 Task: Compose an email with the signature Greyson Robinson with the subject Request for an estimate and the message Can you provide me with the details of the new training program? from softage.5@softage.net to softage.4@softage.net, select last word, change the font color from current to purple and background color to black Send the email. Finally, move the email from Sent Items to the label Counseling
Action: Mouse moved to (66, 43)
Screenshot: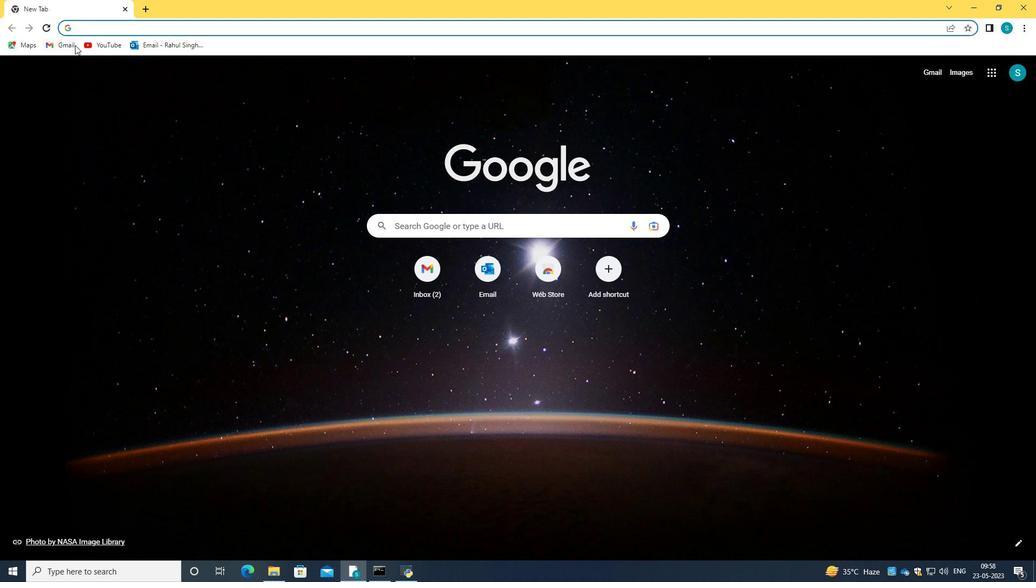 
Action: Mouse pressed left at (66, 43)
Screenshot: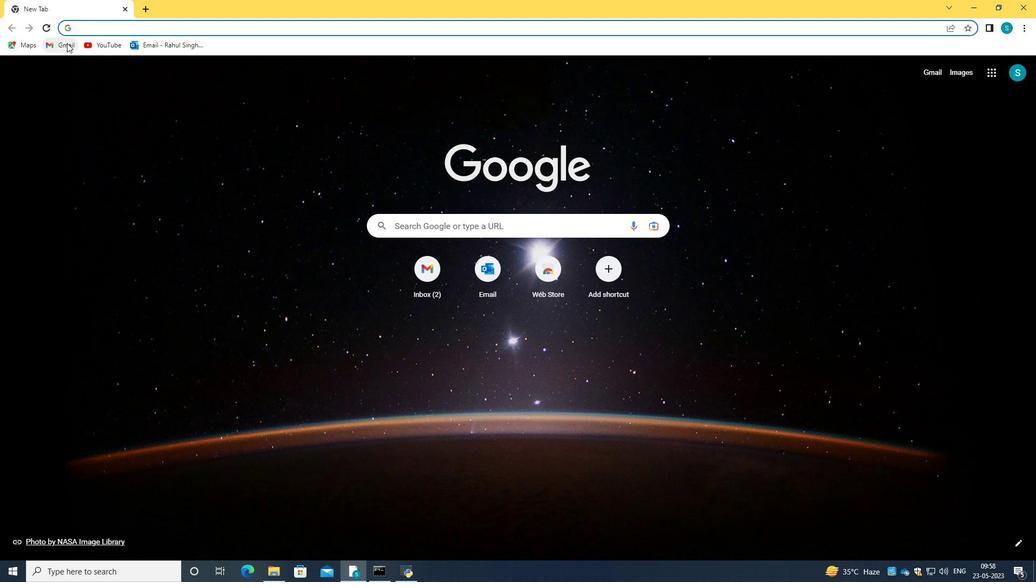 
Action: Mouse moved to (491, 168)
Screenshot: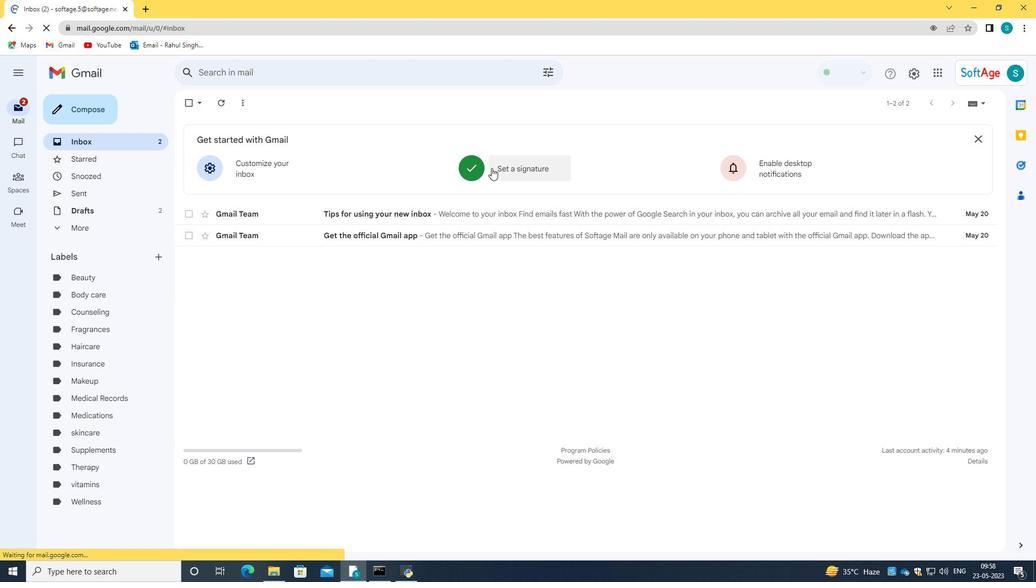 
Action: Mouse pressed left at (491, 168)
Screenshot: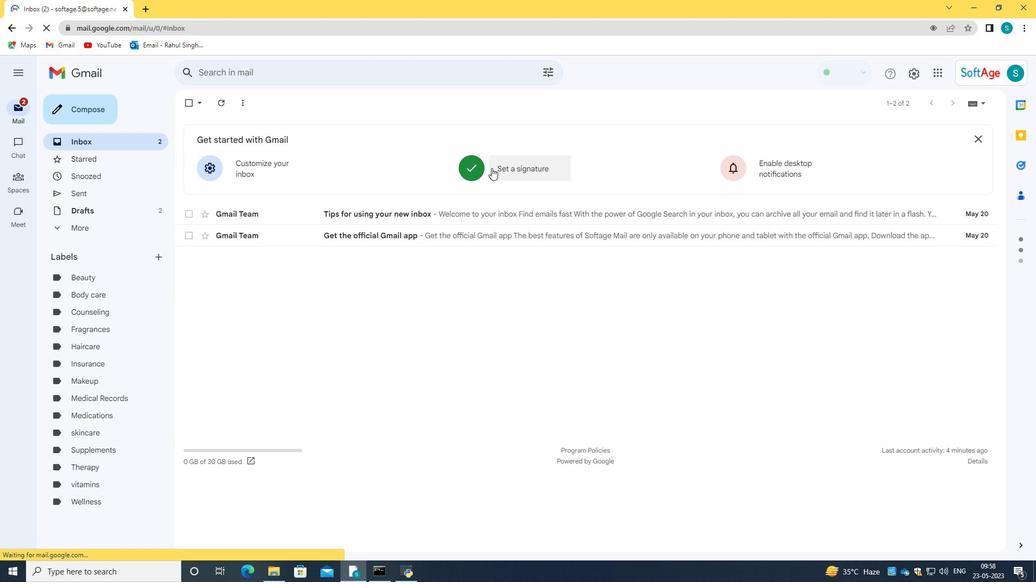 
Action: Mouse moved to (457, 238)
Screenshot: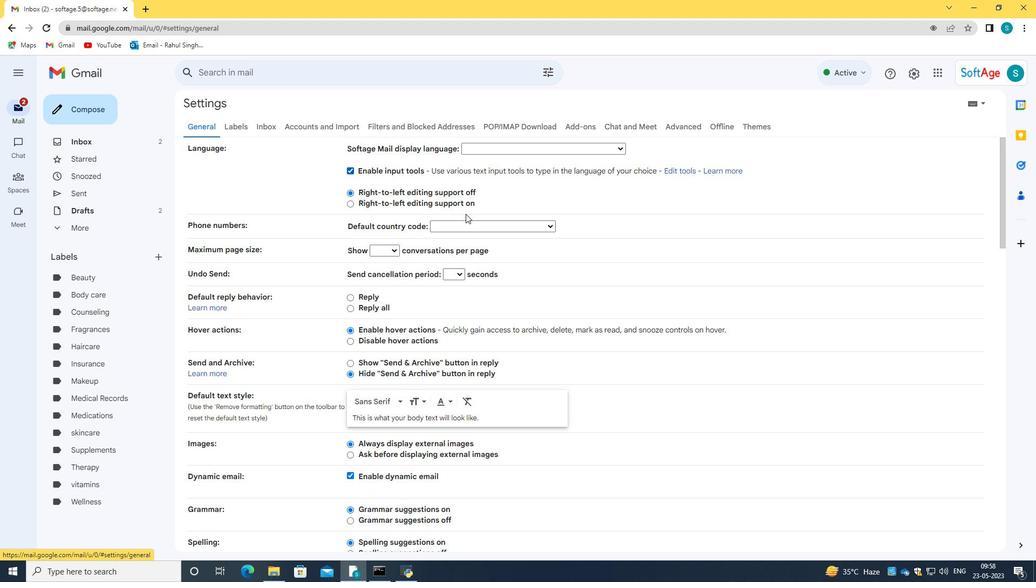 
Action: Mouse scrolled (457, 238) with delta (0, 0)
Screenshot: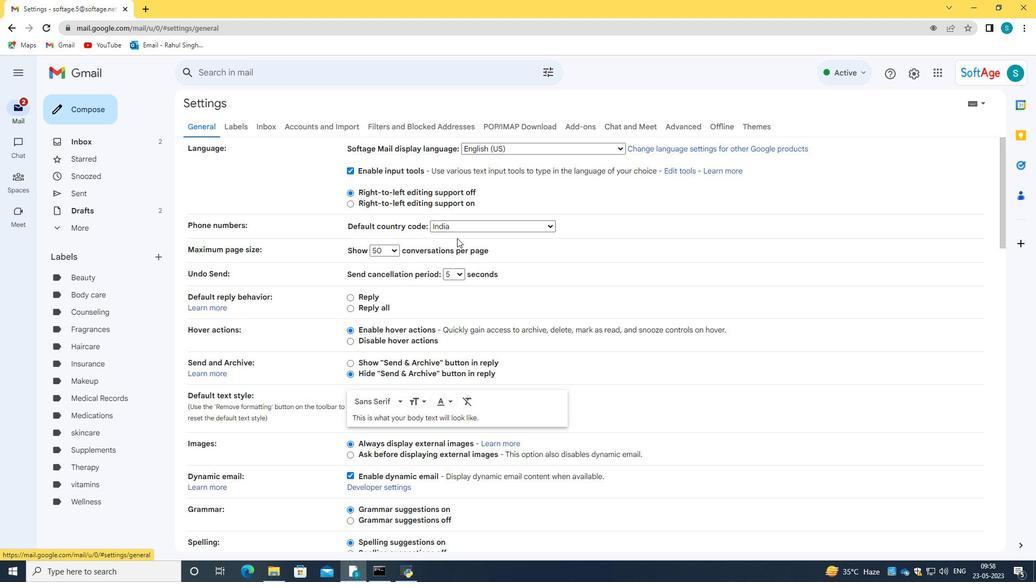 
Action: Mouse scrolled (457, 238) with delta (0, 0)
Screenshot: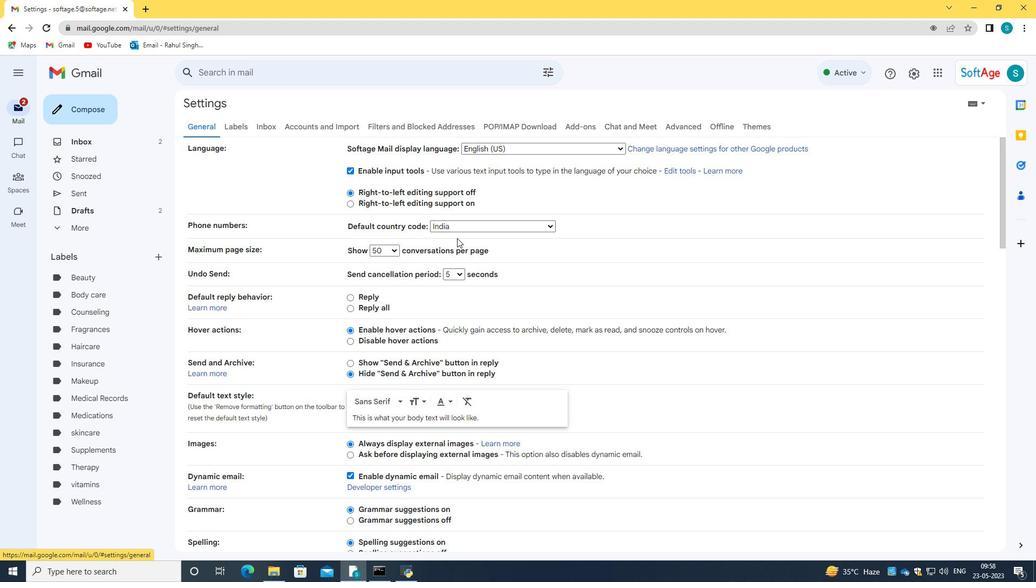 
Action: Mouse scrolled (457, 238) with delta (0, 0)
Screenshot: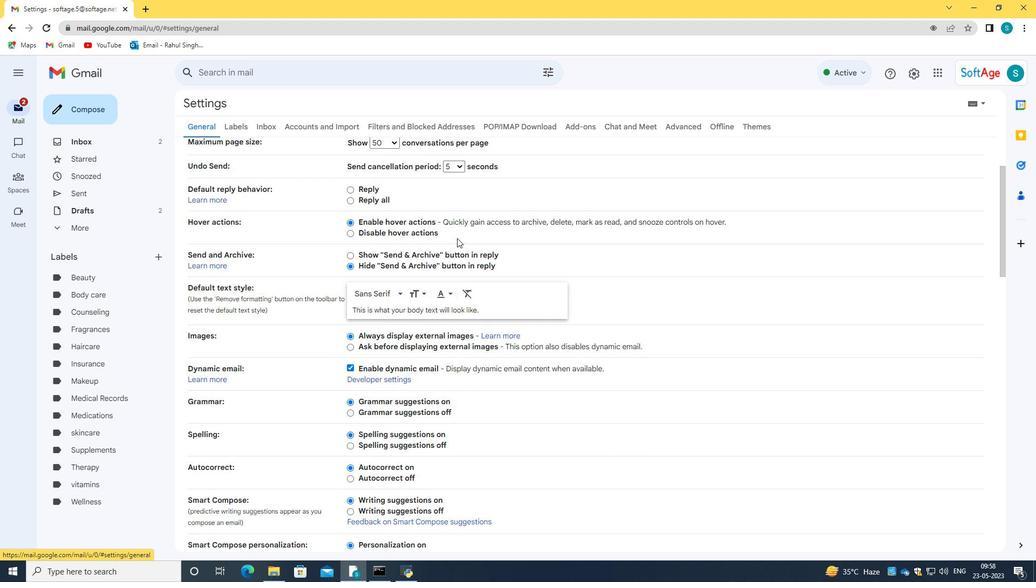 
Action: Mouse scrolled (457, 238) with delta (0, 0)
Screenshot: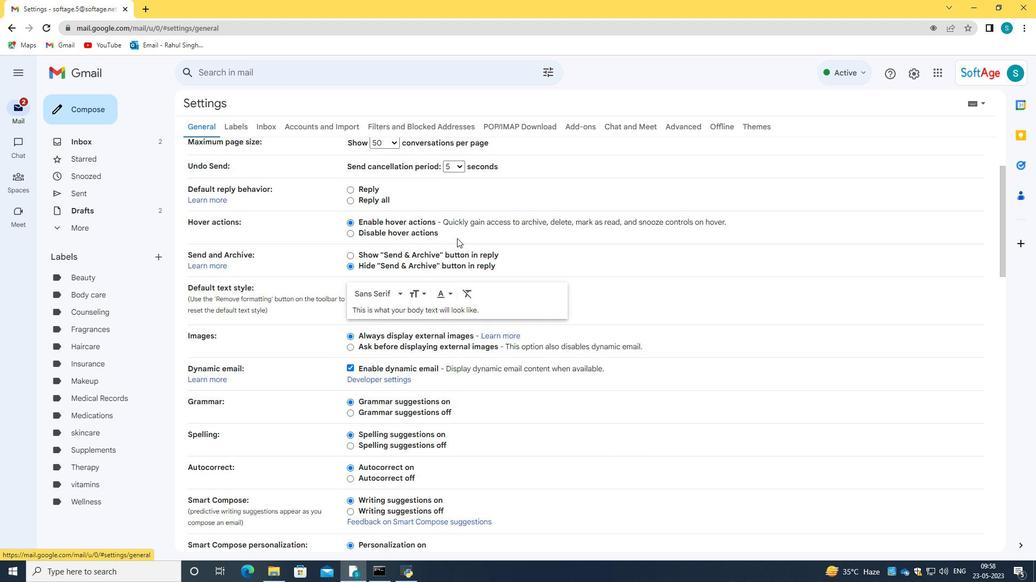 
Action: Mouse scrolled (457, 238) with delta (0, 0)
Screenshot: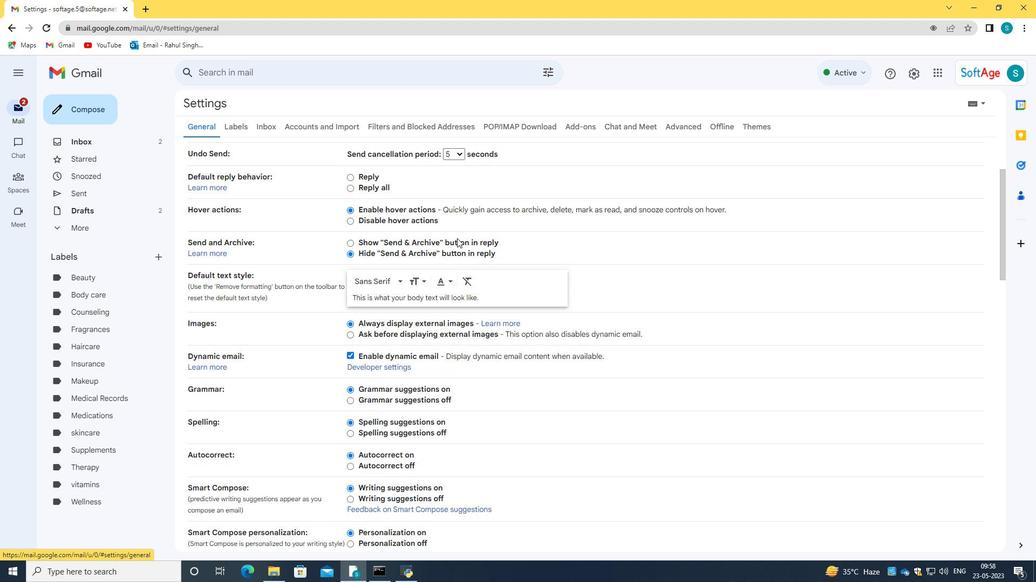 
Action: Mouse scrolled (457, 238) with delta (0, 0)
Screenshot: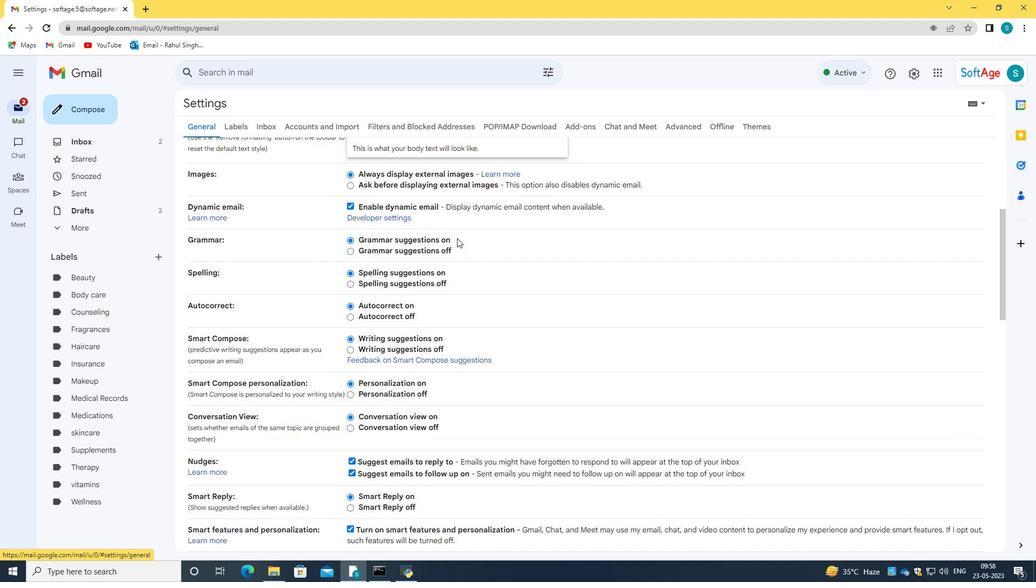 
Action: Mouse scrolled (457, 238) with delta (0, 0)
Screenshot: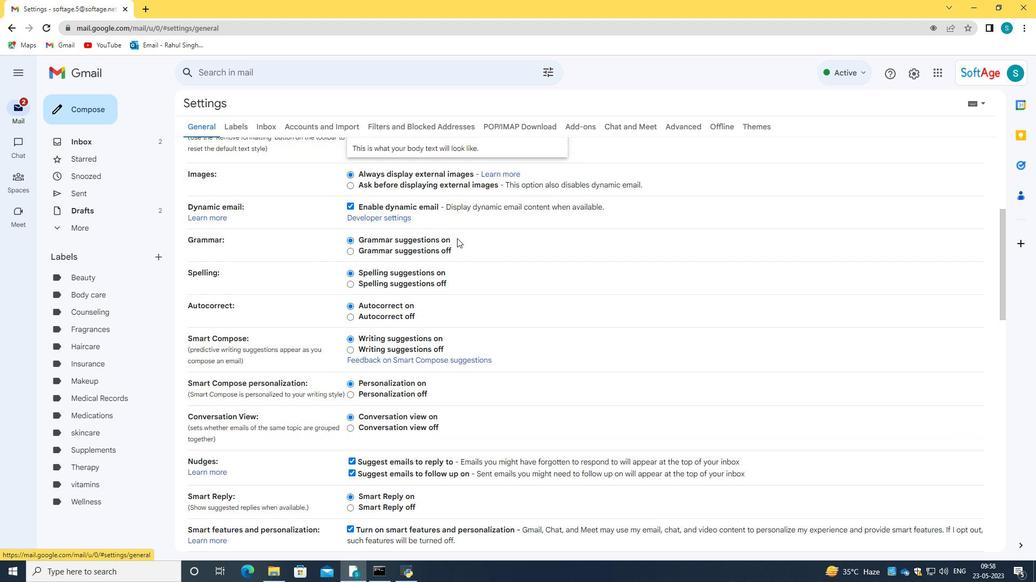 
Action: Mouse scrolled (457, 238) with delta (0, 0)
Screenshot: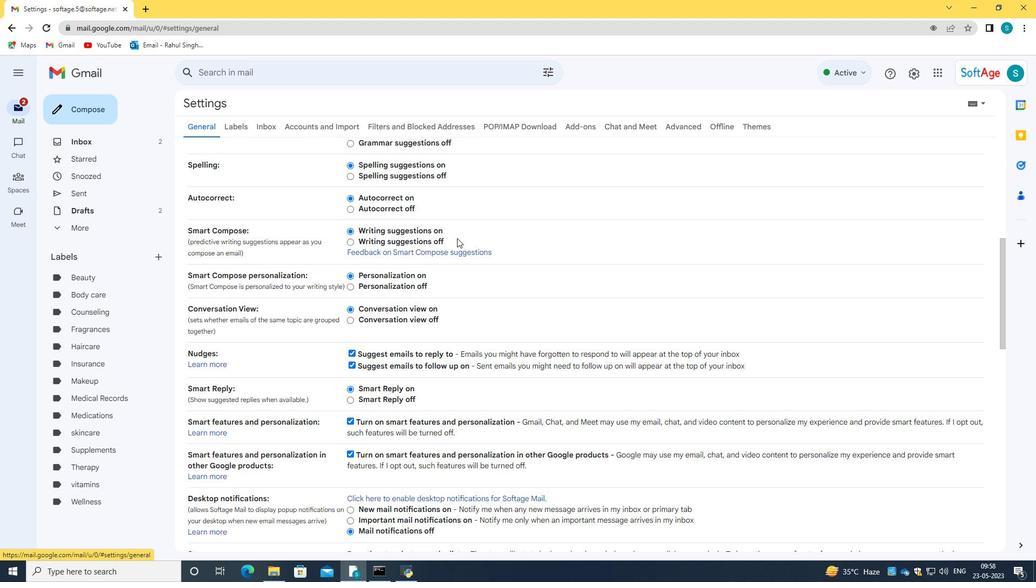 
Action: Mouse scrolled (457, 238) with delta (0, 0)
Screenshot: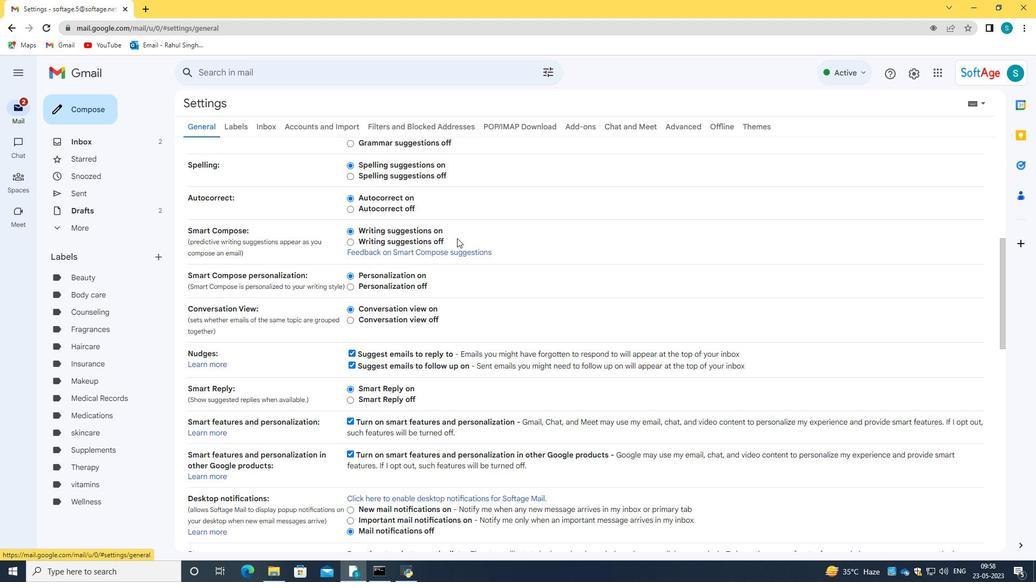
Action: Mouse scrolled (457, 238) with delta (0, 0)
Screenshot: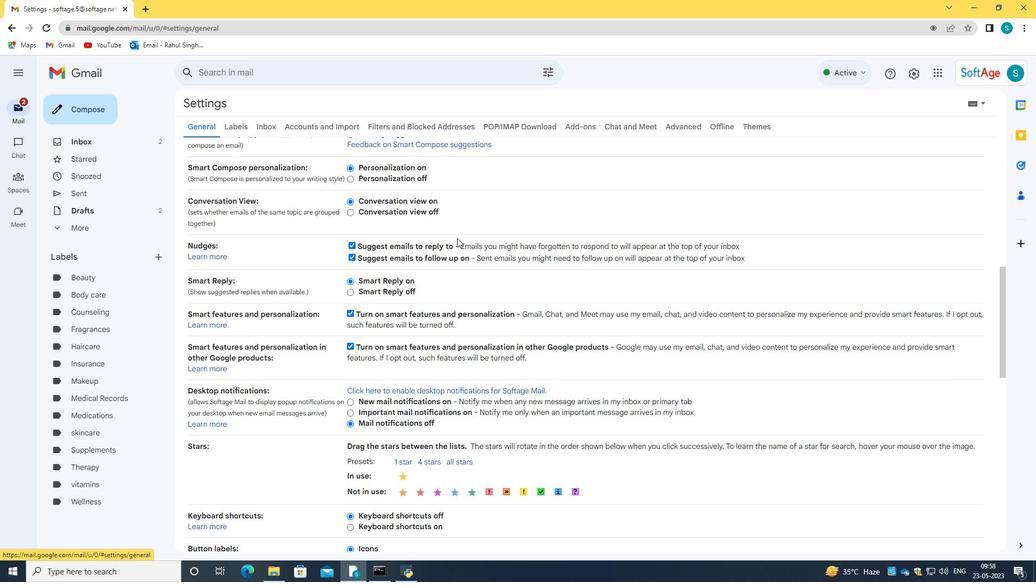 
Action: Mouse scrolled (457, 238) with delta (0, 0)
Screenshot: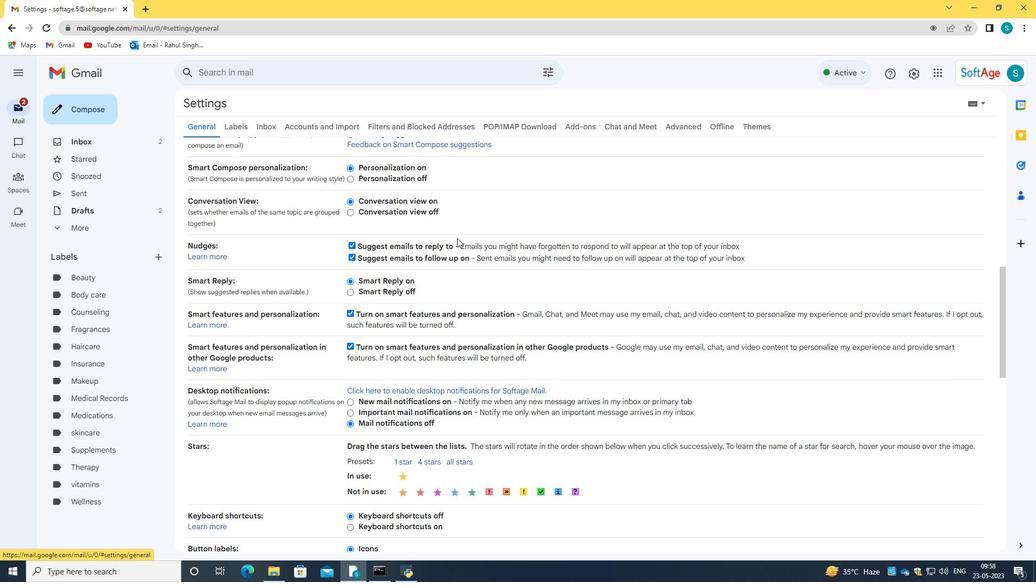 
Action: Mouse scrolled (457, 238) with delta (0, 0)
Screenshot: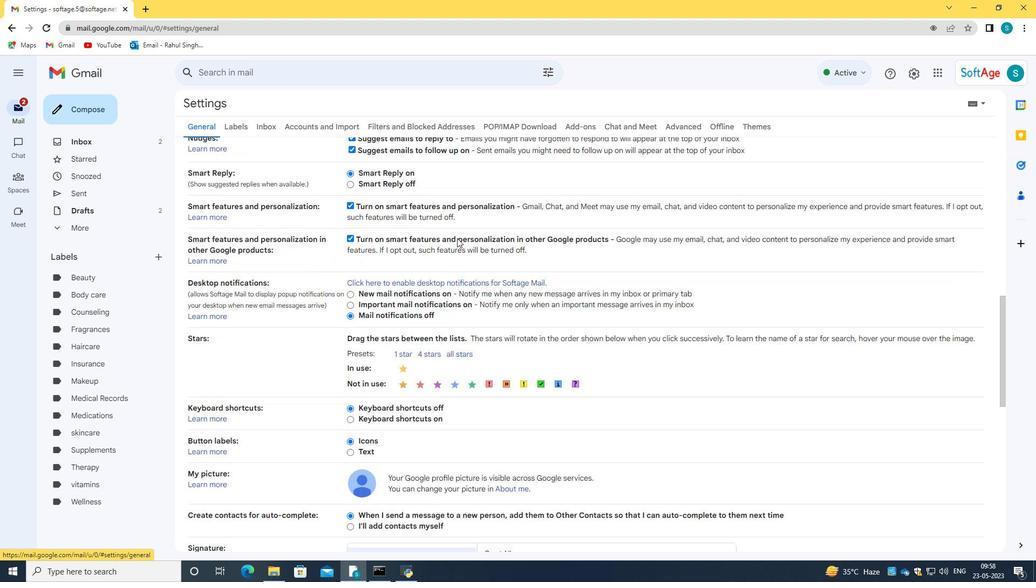 
Action: Mouse scrolled (457, 238) with delta (0, 0)
Screenshot: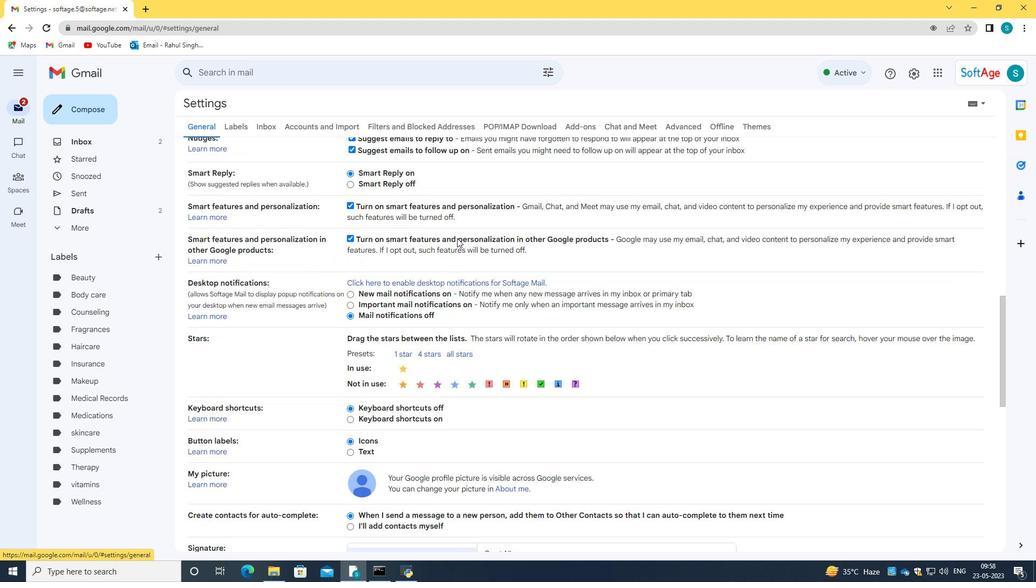 
Action: Mouse scrolled (457, 238) with delta (0, 0)
Screenshot: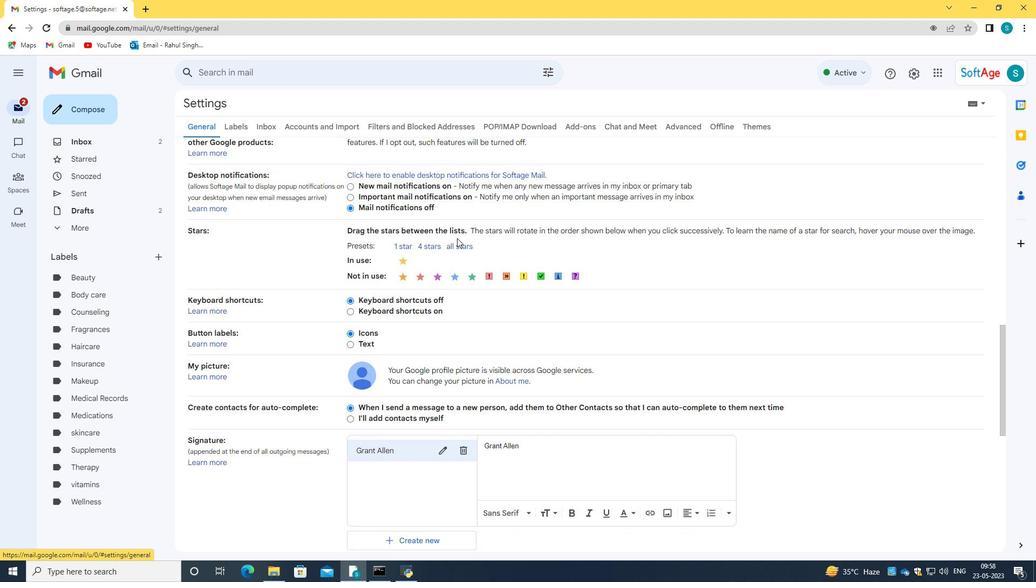 
Action: Mouse moved to (466, 396)
Screenshot: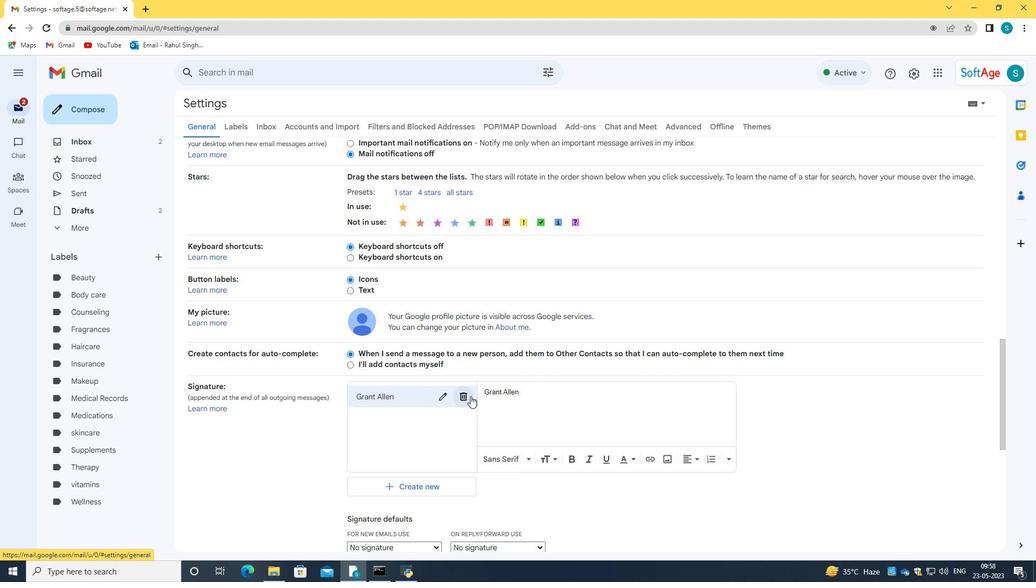 
Action: Mouse pressed left at (466, 396)
Screenshot: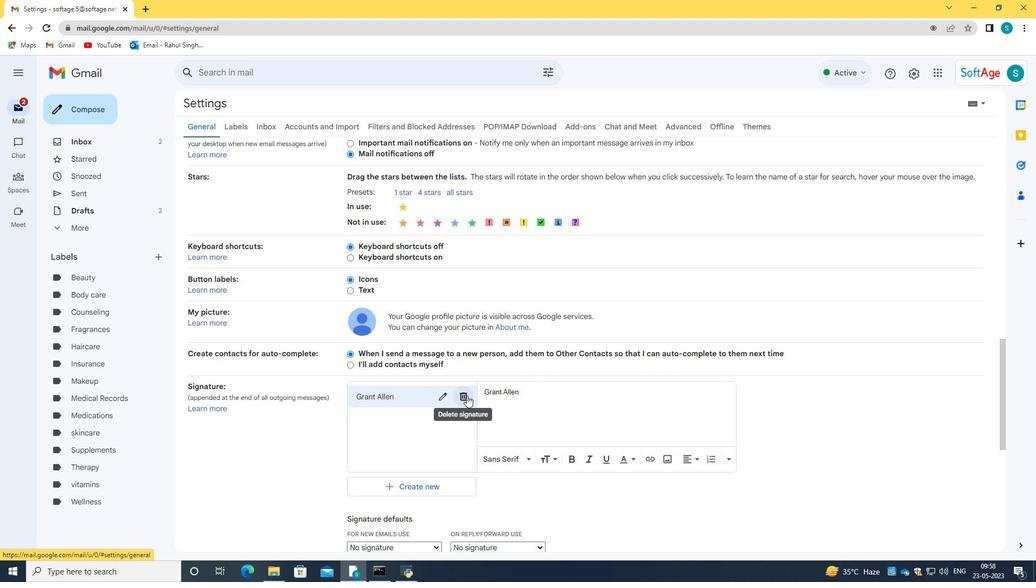 
Action: Mouse moved to (600, 329)
Screenshot: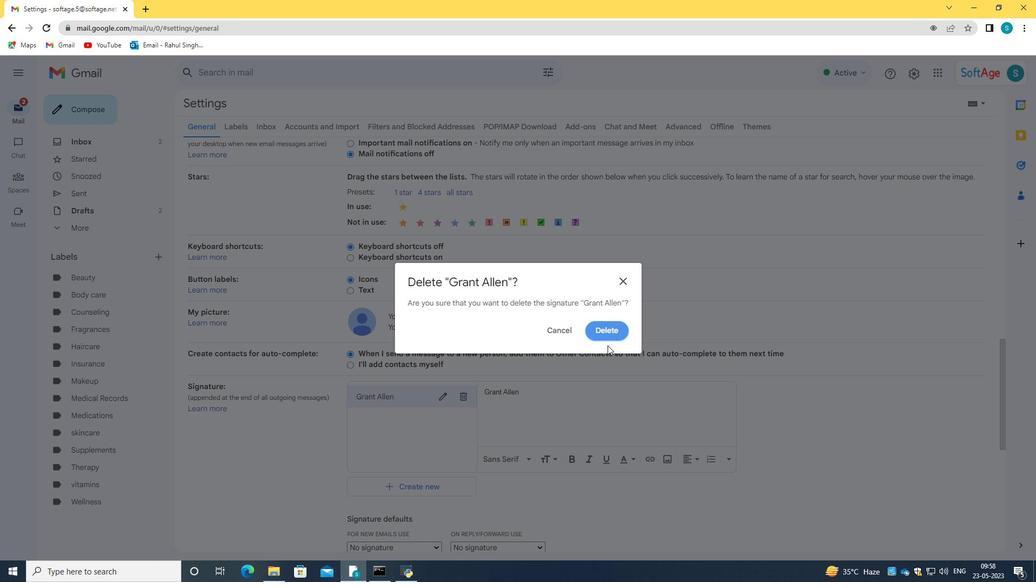 
Action: Mouse pressed left at (600, 329)
Screenshot: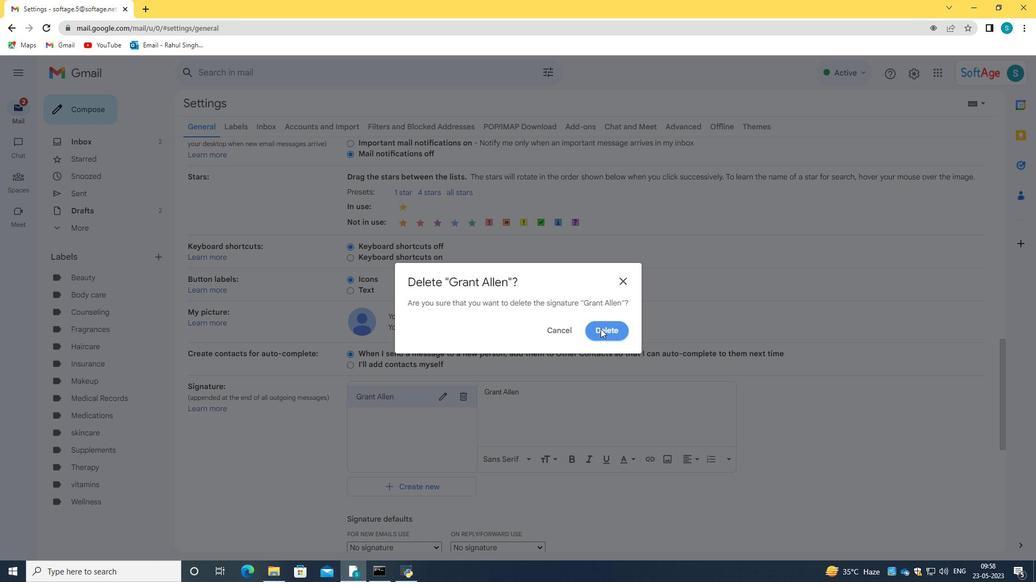 
Action: Mouse moved to (394, 403)
Screenshot: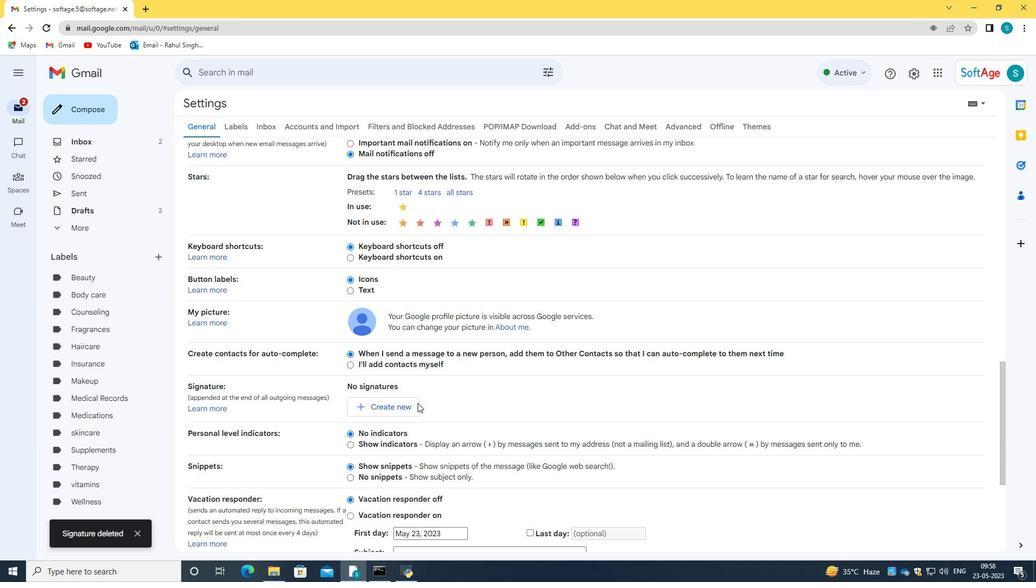 
Action: Mouse pressed left at (394, 403)
Screenshot: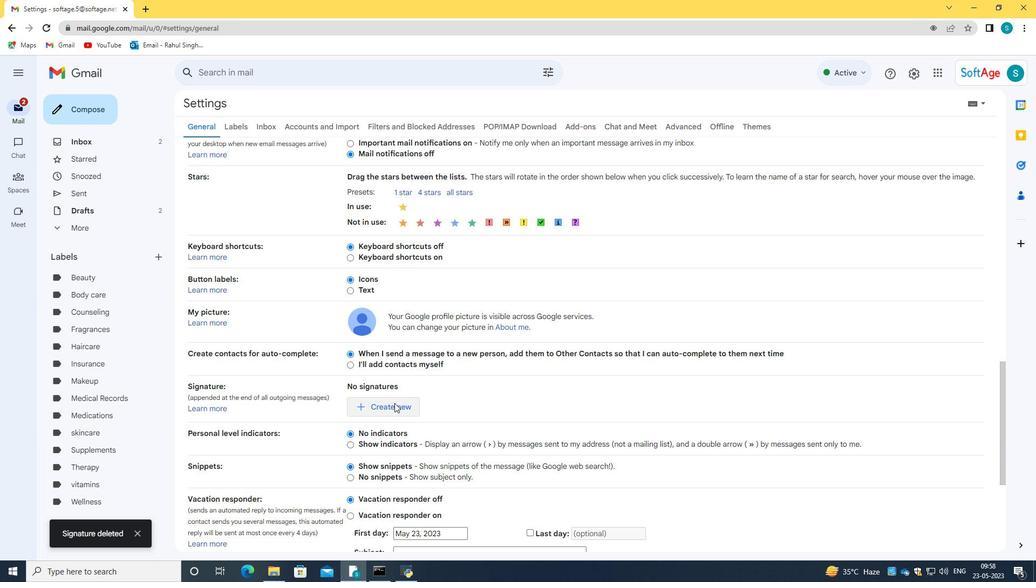 
Action: Mouse moved to (426, 326)
Screenshot: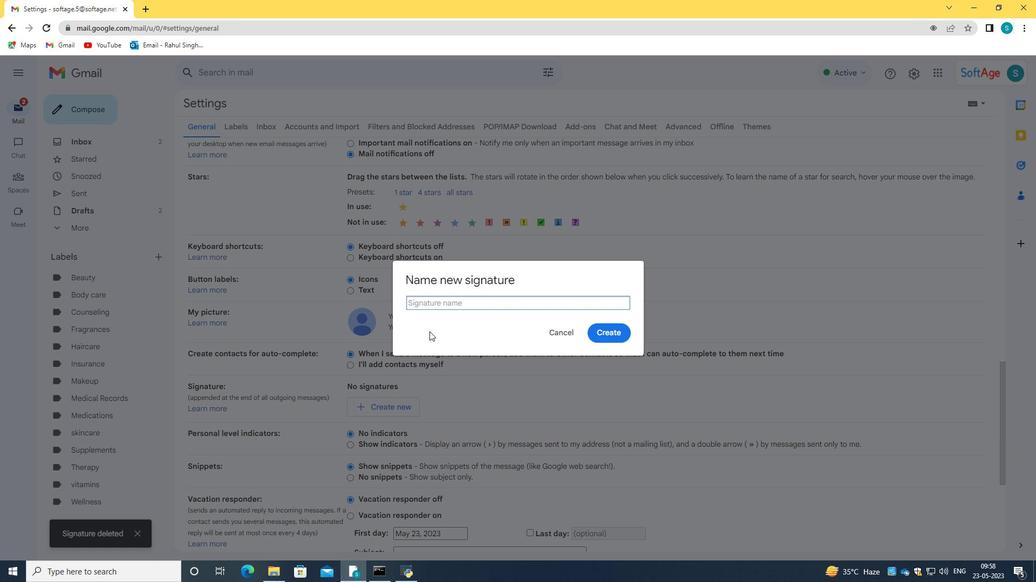 
Action: Key pressed <Key.caps_lock>G<Key.caps_lock>reyson<Key.space><Key.caps_lock>R<Key.caps_lock>obinson
Screenshot: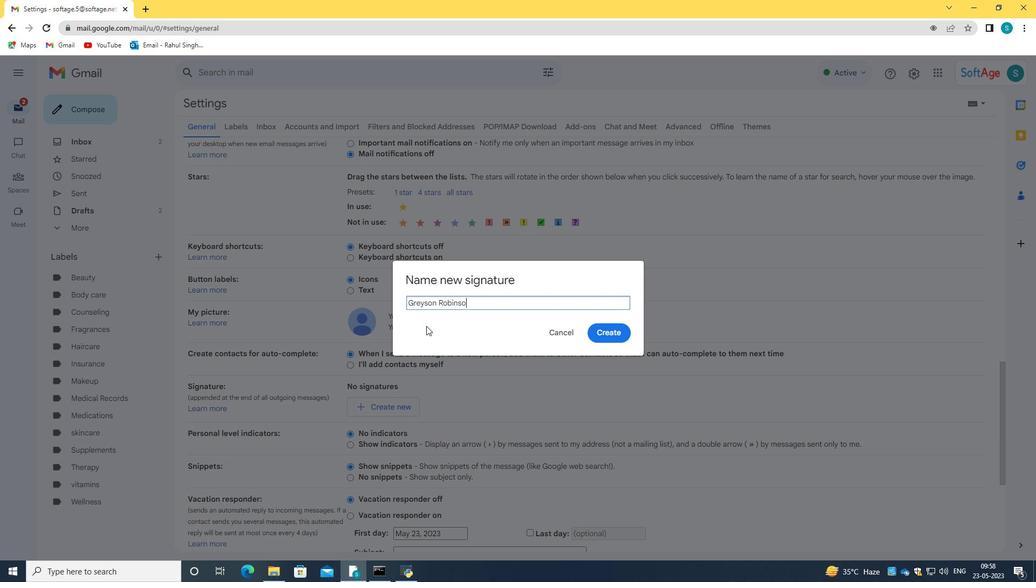 
Action: Mouse moved to (604, 341)
Screenshot: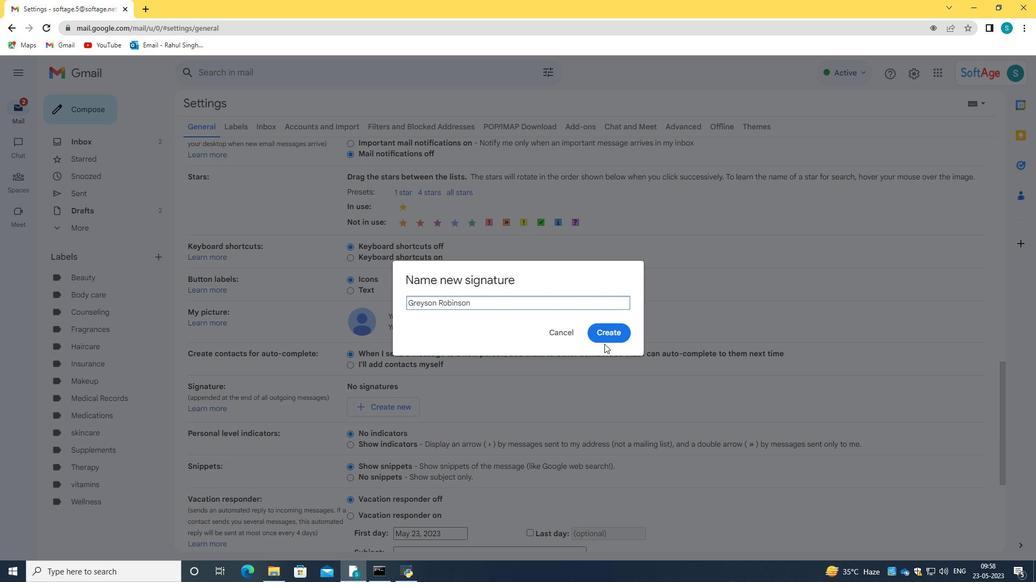 
Action: Mouse pressed left at (604, 341)
Screenshot: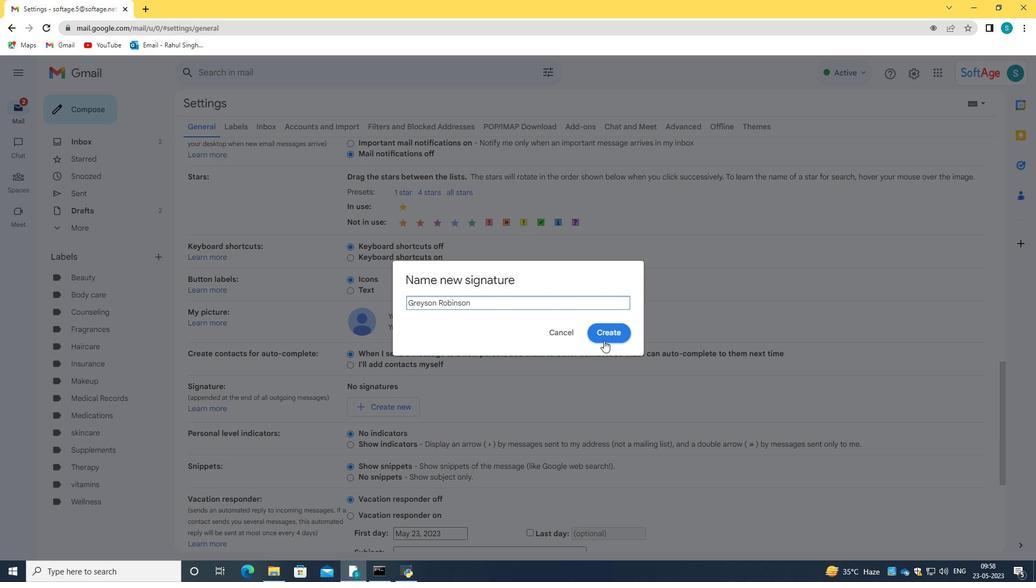 
Action: Mouse moved to (544, 350)
Screenshot: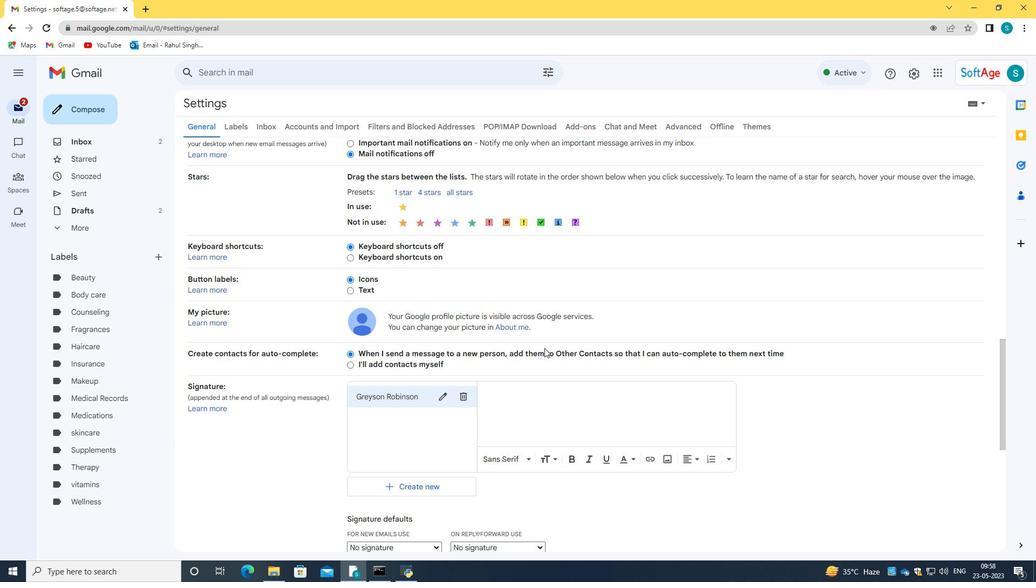 
Action: Mouse scrolled (544, 349) with delta (0, 0)
Screenshot: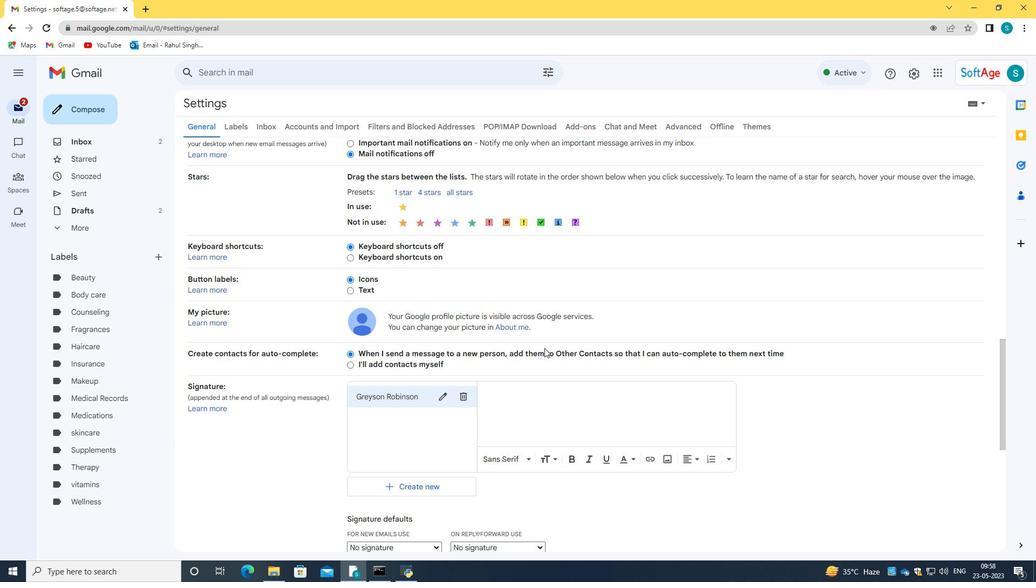 
Action: Mouse scrolled (544, 349) with delta (0, 0)
Screenshot: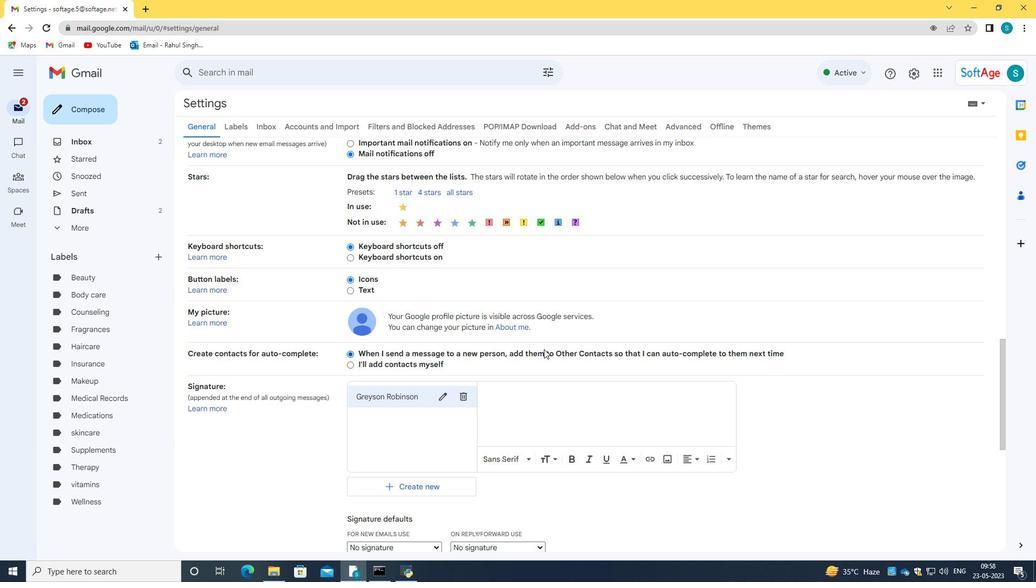 
Action: Mouse scrolled (544, 349) with delta (0, 0)
Screenshot: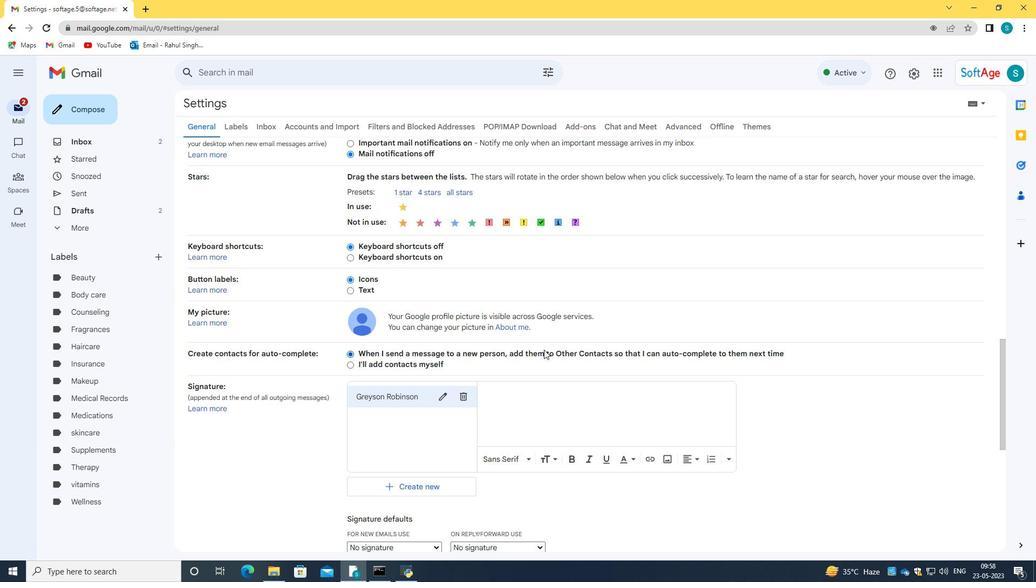 
Action: Mouse scrolled (544, 349) with delta (0, 0)
Screenshot: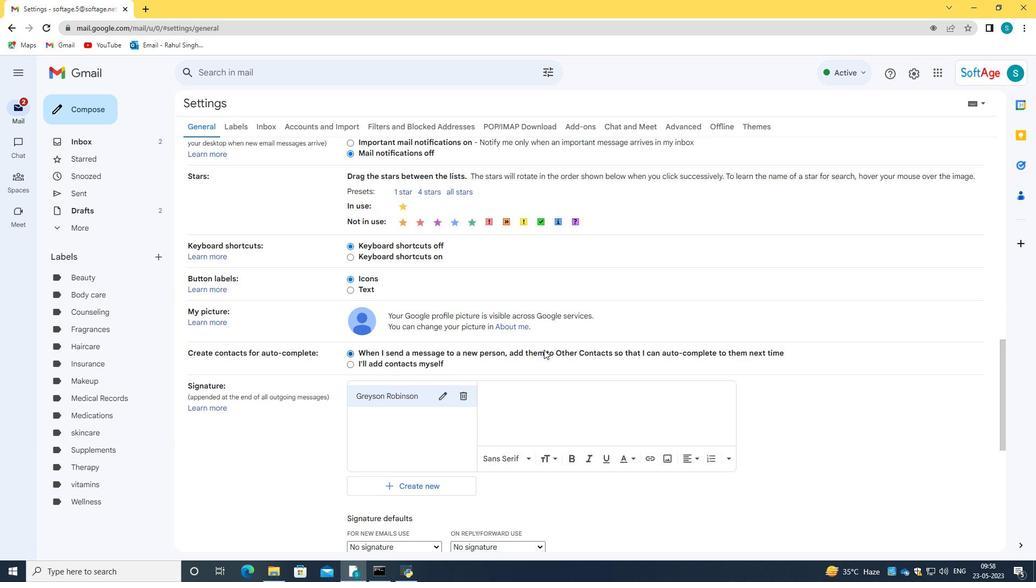 
Action: Mouse moved to (527, 200)
Screenshot: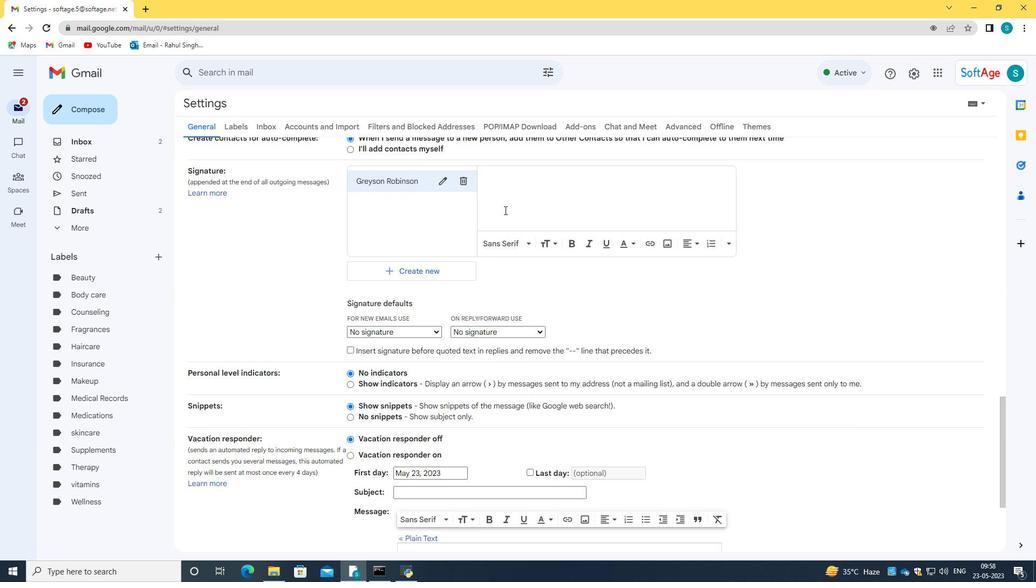 
Action: Mouse pressed left at (527, 200)
Screenshot: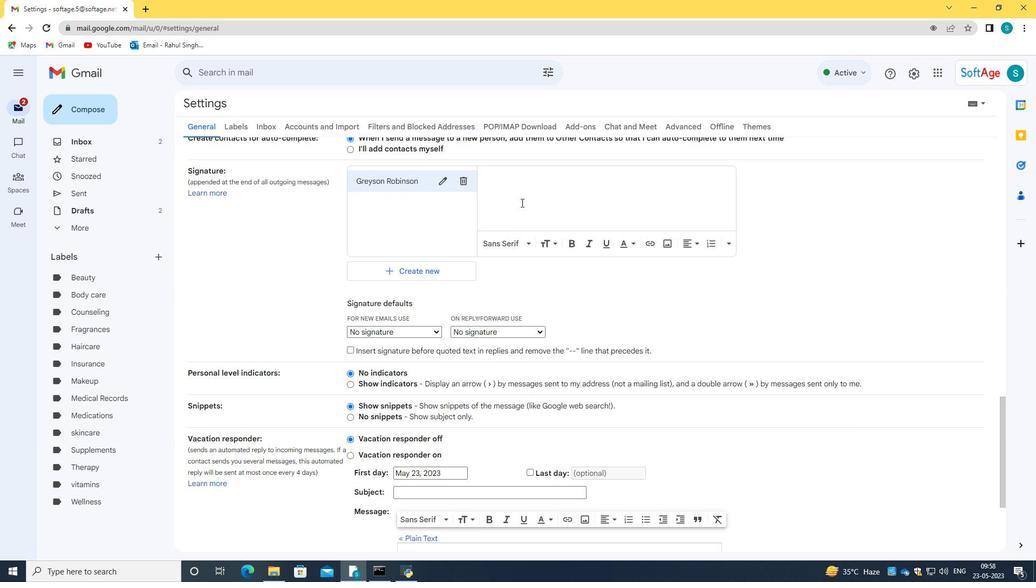 
Action: Key pressed <Key.caps_lock>G<Key.caps_lock>reyson<Key.space><Key.caps_lock>R<Key.caps_lock>obinson
Screenshot: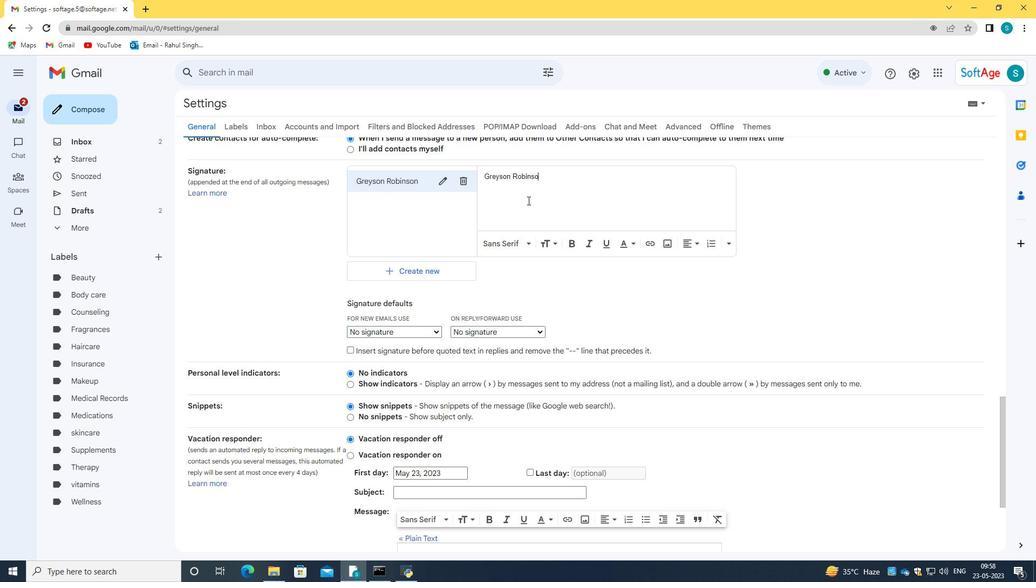 
Action: Mouse scrolled (527, 200) with delta (0, 0)
Screenshot: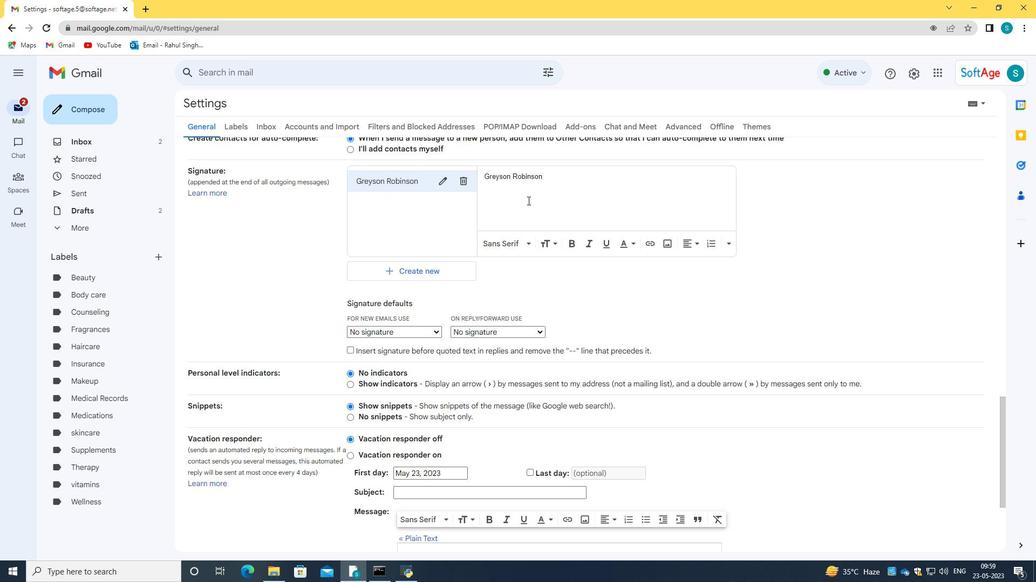 
Action: Mouse scrolled (527, 200) with delta (0, 0)
Screenshot: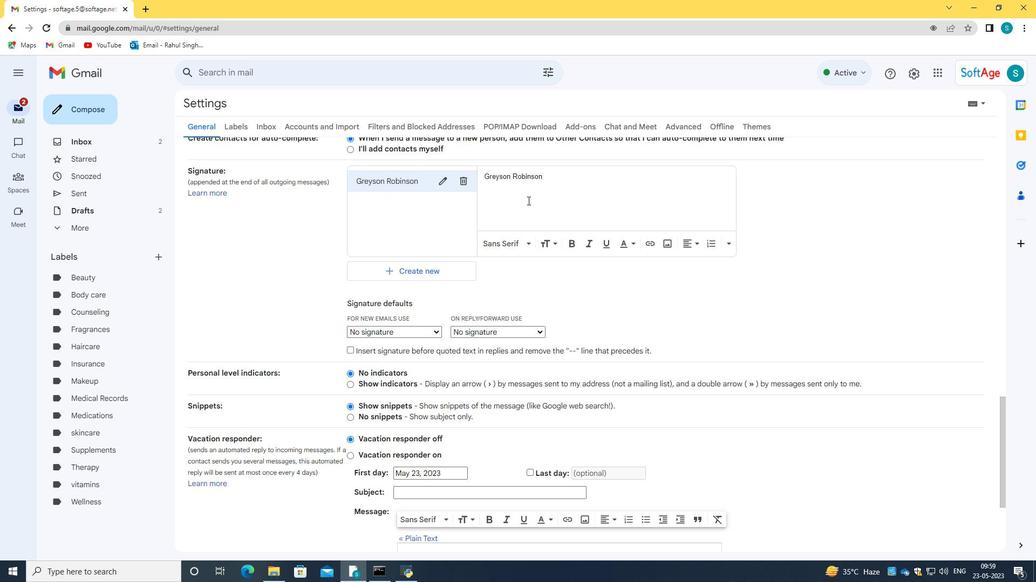 
Action: Mouse scrolled (527, 200) with delta (0, 0)
Screenshot: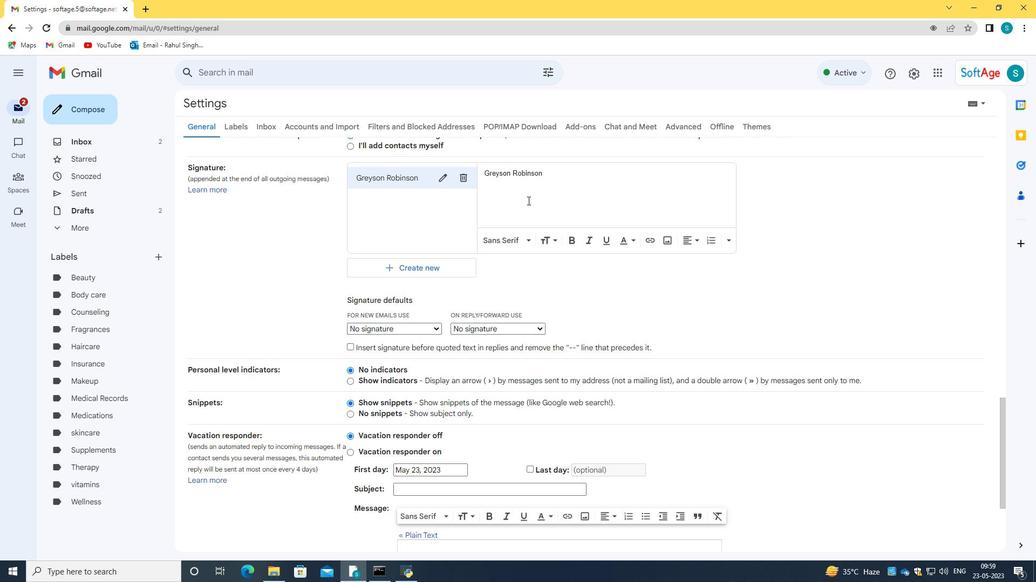 
Action: Mouse scrolled (527, 200) with delta (0, 0)
Screenshot: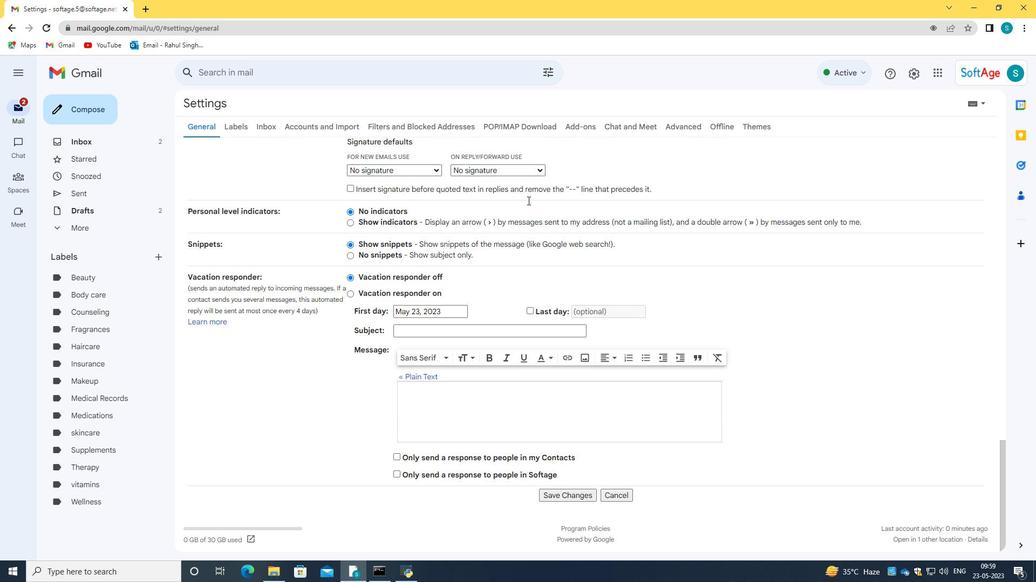 
Action: Mouse scrolled (527, 200) with delta (0, 0)
Screenshot: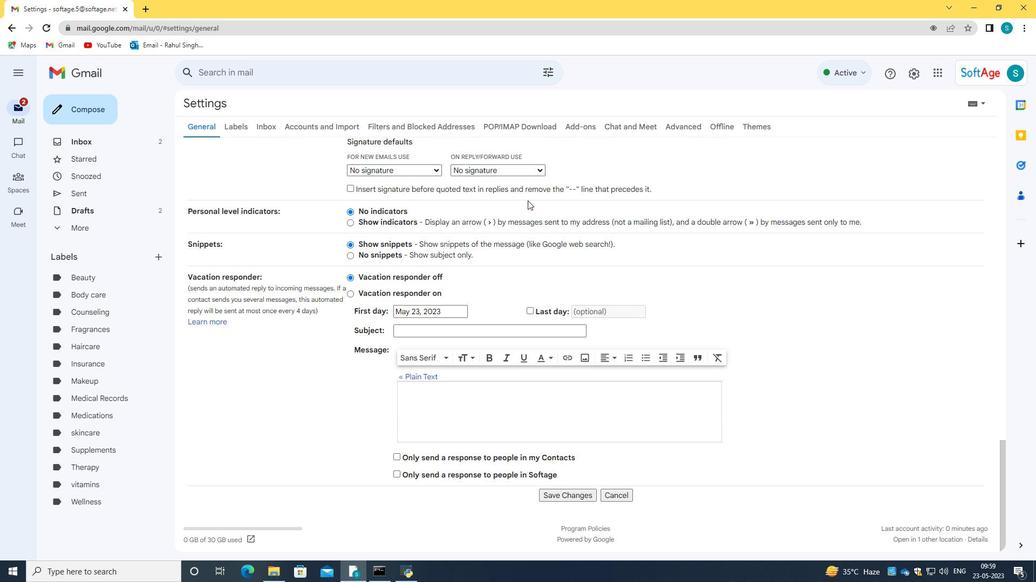
Action: Mouse scrolled (527, 200) with delta (0, 0)
Screenshot: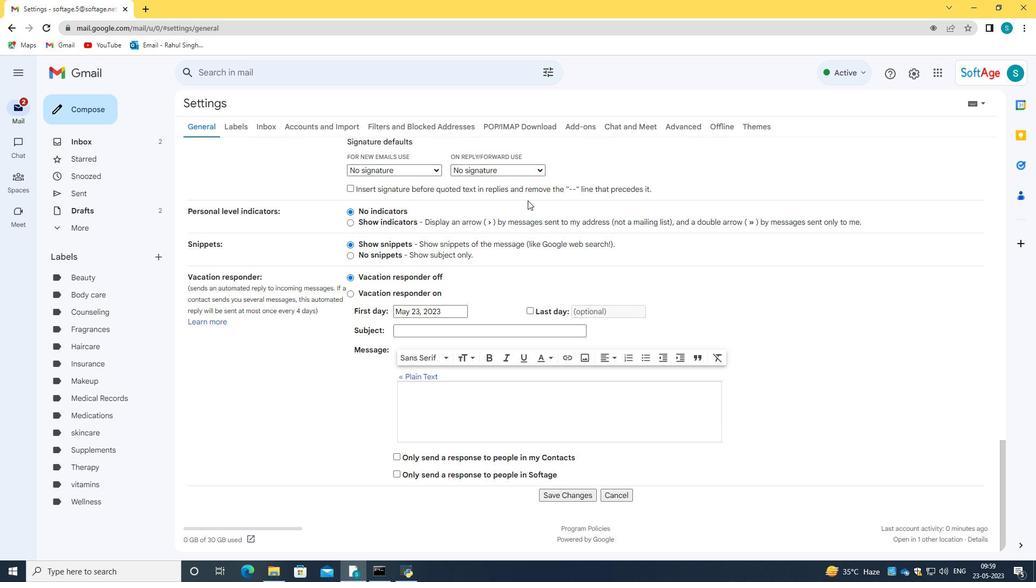
Action: Mouse moved to (564, 497)
Screenshot: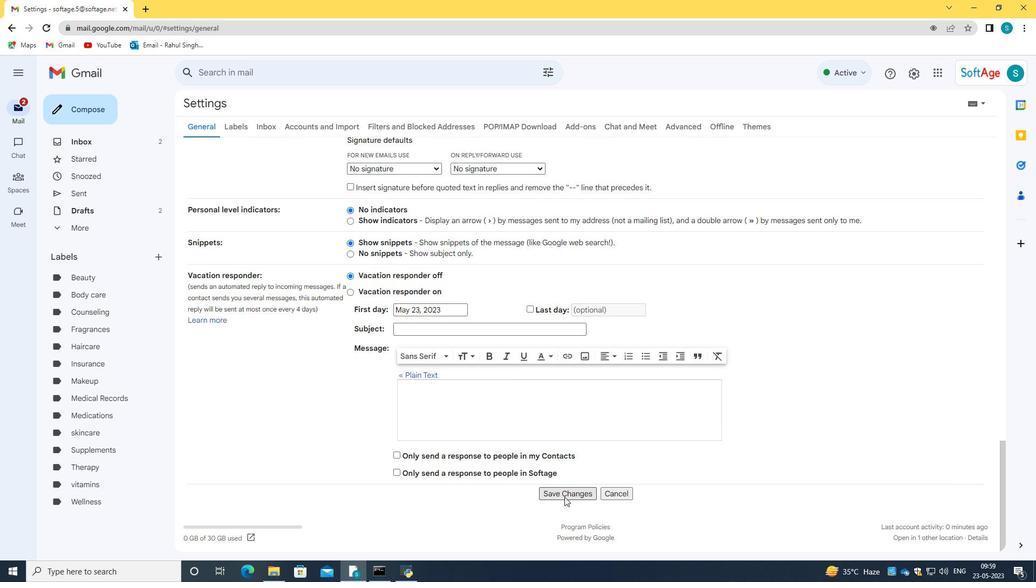 
Action: Mouse pressed left at (564, 497)
Screenshot: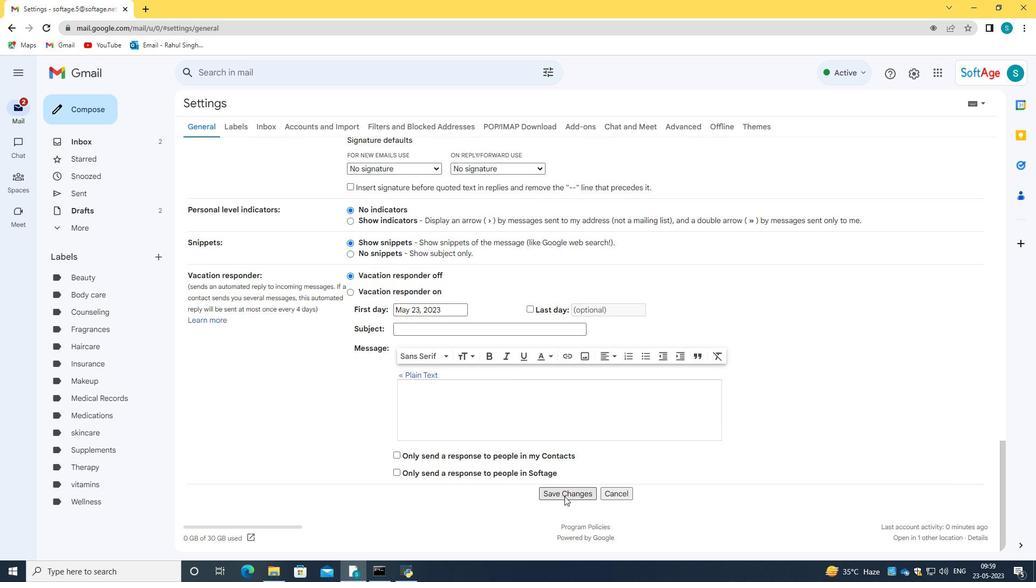 
Action: Mouse moved to (70, 106)
Screenshot: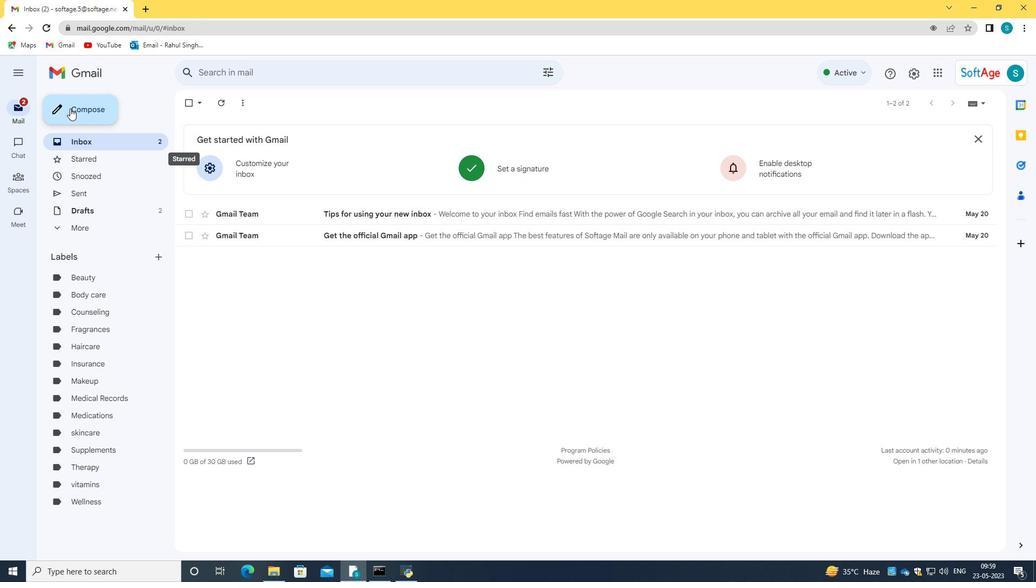
Action: Mouse pressed left at (70, 106)
Screenshot: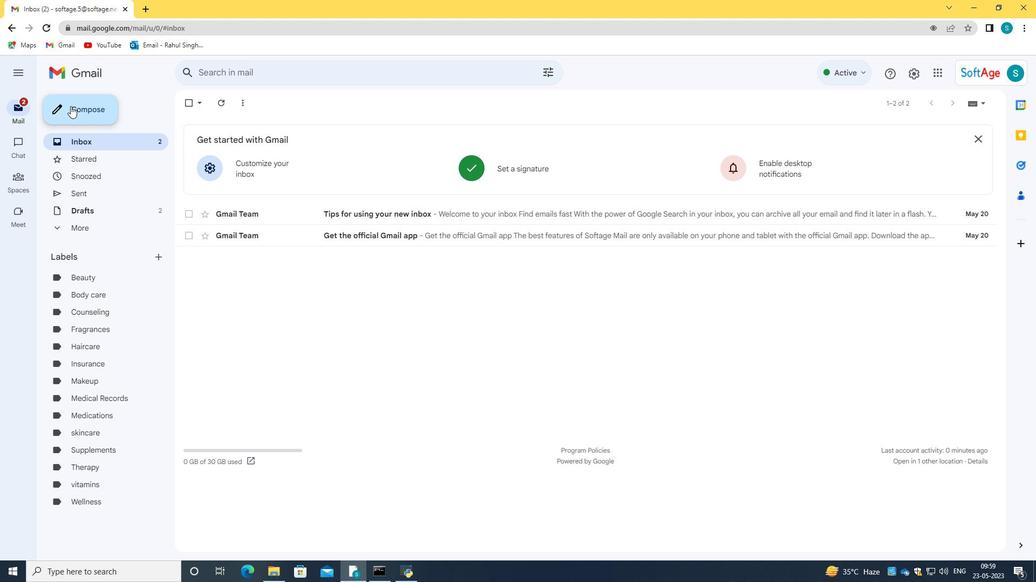 
Action: Mouse moved to (727, 287)
Screenshot: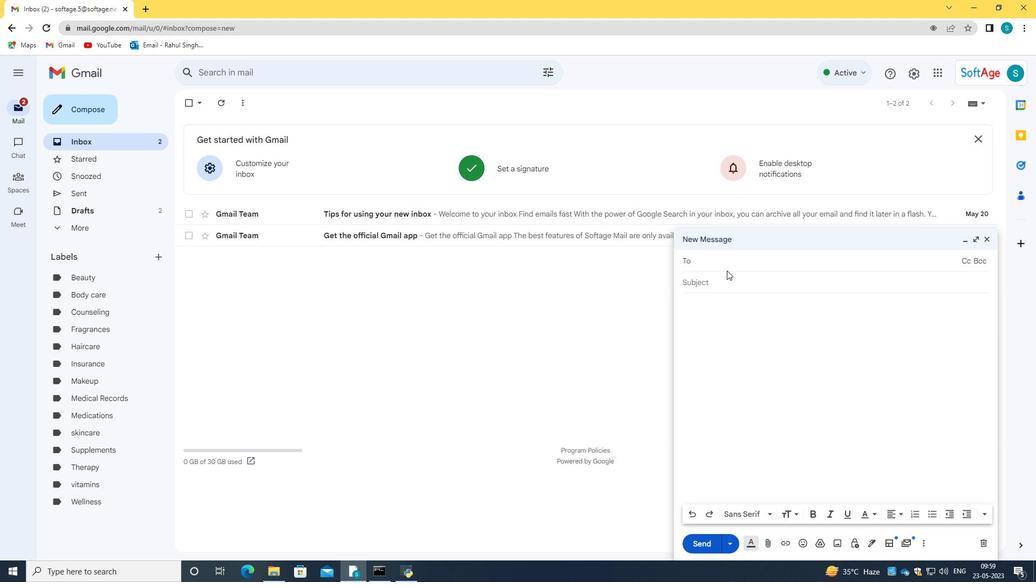 
Action: Mouse pressed left at (727, 287)
Screenshot: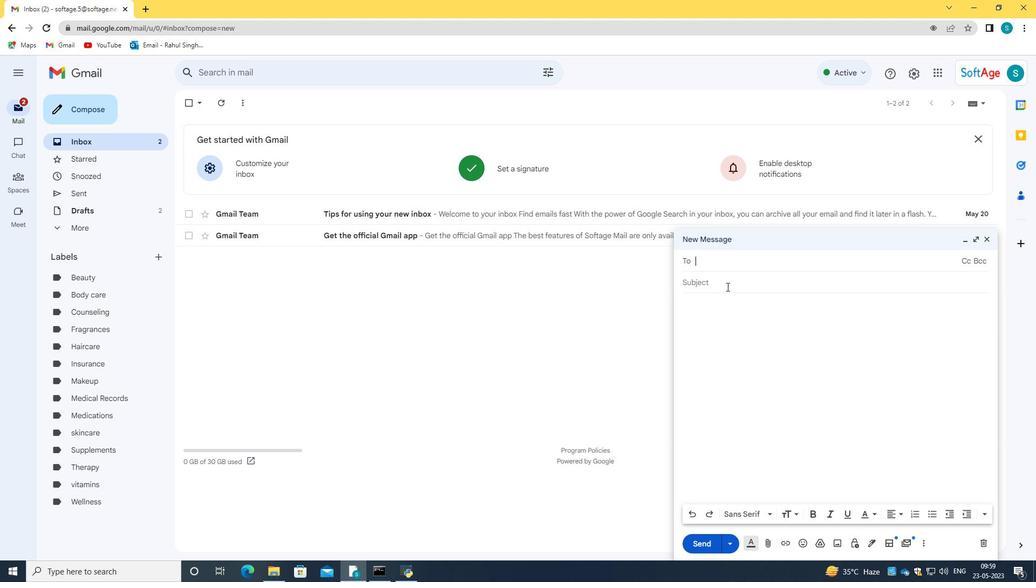 
Action: Key pressed <Key.caps_lock>R<Key.caps_lock>equest<Key.space>for<Key.space>an<Key.space>estimate
Screenshot: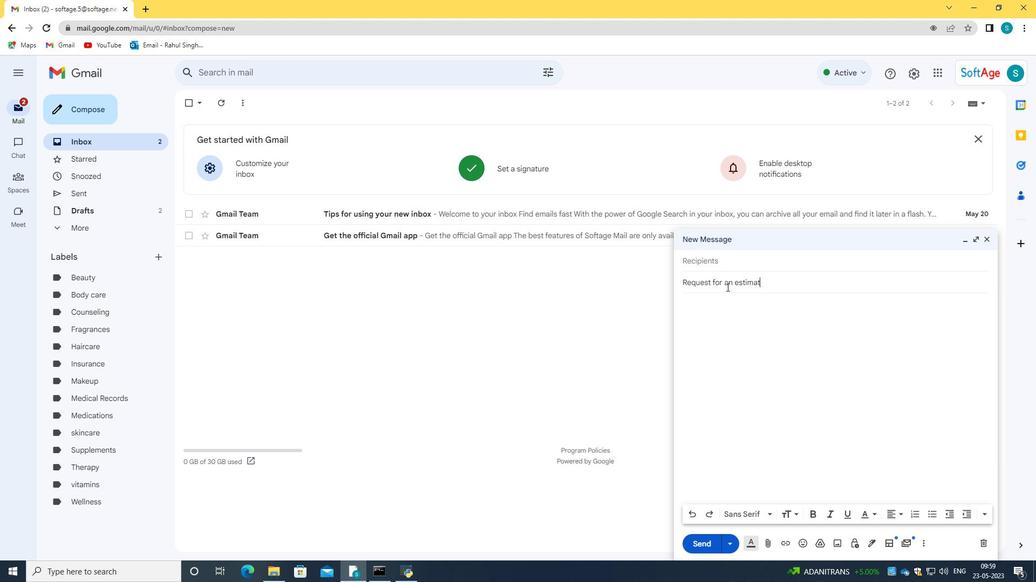 
Action: Mouse moved to (735, 306)
Screenshot: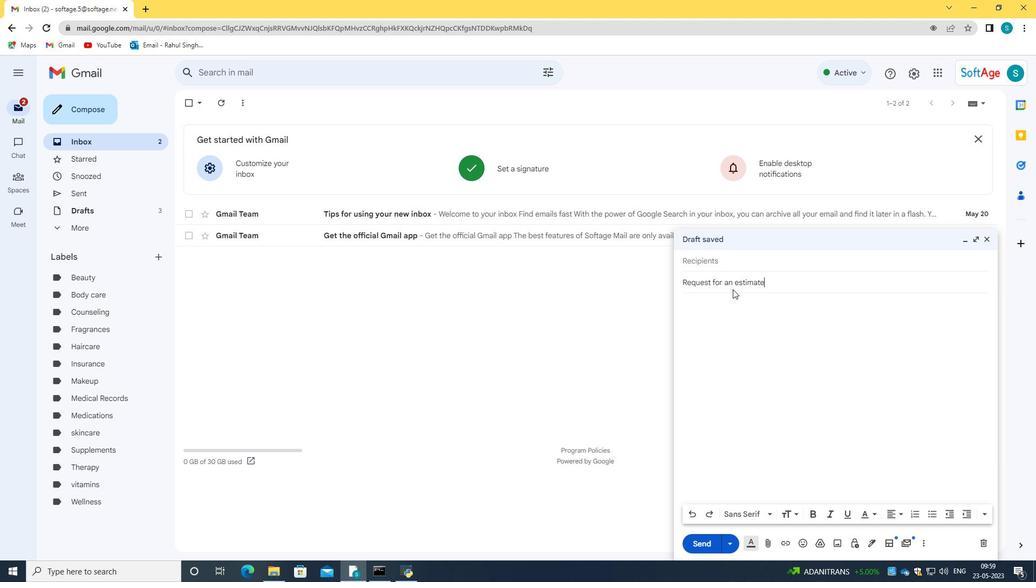 
Action: Mouse pressed left at (735, 306)
Screenshot: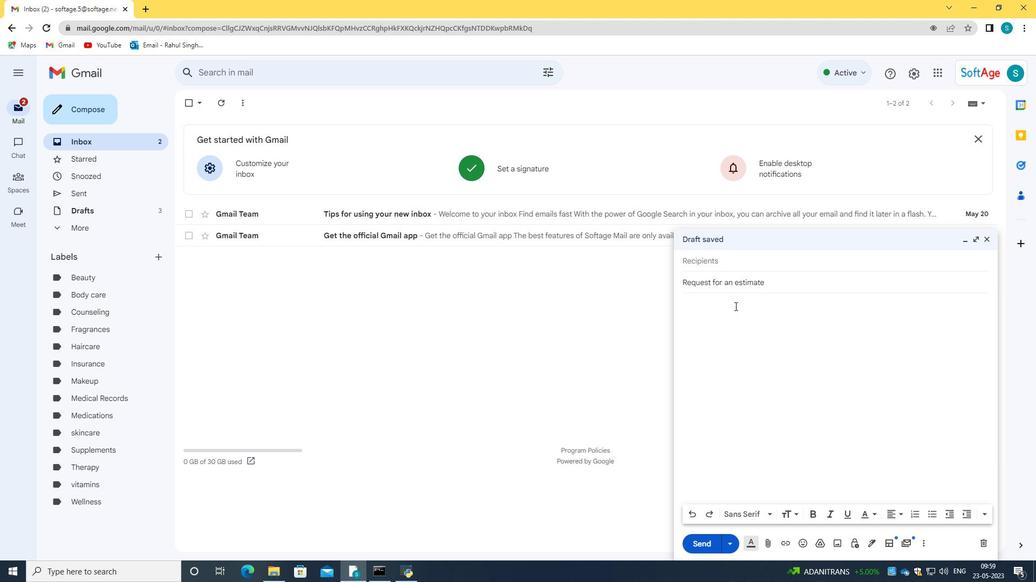 
Action: Mouse moved to (977, 240)
Screenshot: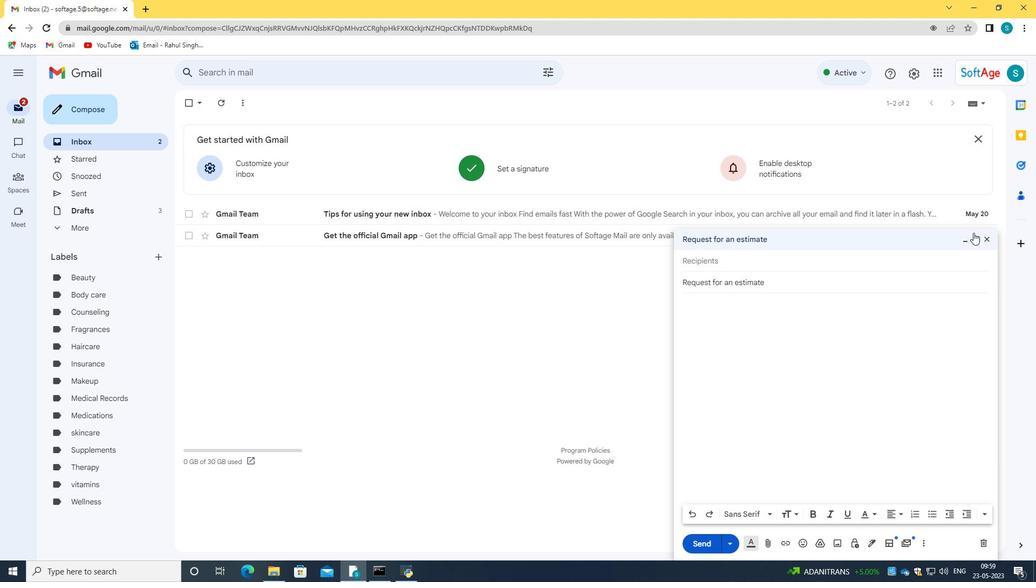 
Action: Mouse pressed left at (977, 240)
Screenshot: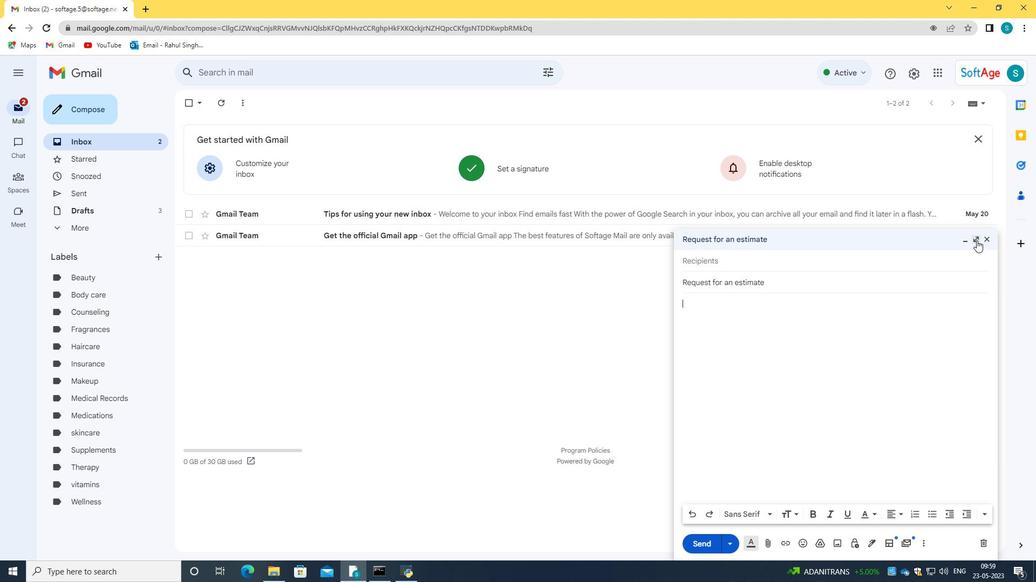 
Action: Mouse moved to (274, 530)
Screenshot: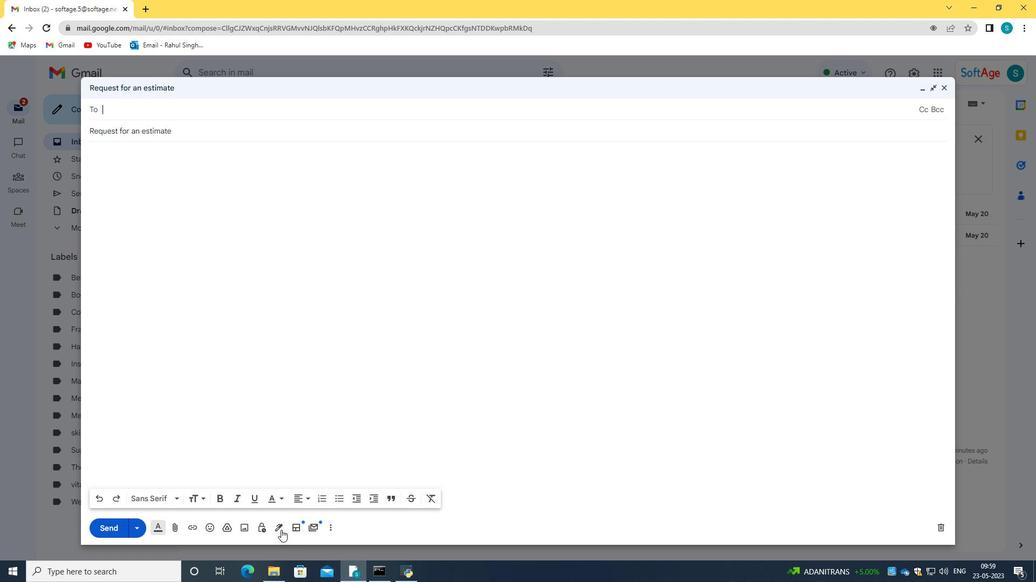 
Action: Mouse pressed left at (274, 530)
Screenshot: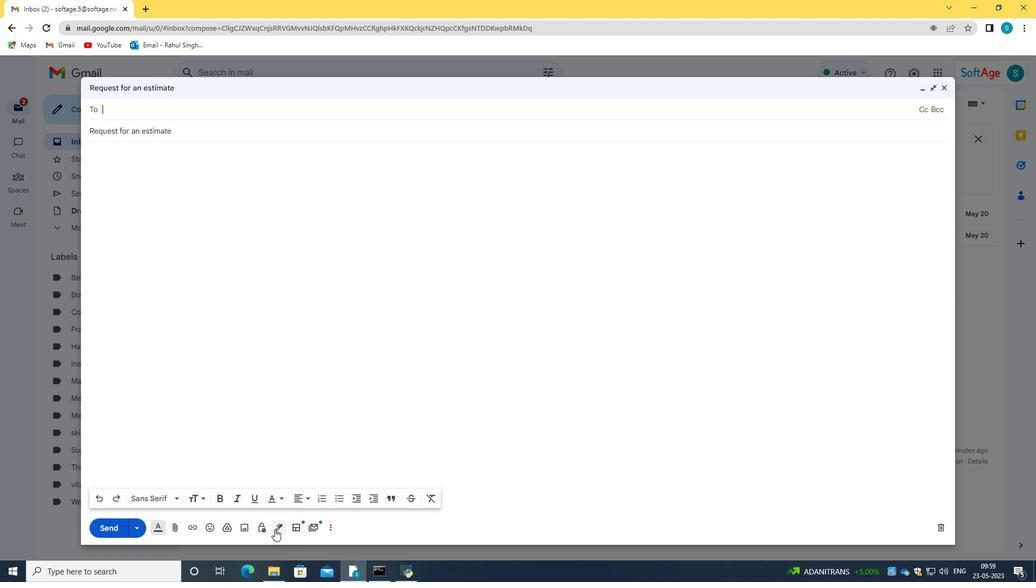 
Action: Mouse moved to (318, 508)
Screenshot: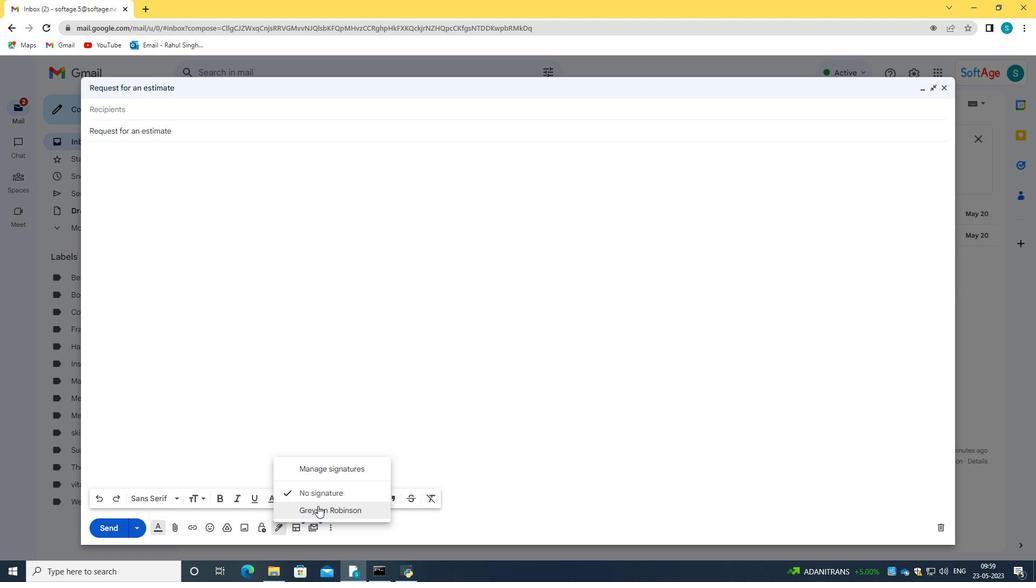 
Action: Mouse pressed left at (318, 508)
Screenshot: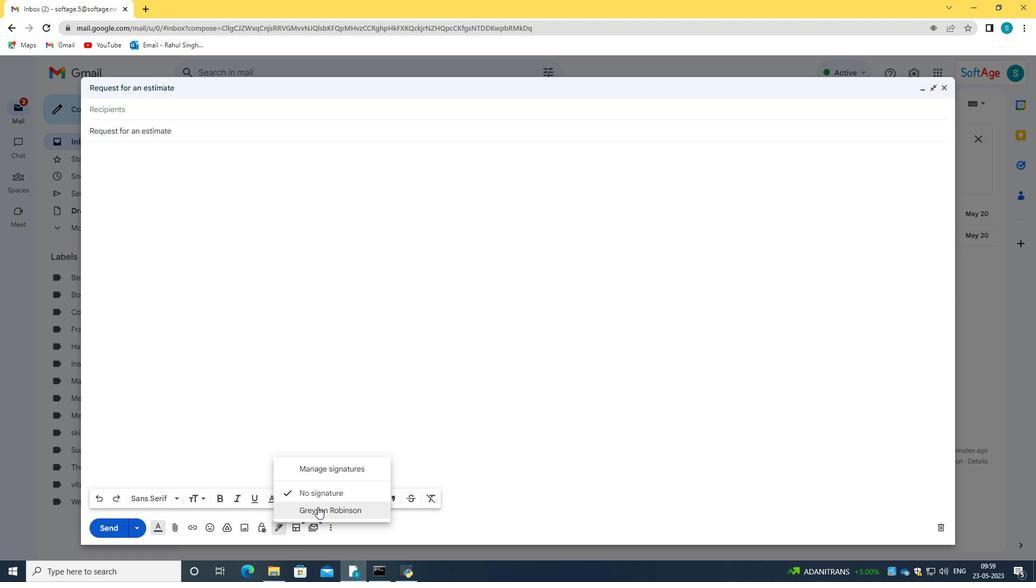 
Action: Mouse moved to (145, 143)
Screenshot: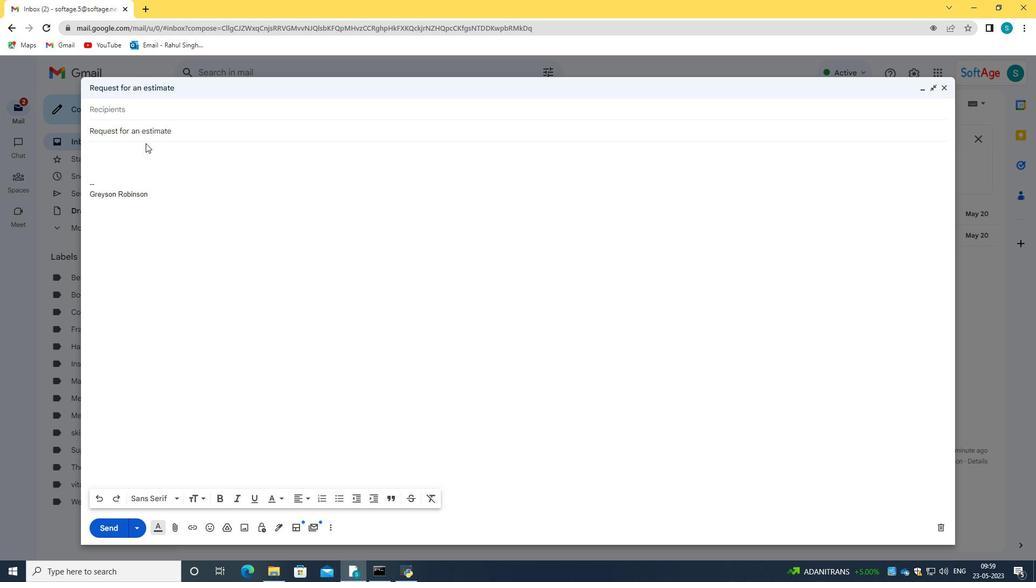 
Action: Key pressed <Key.caps_lock>V<Key.caps_lock><Key.backspace><Key.caps_lock>C<Key.caps_lock>an<Key.space>you<Key.space>provide<Key.space>me<Key.space>with<Key.space>the<Key.space>detail<Key.space><Key.backspace>s<Key.space>of<Key.space>the<Key.space>new<Key.space>training<Key.space>program<Key.shift_r>?
Screenshot: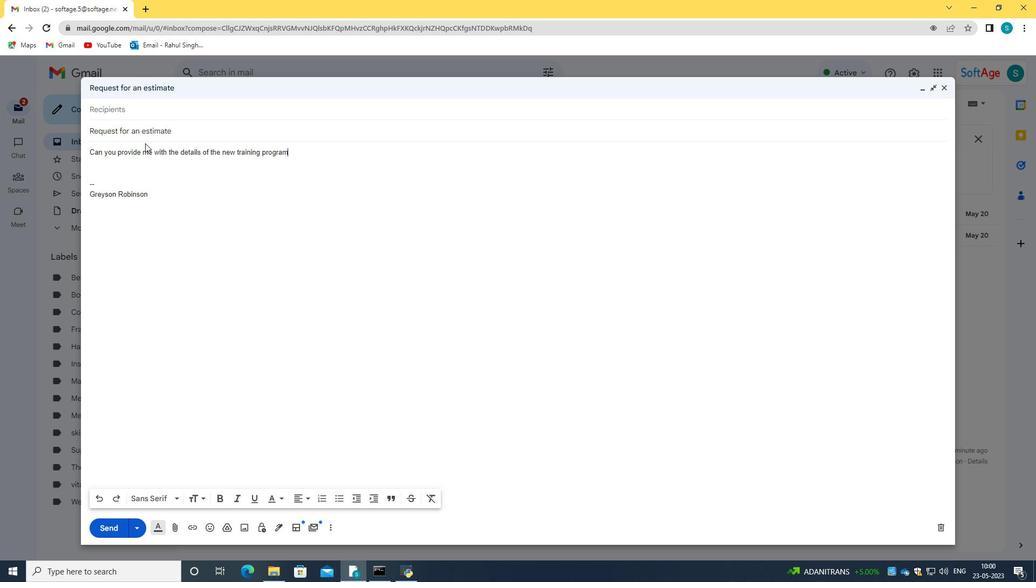 
Action: Mouse moved to (146, 109)
Screenshot: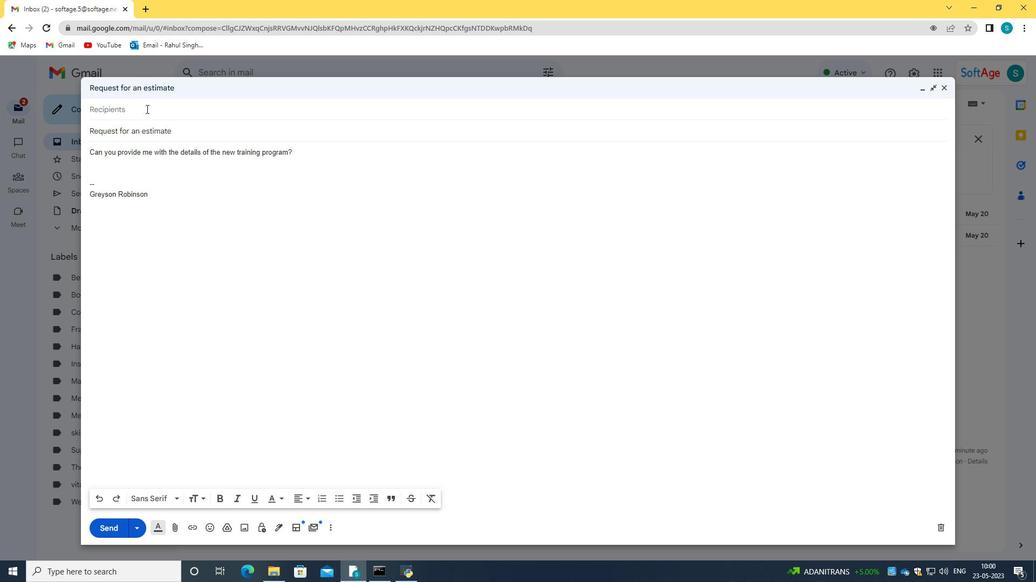 
Action: Mouse pressed left at (146, 109)
Screenshot: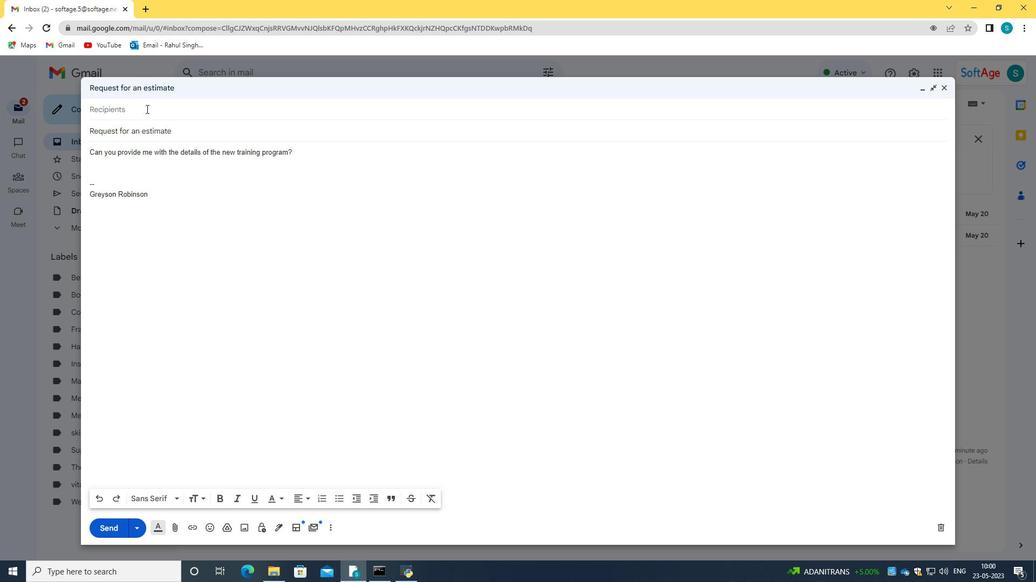 
Action: Key pressed softaa<Key.backspace>ge.5<Key.shift>@softage.net
Screenshot: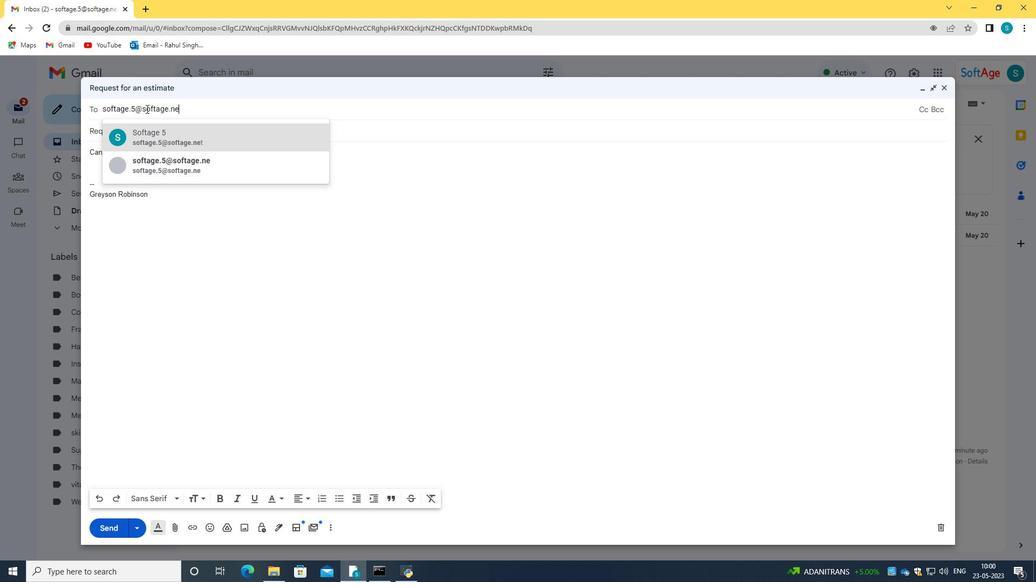 
Action: Mouse moved to (160, 139)
Screenshot: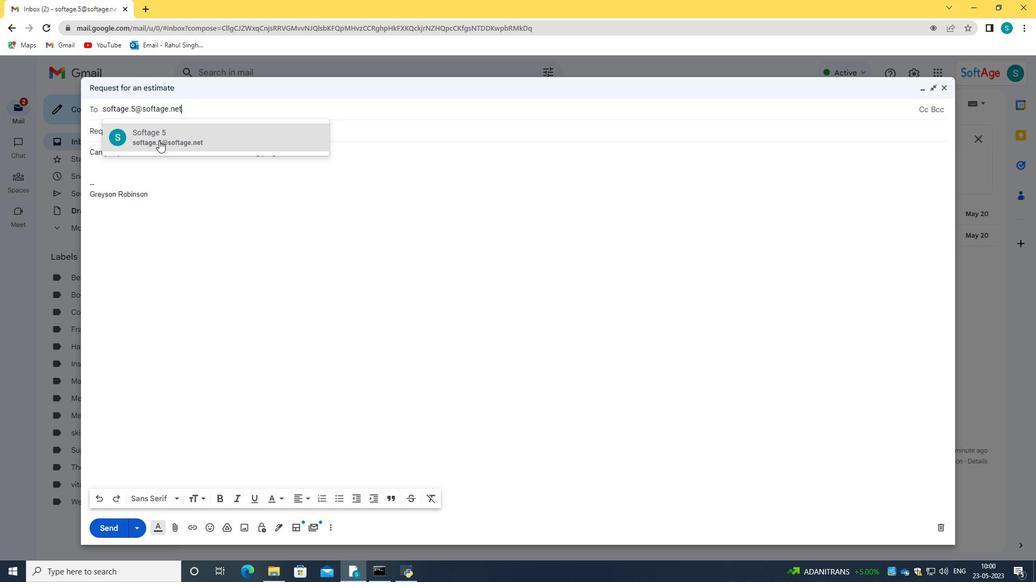 
Action: Mouse pressed left at (160, 139)
Screenshot: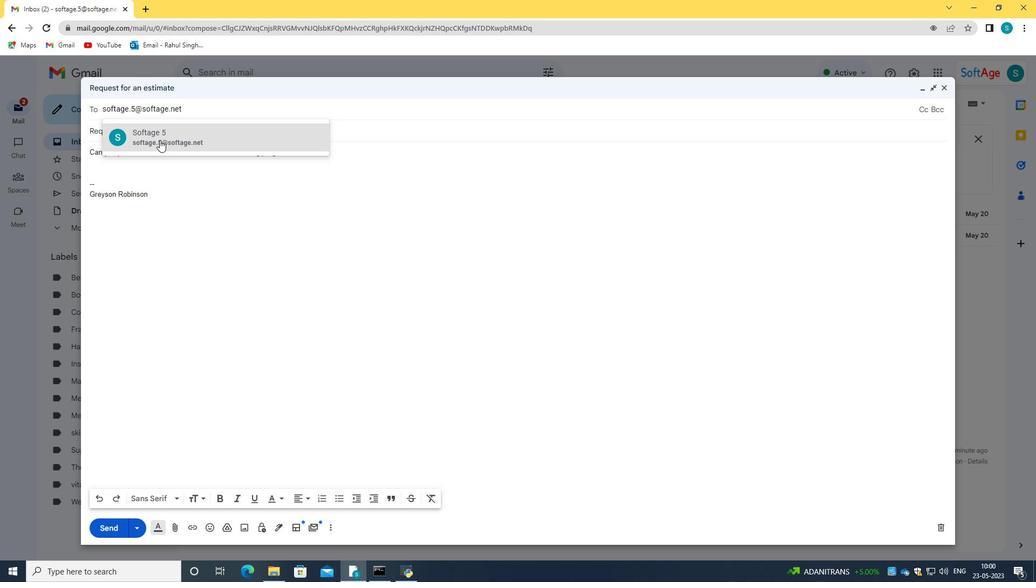 
Action: Mouse moved to (261, 163)
Screenshot: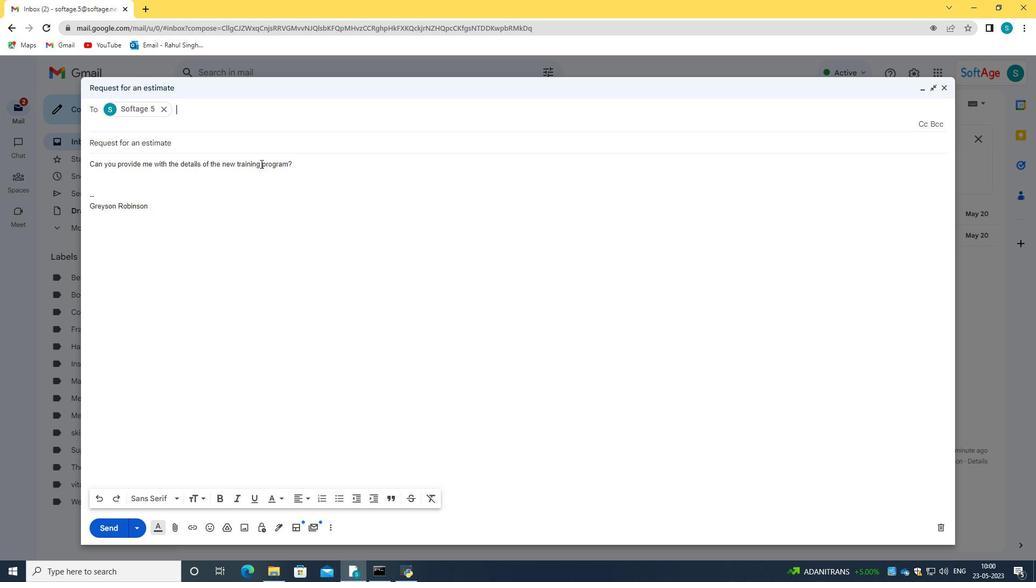 
Action: Mouse pressed left at (261, 163)
Screenshot: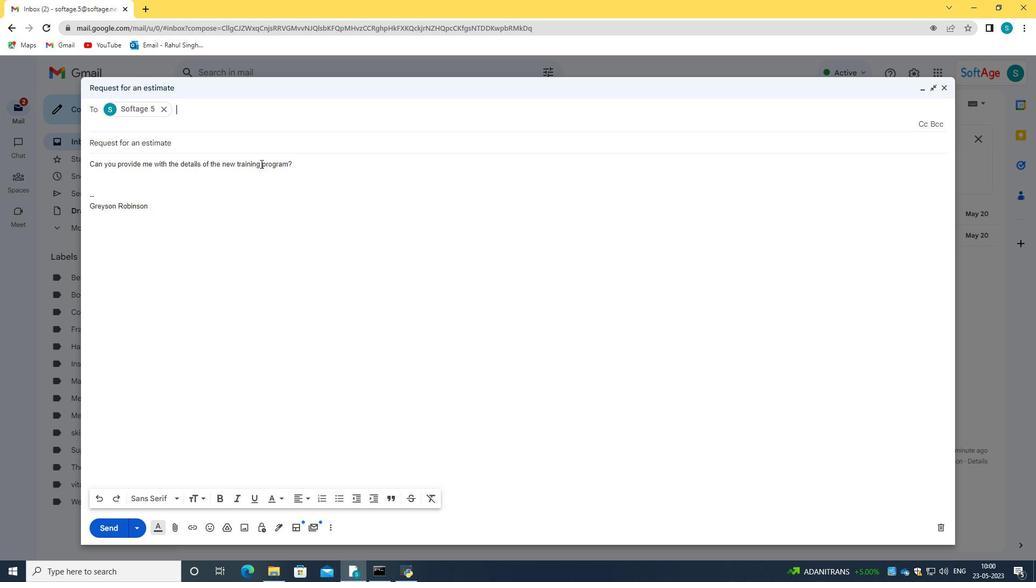 
Action: Mouse moved to (260, 154)
Screenshot: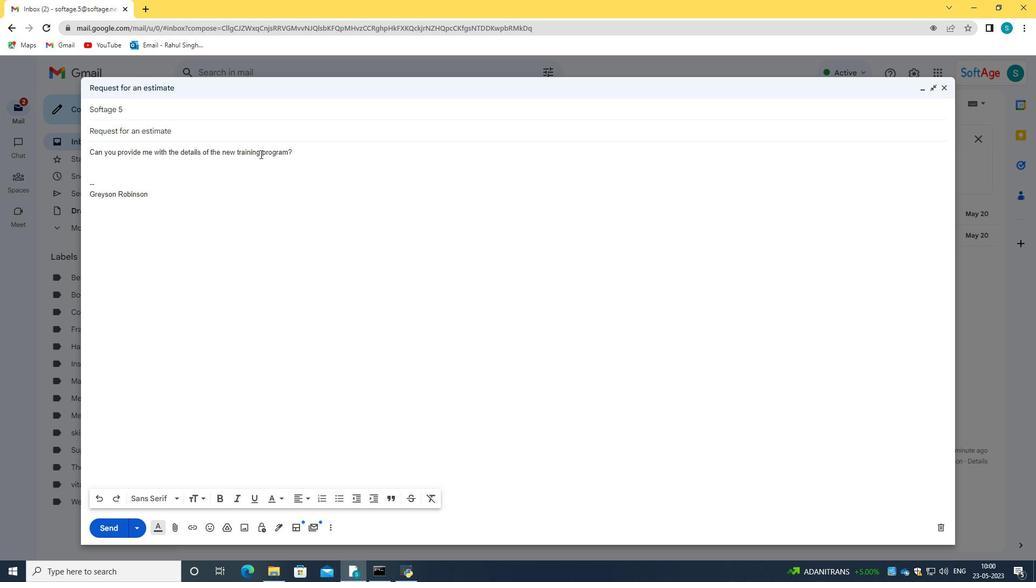 
Action: Mouse pressed left at (260, 154)
Screenshot: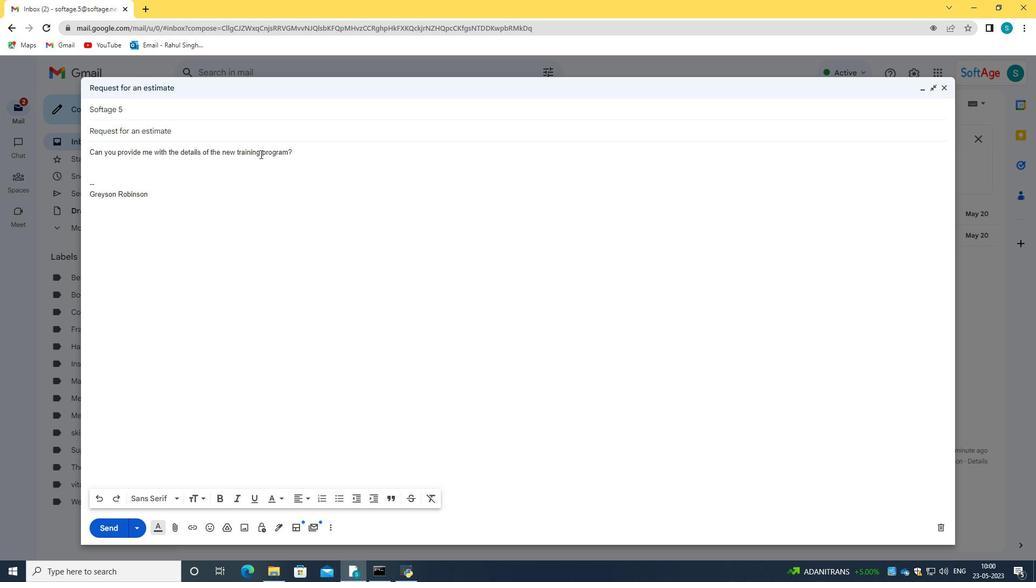 
Action: Mouse moved to (272, 502)
Screenshot: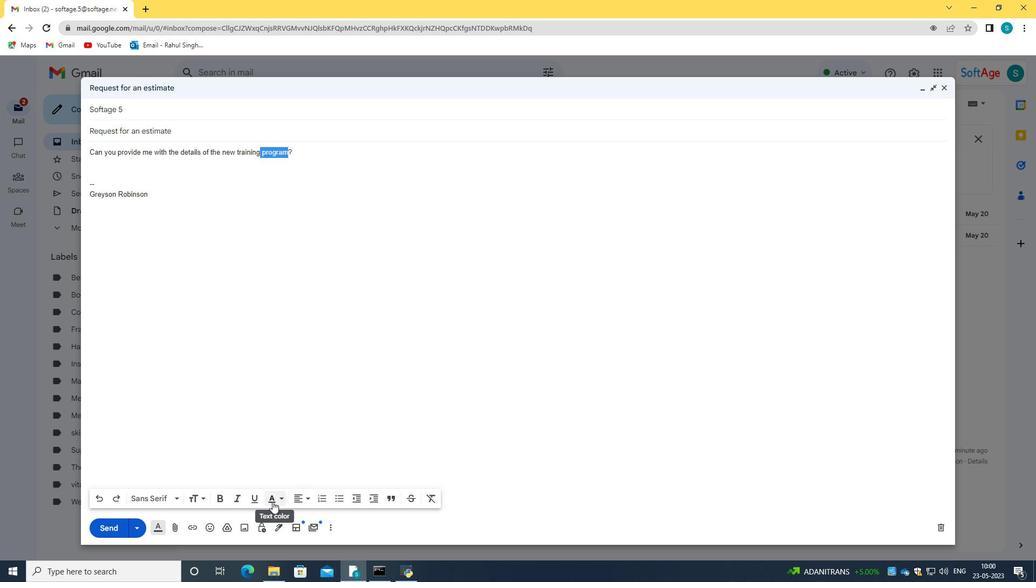 
Action: Mouse pressed left at (272, 502)
Screenshot: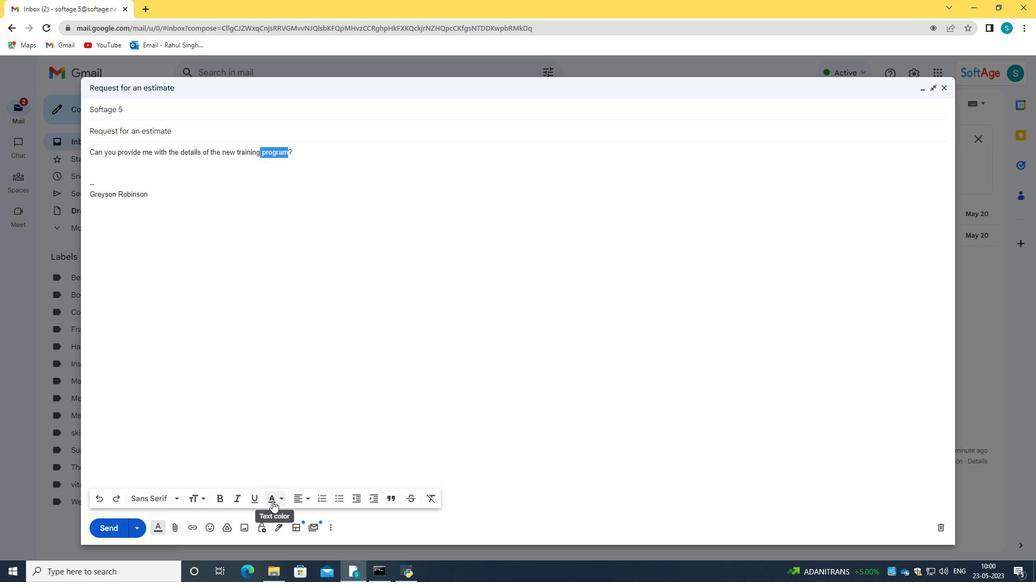 
Action: Mouse moved to (261, 421)
Screenshot: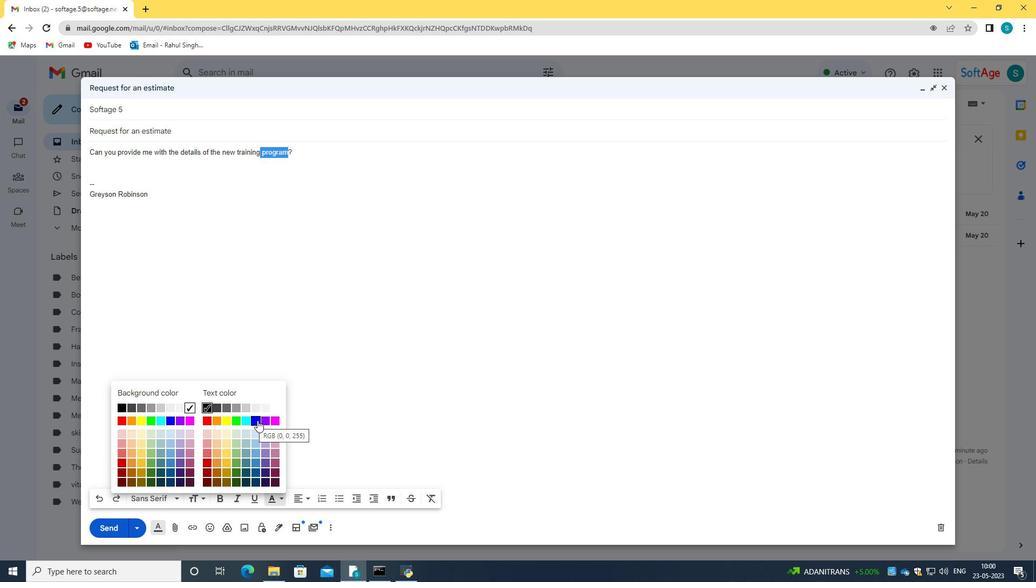 
Action: Mouse pressed left at (261, 421)
Screenshot: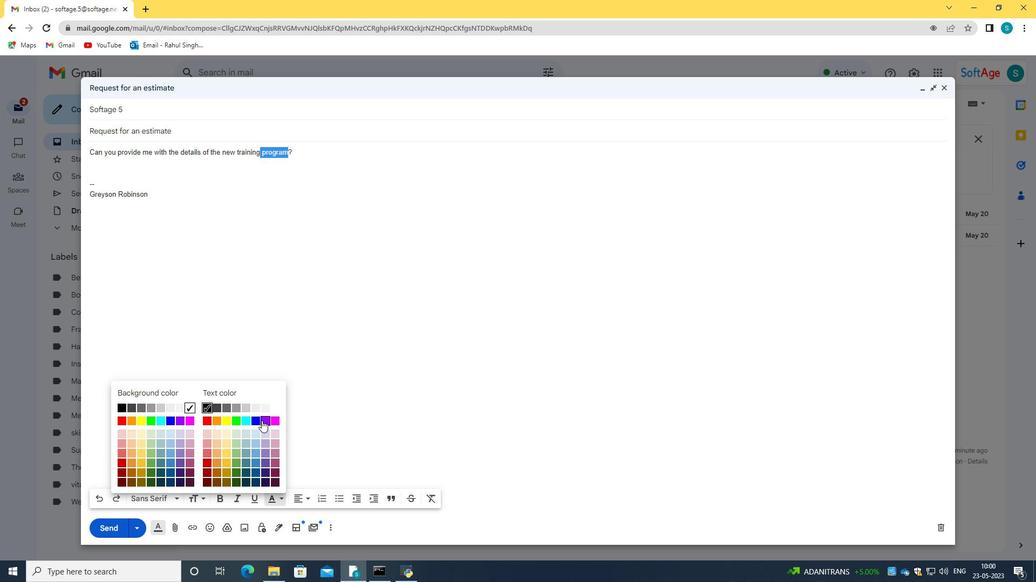 
Action: Mouse moved to (268, 498)
Screenshot: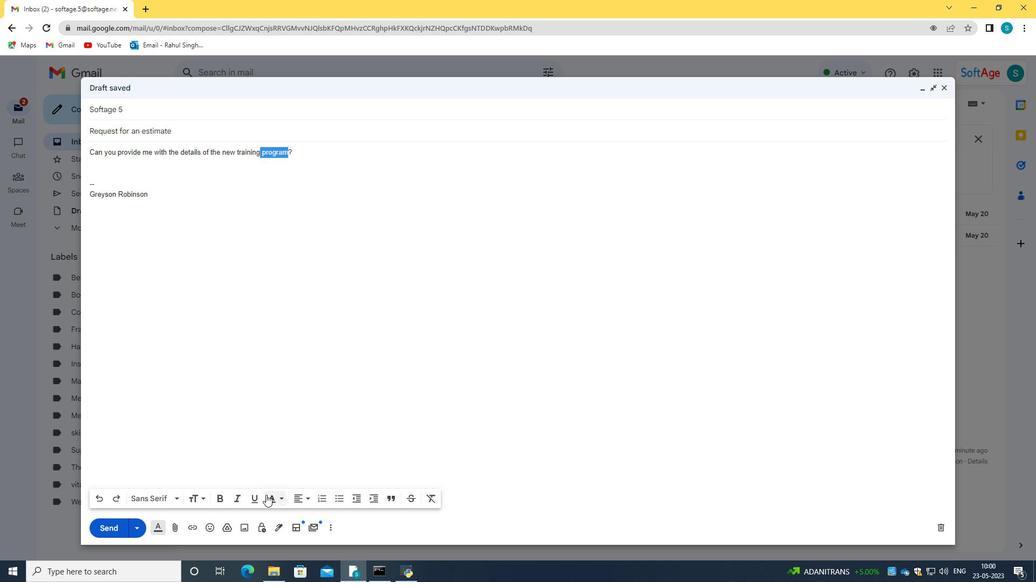 
Action: Mouse pressed left at (268, 498)
Screenshot: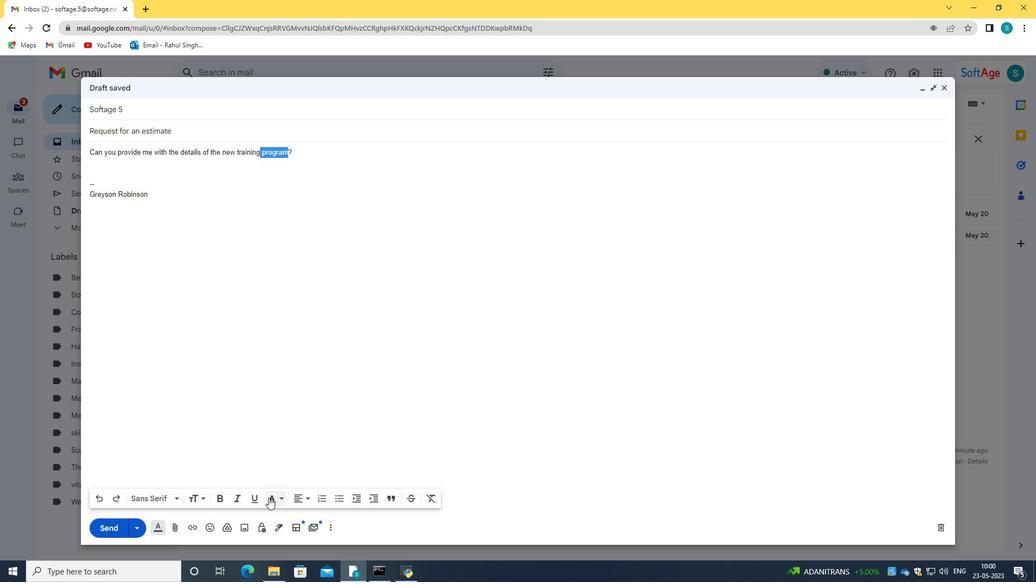 
Action: Mouse moved to (124, 408)
Screenshot: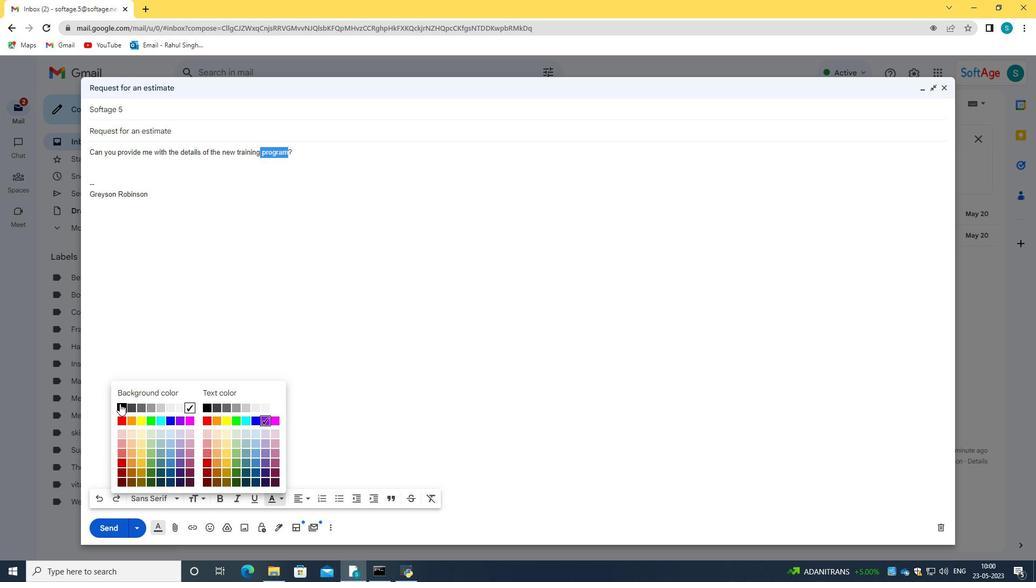 
Action: Mouse pressed left at (124, 408)
Screenshot: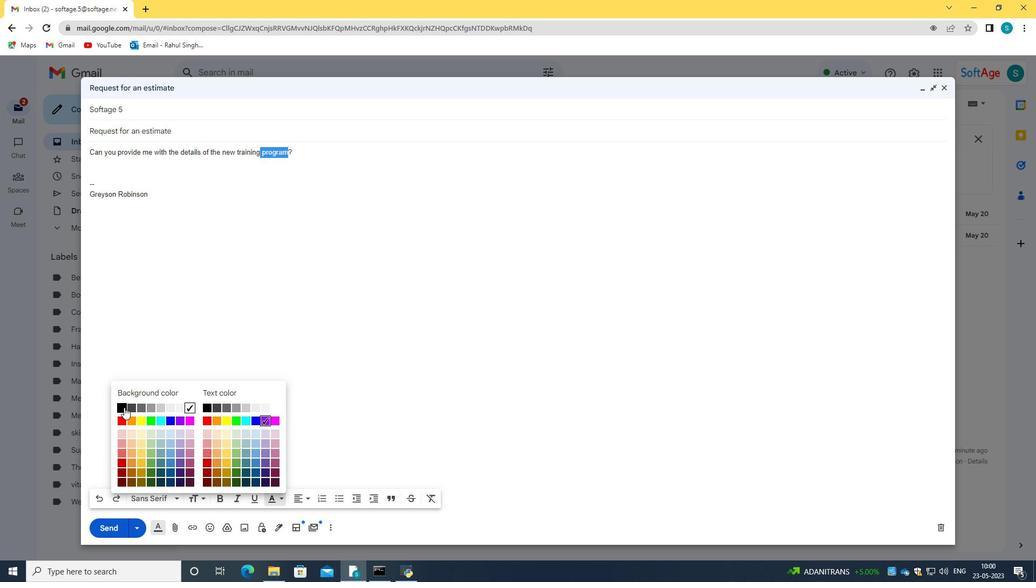 
Action: Mouse moved to (207, 255)
Screenshot: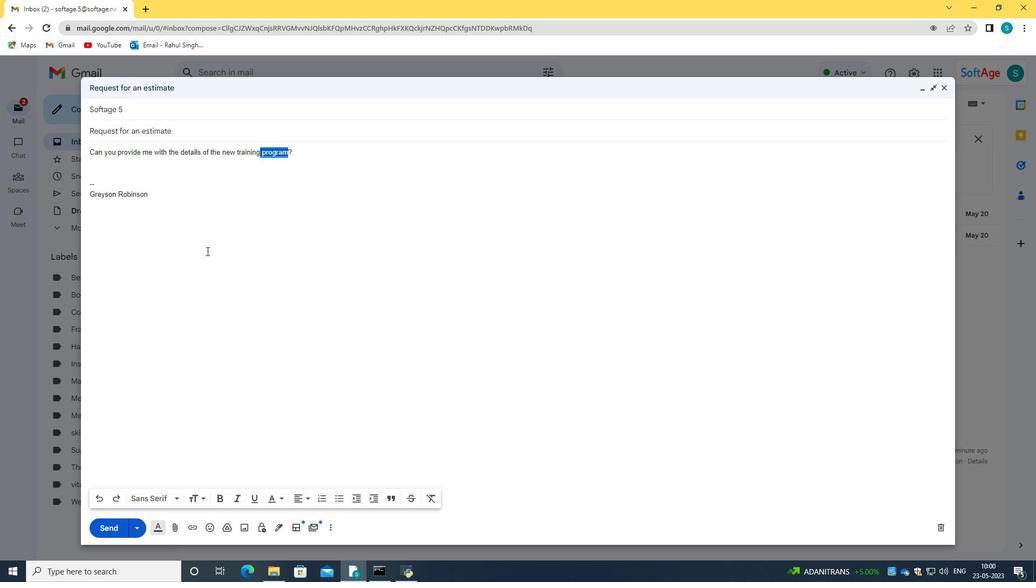 
Action: Mouse pressed left at (207, 255)
Screenshot: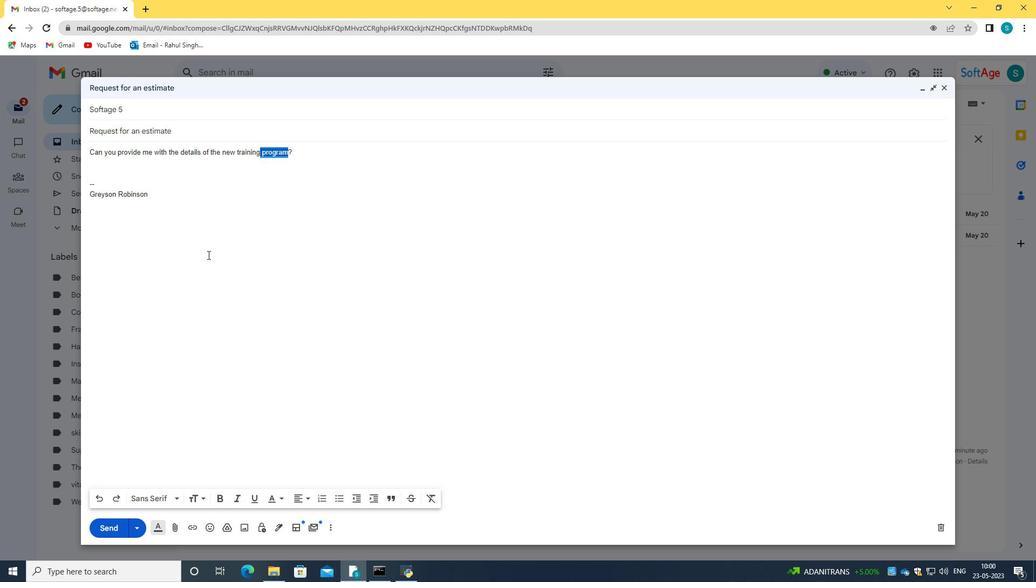 
Action: Mouse moved to (107, 524)
Screenshot: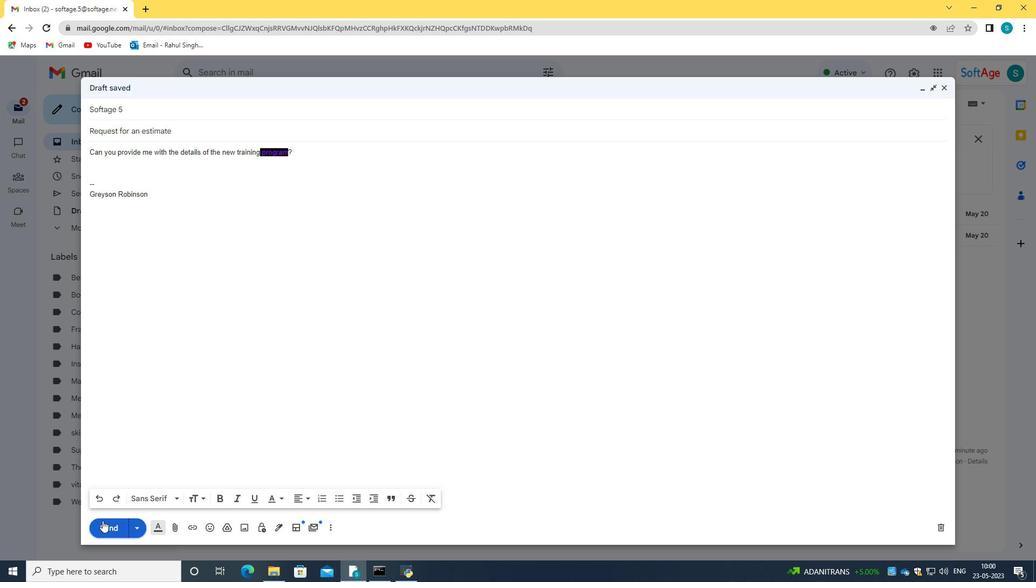 
Action: Mouse pressed left at (107, 524)
Screenshot: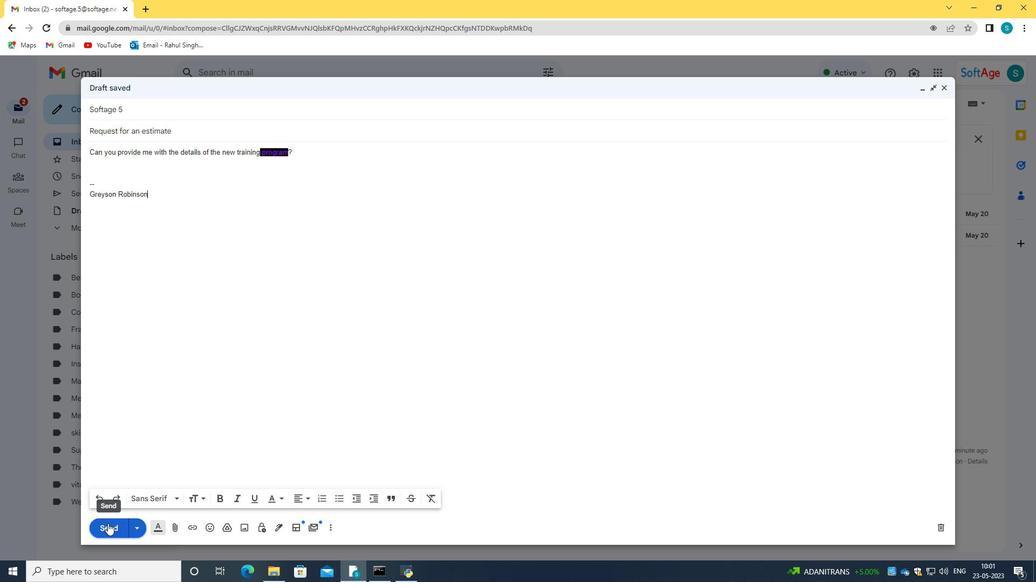 
Action: Mouse moved to (88, 192)
Screenshot: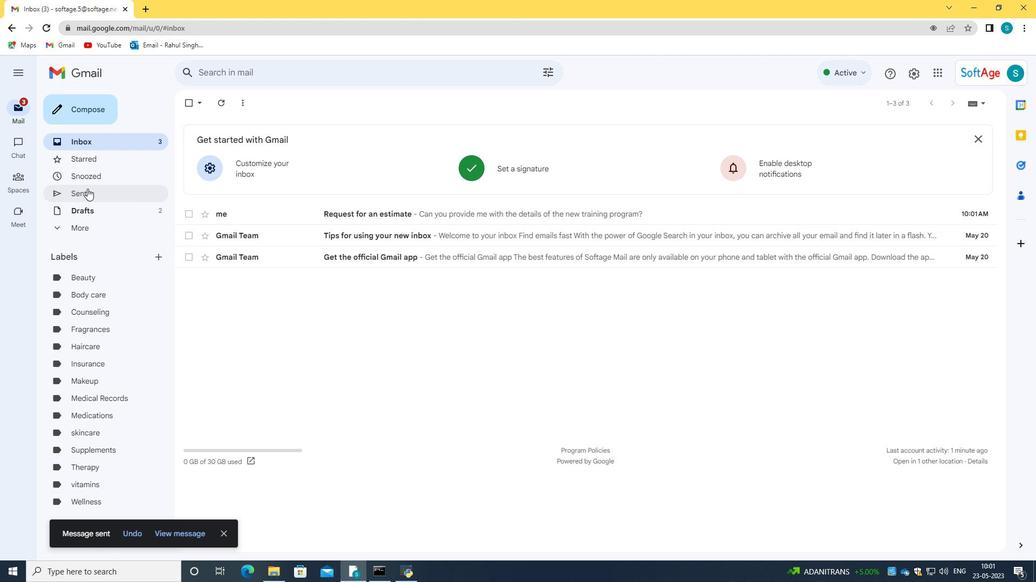 
Action: Mouse pressed left at (88, 192)
Screenshot: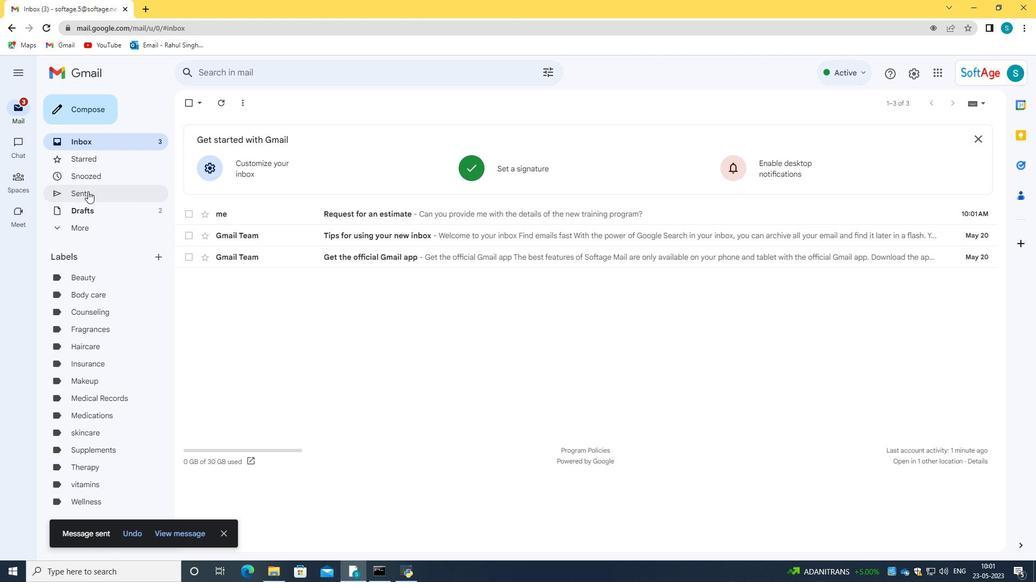 
Action: Mouse moved to (274, 152)
Screenshot: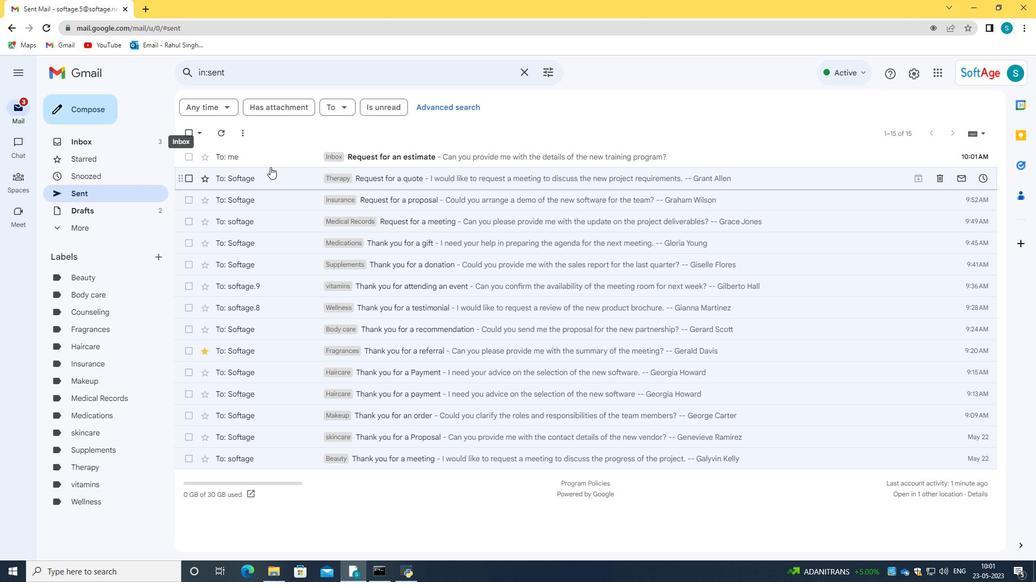 
Action: Mouse pressed left at (274, 152)
Screenshot: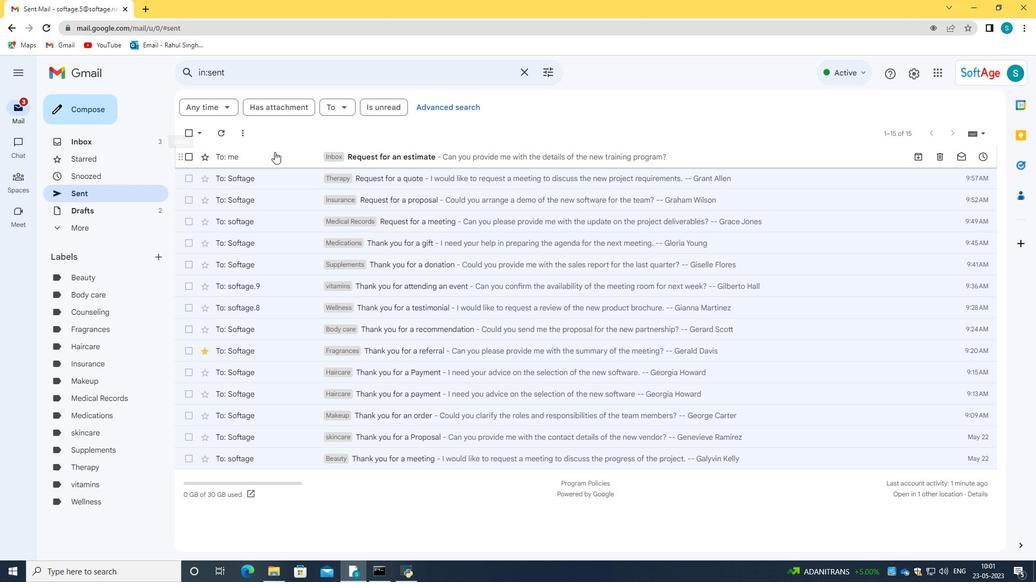 
Action: Mouse moved to (185, 102)
Screenshot: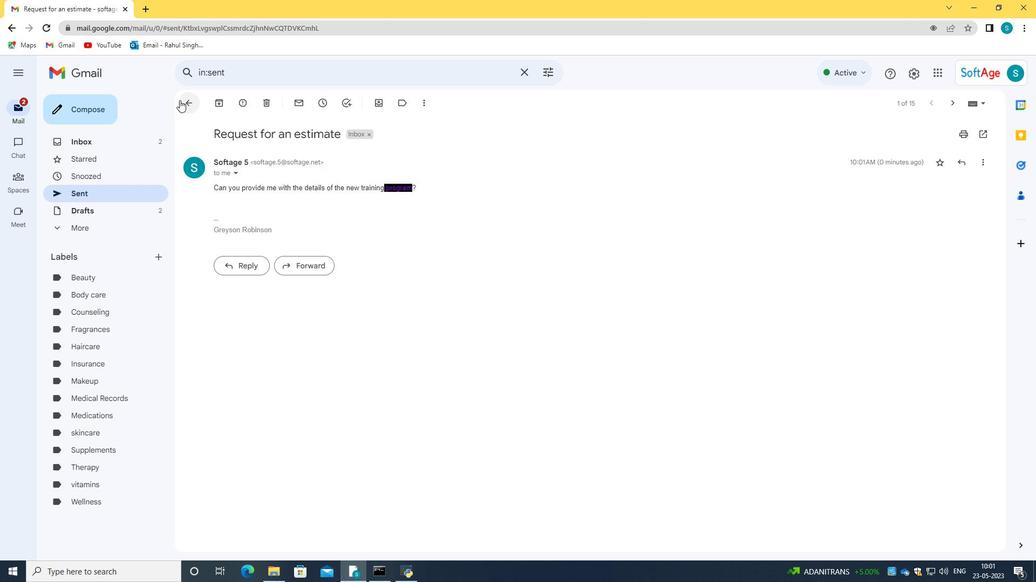 
Action: Mouse pressed left at (185, 102)
Screenshot: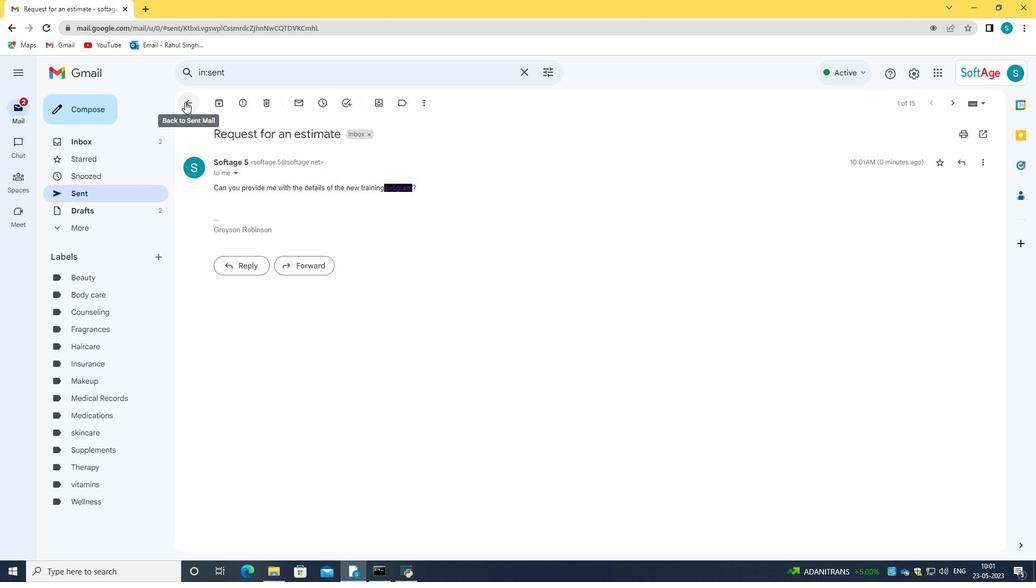 
Action: Mouse moved to (186, 176)
Screenshot: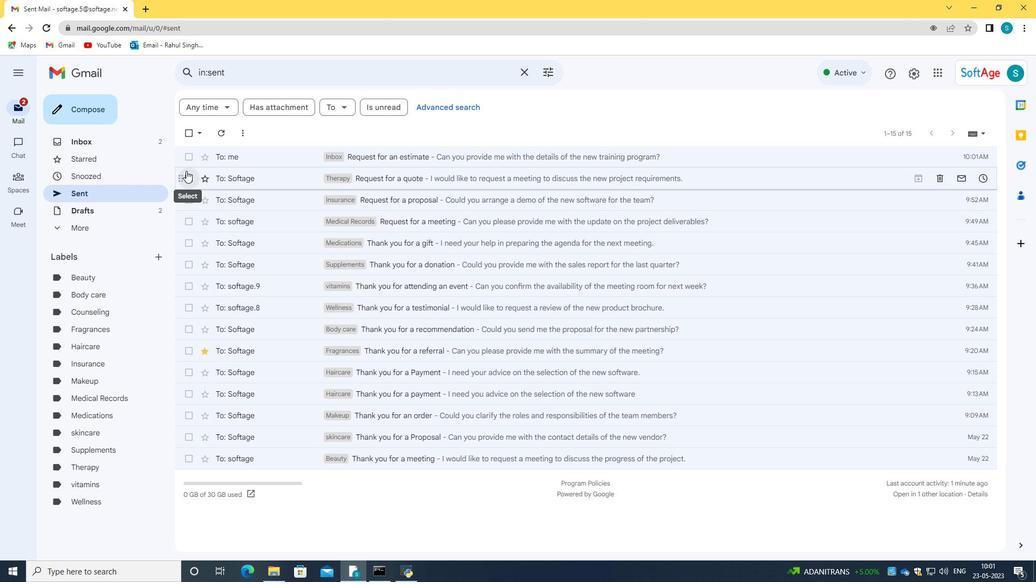 
Action: Mouse pressed left at (186, 176)
Screenshot: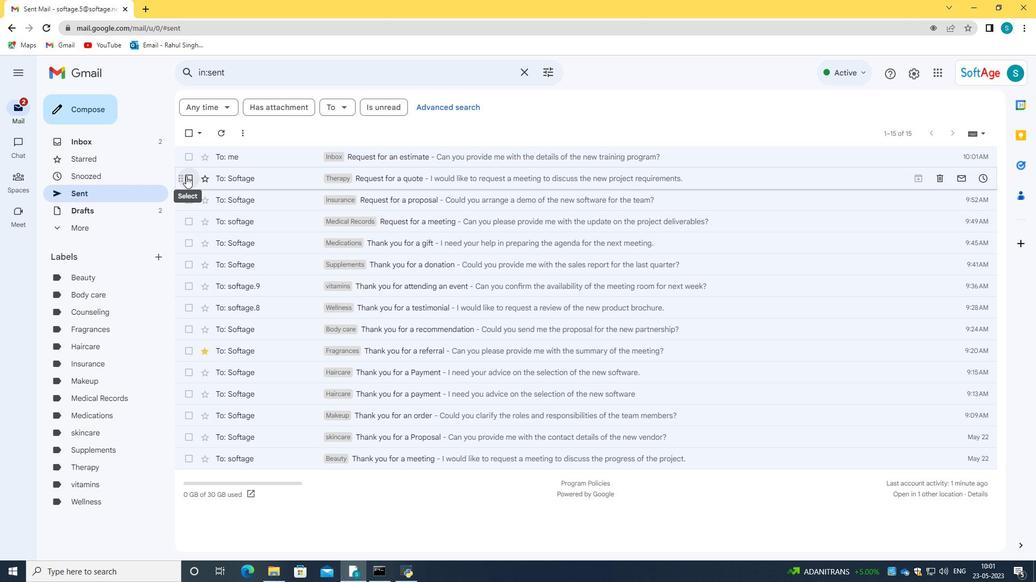 
Action: Mouse moved to (186, 165)
Screenshot: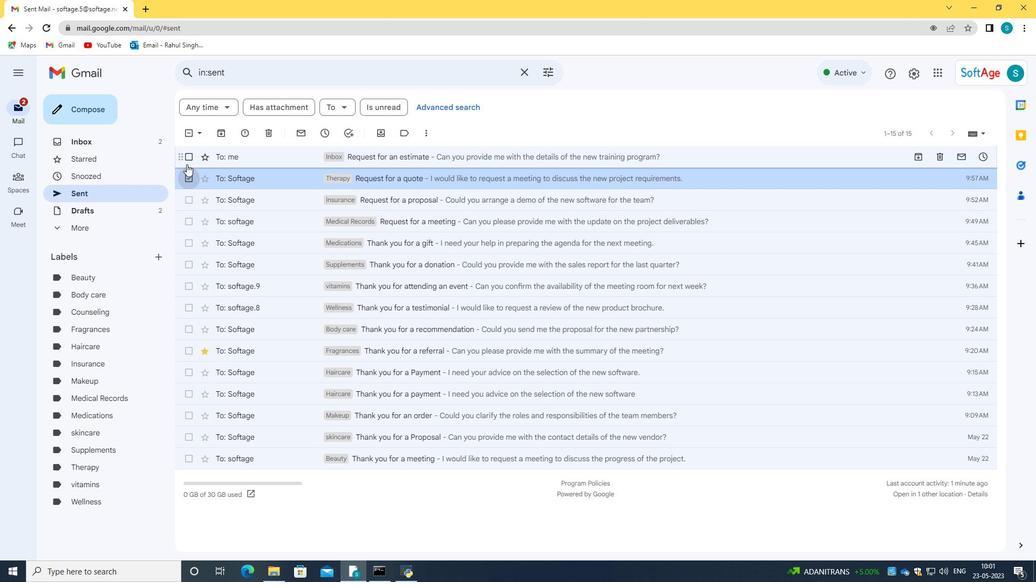 
Action: Mouse pressed left at (186, 165)
Screenshot: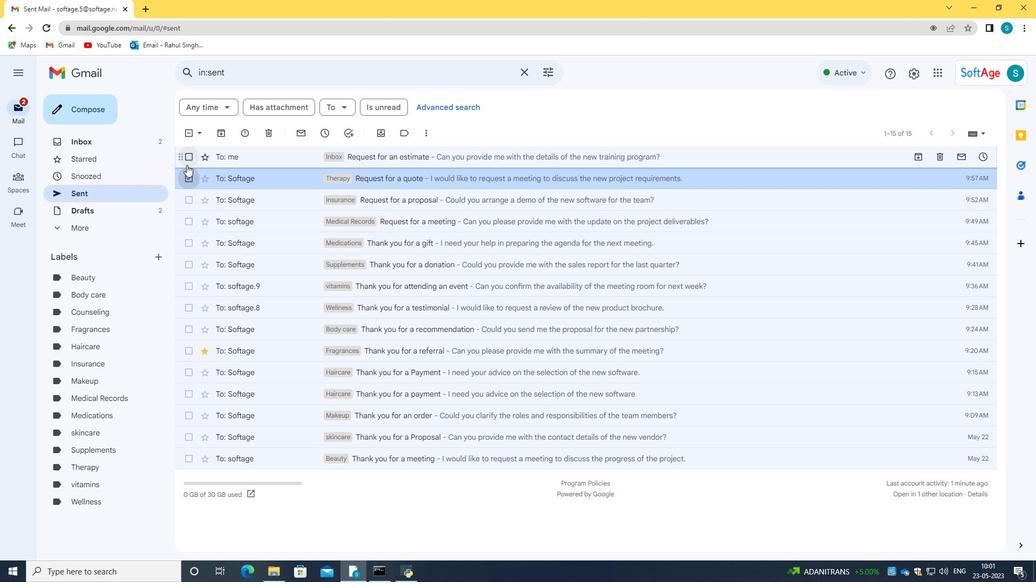
Action: Mouse moved to (188, 180)
Screenshot: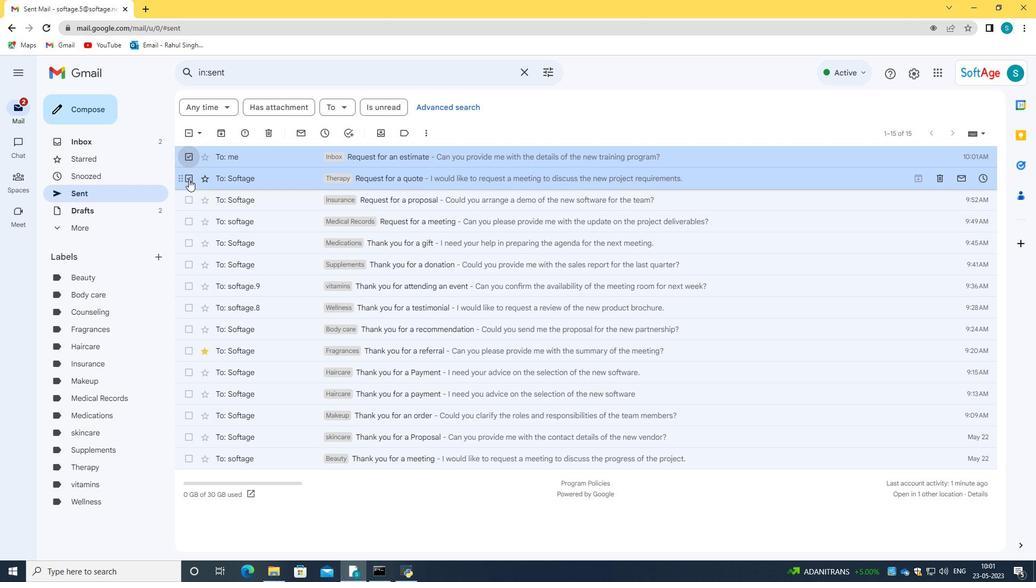 
Action: Mouse pressed left at (188, 180)
Screenshot: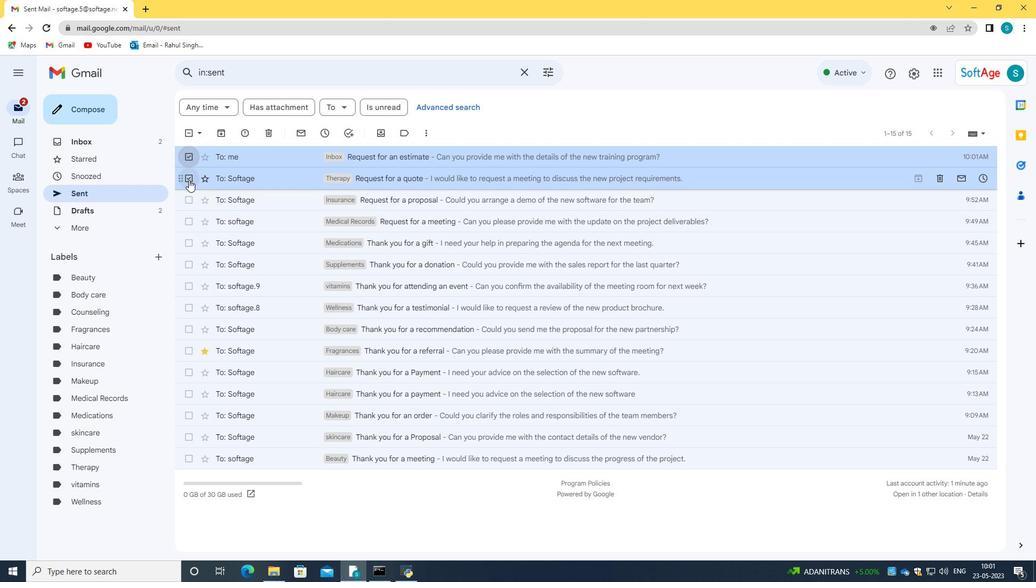 
Action: Mouse moved to (188, 157)
Screenshot: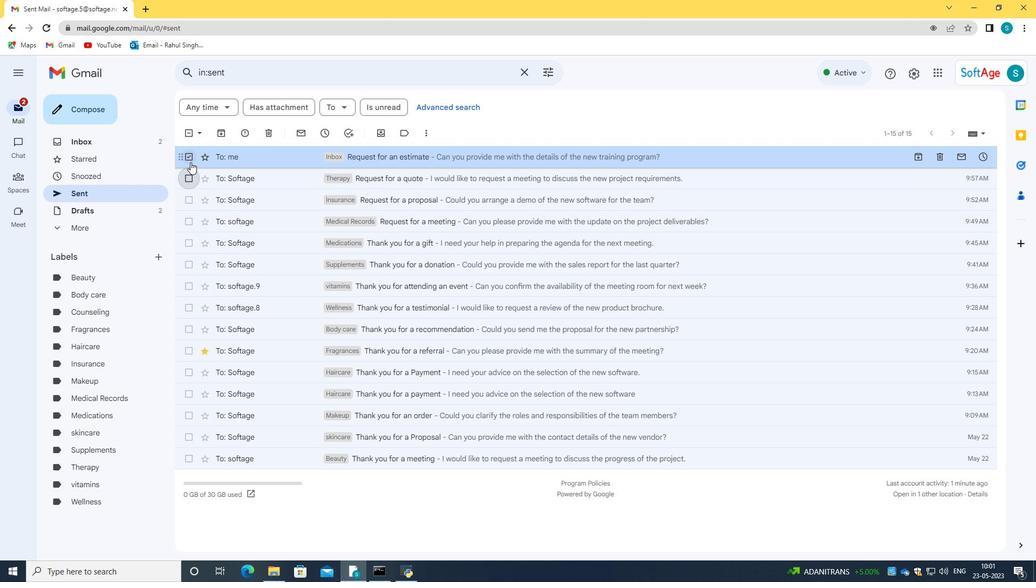 
Action: Mouse pressed left at (188, 157)
Screenshot: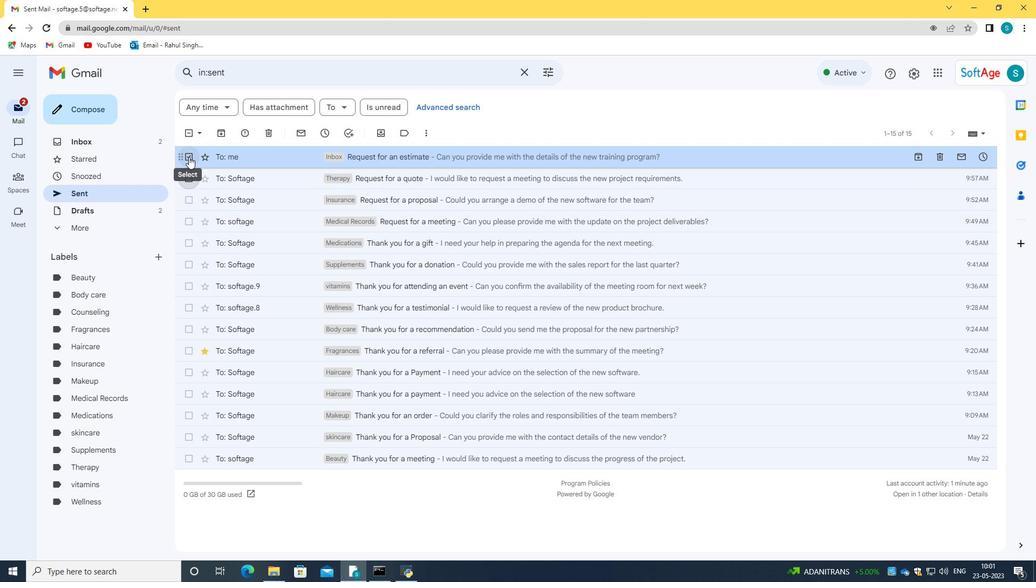 
Action: Mouse moved to (257, 154)
Screenshot: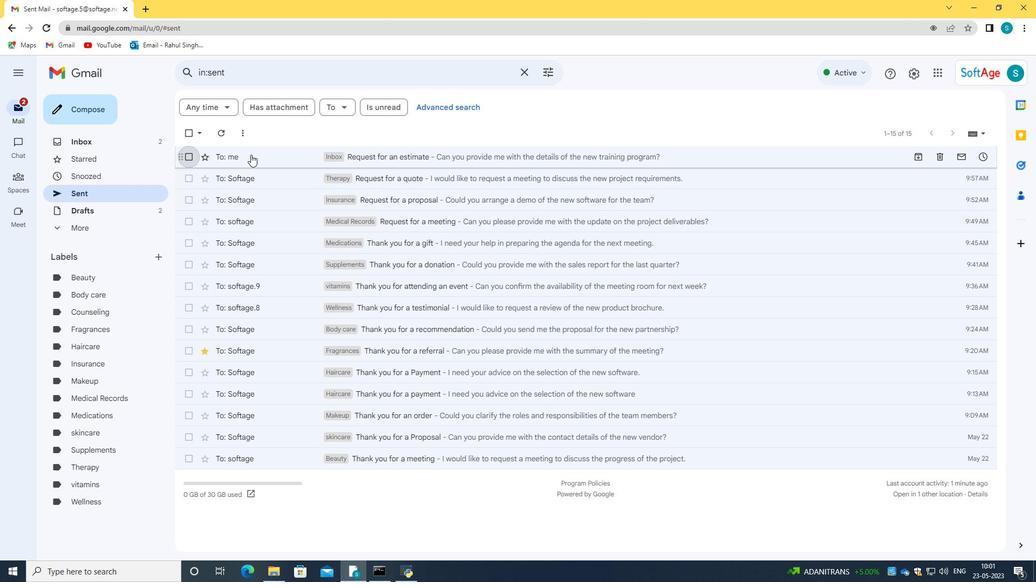 
Action: Mouse pressed left at (257, 154)
Screenshot: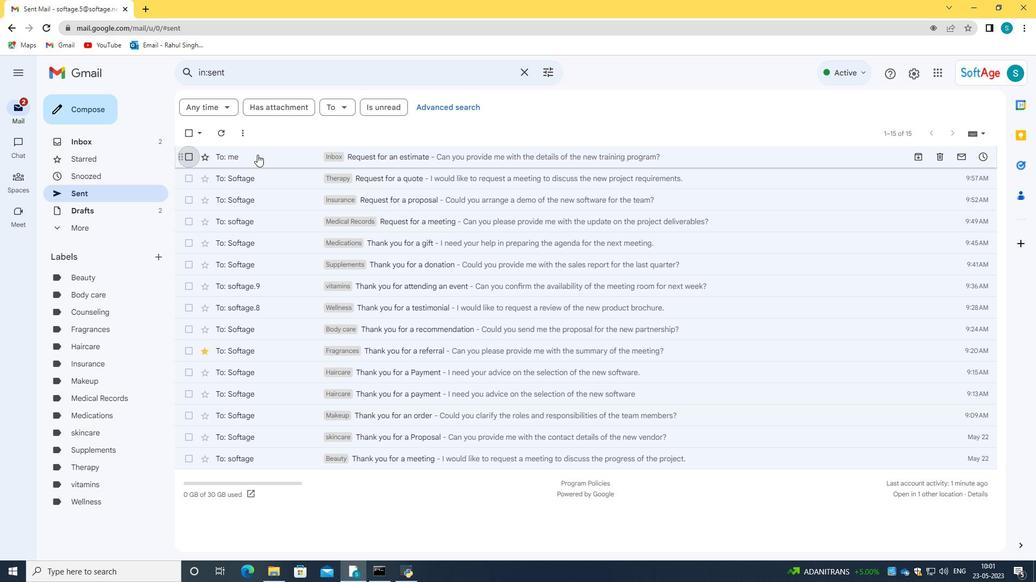 
Action: Mouse moved to (191, 102)
Screenshot: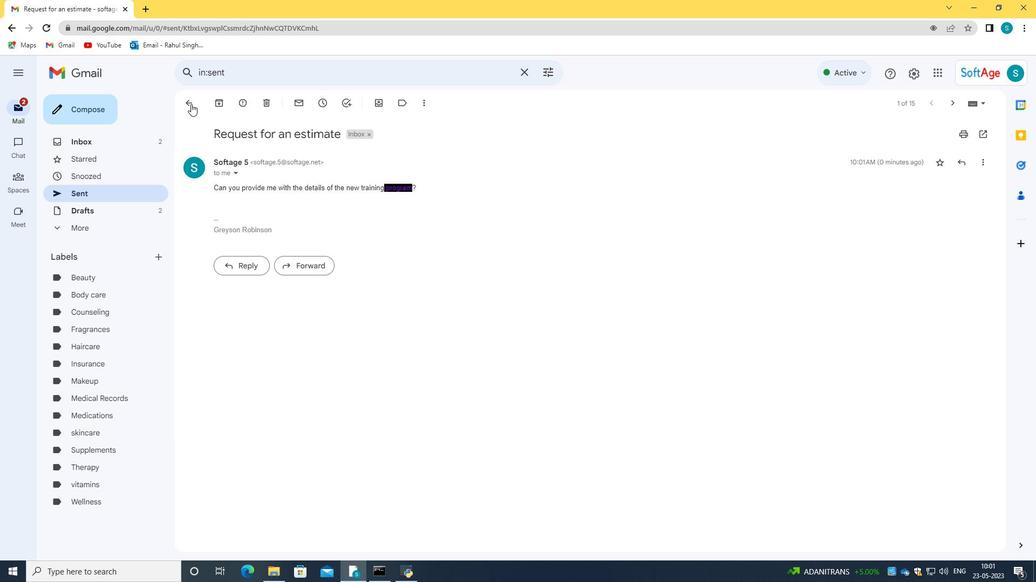 
Action: Mouse pressed left at (191, 102)
Screenshot: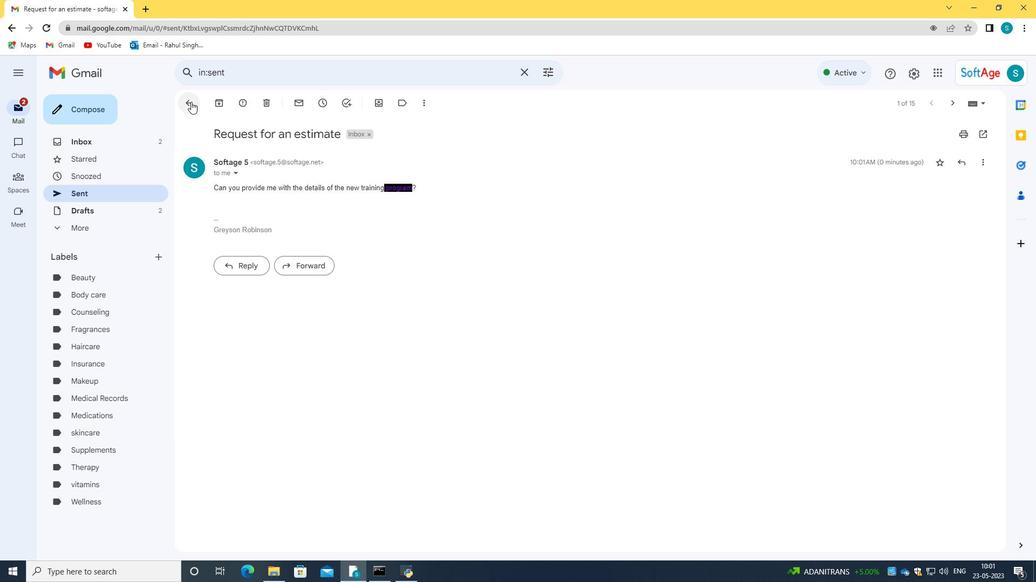 
Action: Mouse moved to (190, 158)
Screenshot: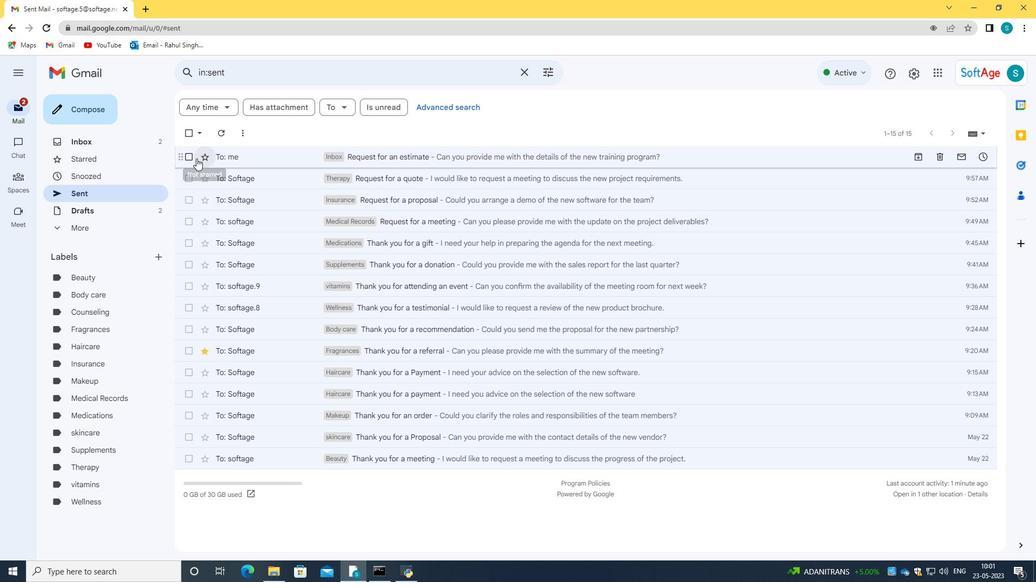 
Action: Mouse pressed left at (190, 158)
Screenshot: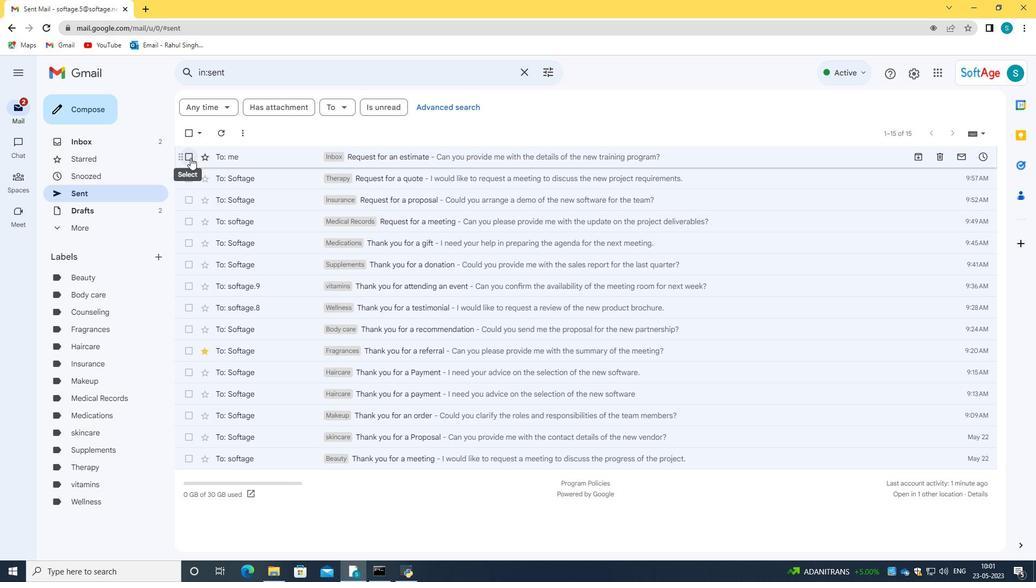 
Action: Mouse moved to (241, 156)
Screenshot: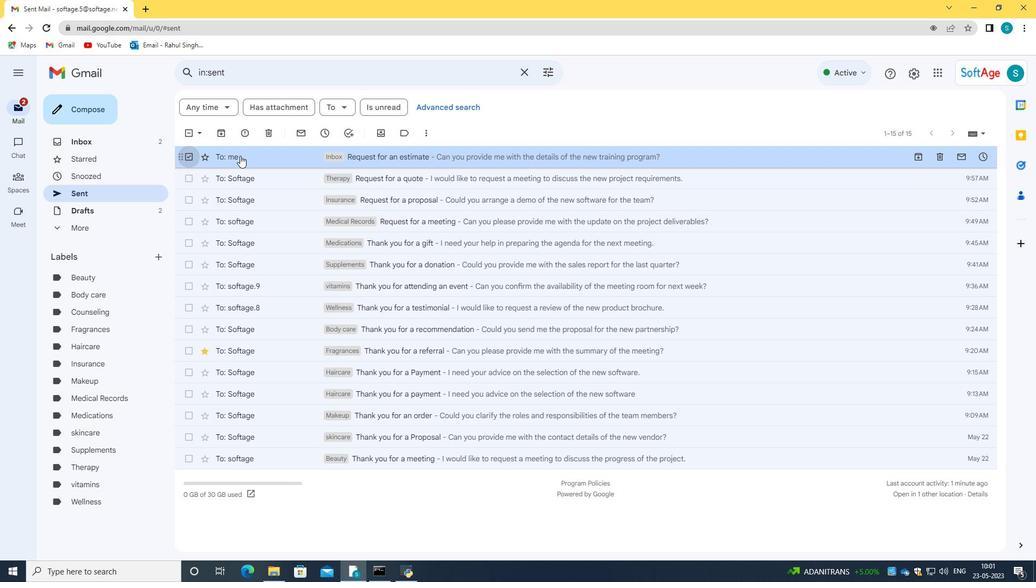 
Action: Mouse pressed right at (241, 156)
Screenshot: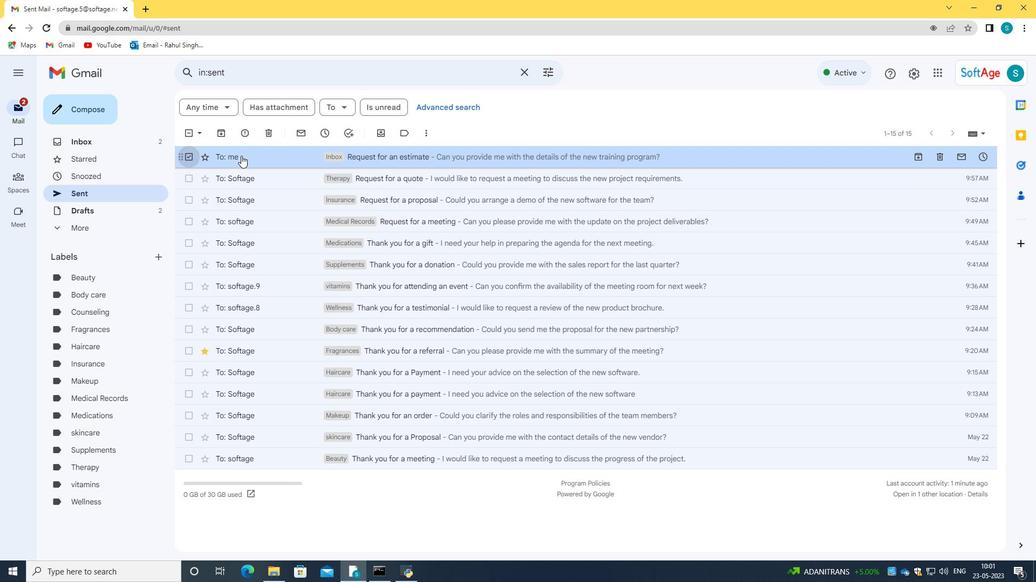 
Action: Mouse moved to (448, 235)
Screenshot: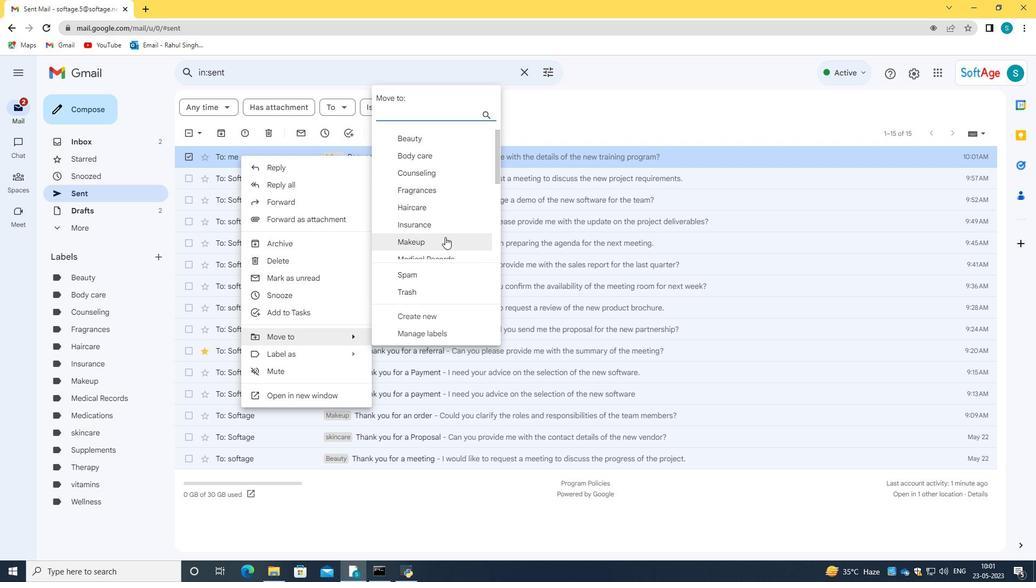 
Action: Mouse scrolled (448, 234) with delta (0, 0)
Screenshot: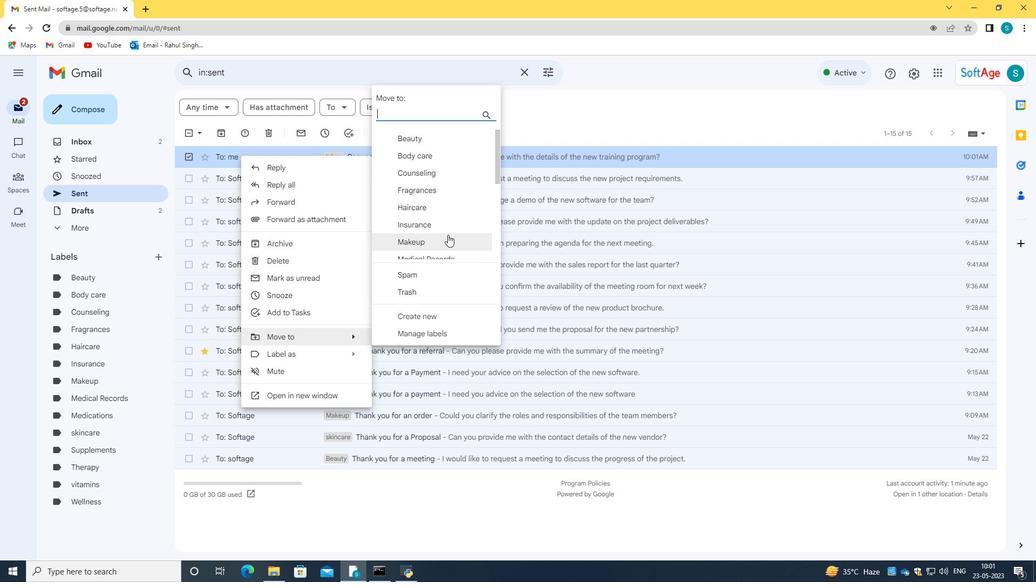 
Action: Mouse moved to (444, 206)
Screenshot: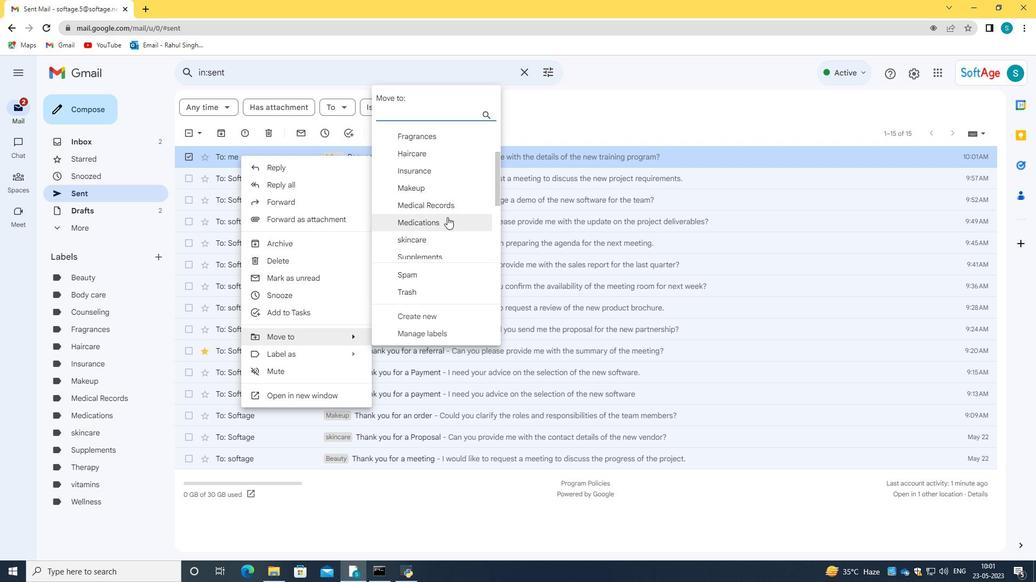 
Action: Mouse scrolled (444, 206) with delta (0, 0)
Screenshot: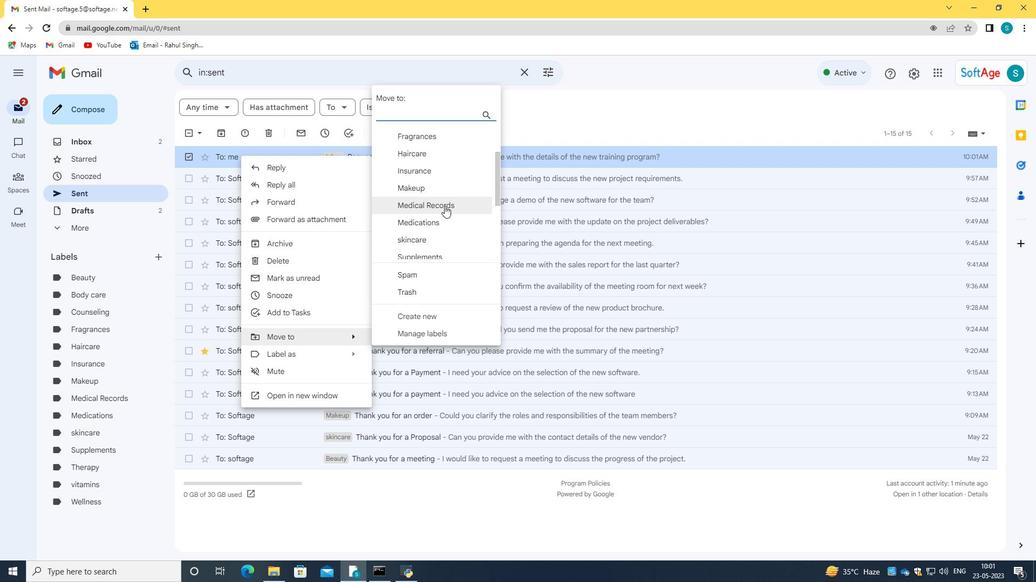 
Action: Mouse scrolled (444, 206) with delta (0, 0)
Screenshot: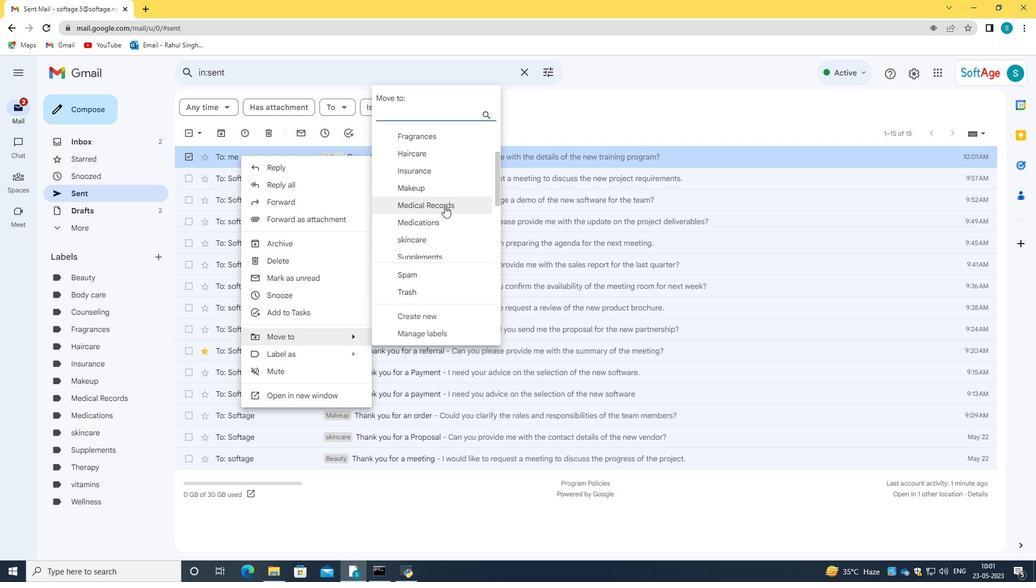 
Action: Mouse scrolled (444, 206) with delta (0, 0)
Screenshot: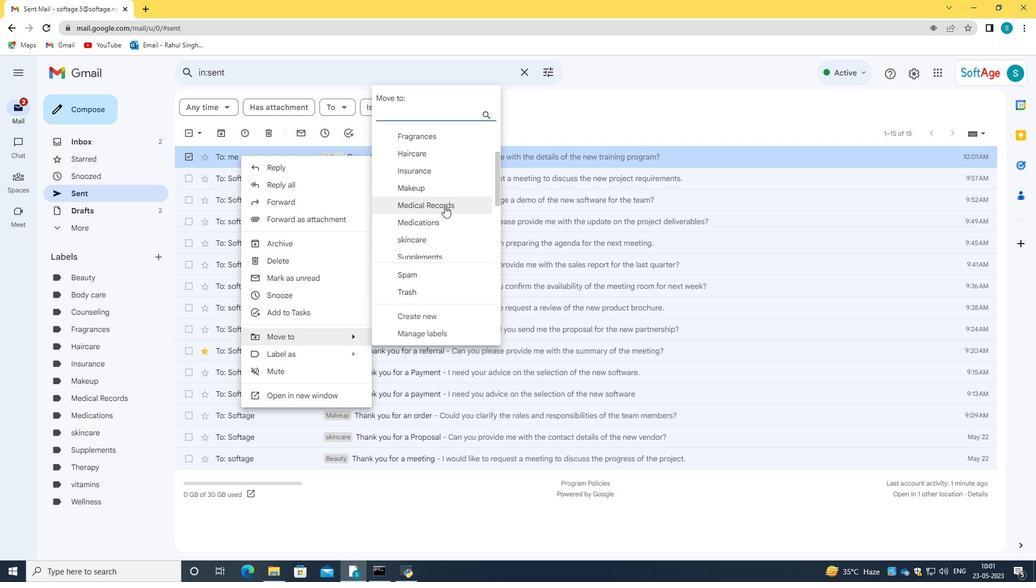 
Action: Mouse moved to (436, 179)
Screenshot: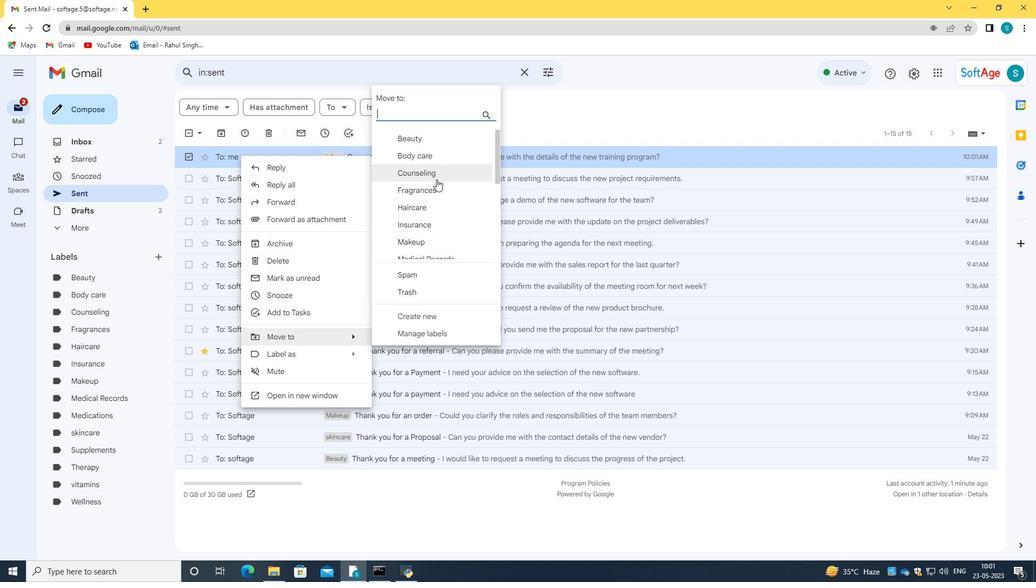 
Action: Mouse pressed left at (436, 179)
Screenshot: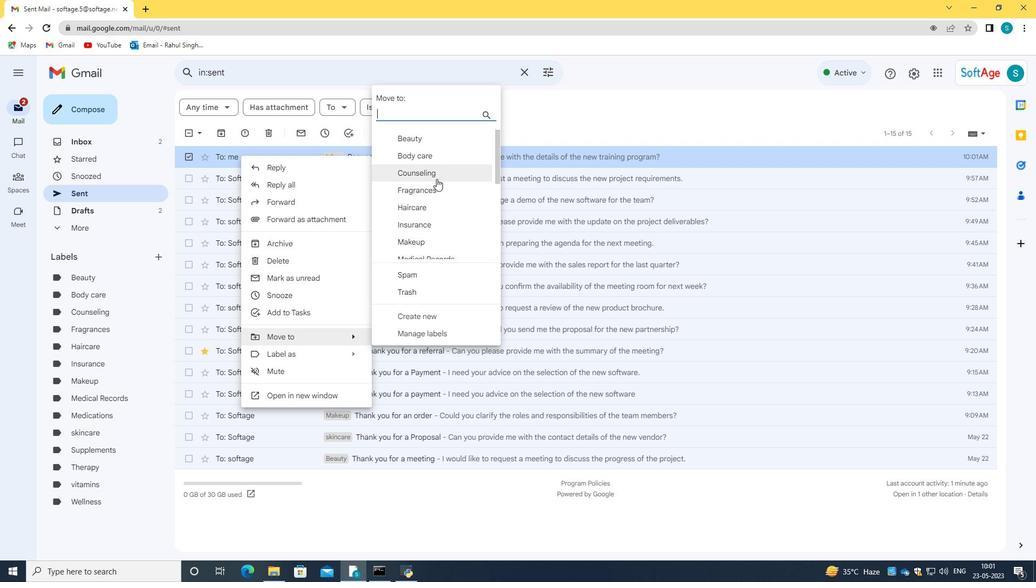 
Action: Mouse moved to (109, 319)
Screenshot: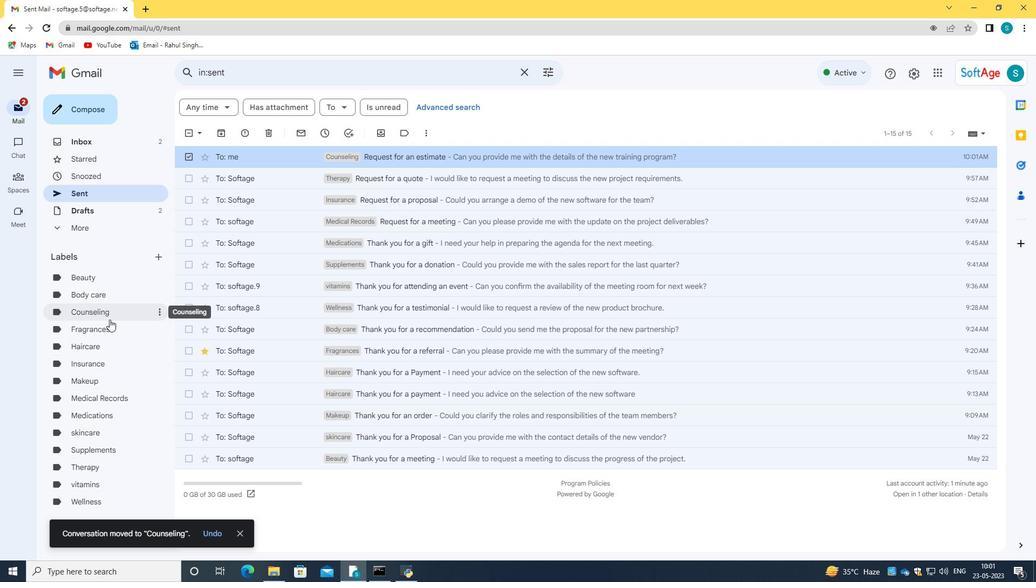
Action: Mouse pressed left at (109, 319)
Screenshot: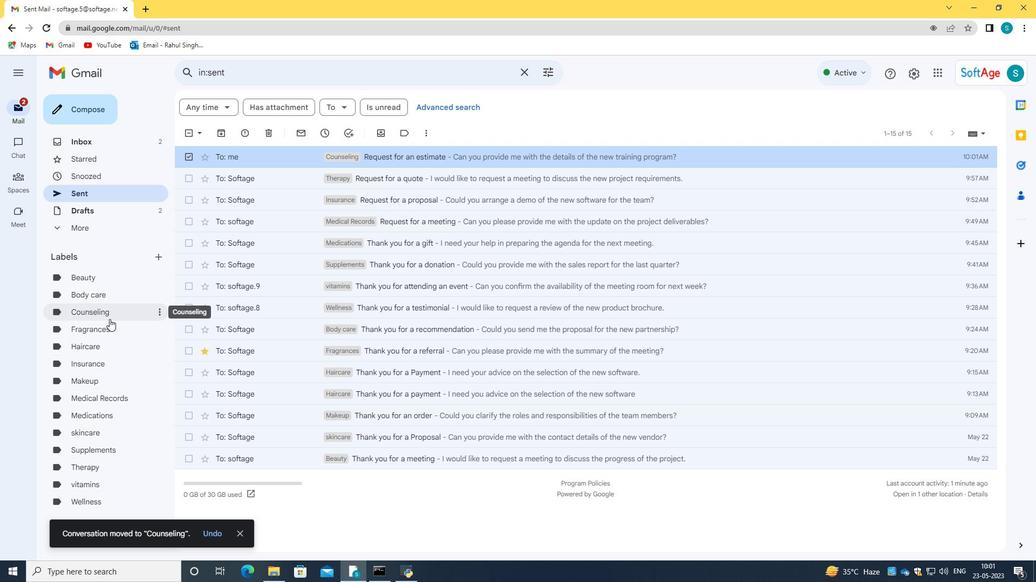 
Action: Mouse moved to (257, 269)
Screenshot: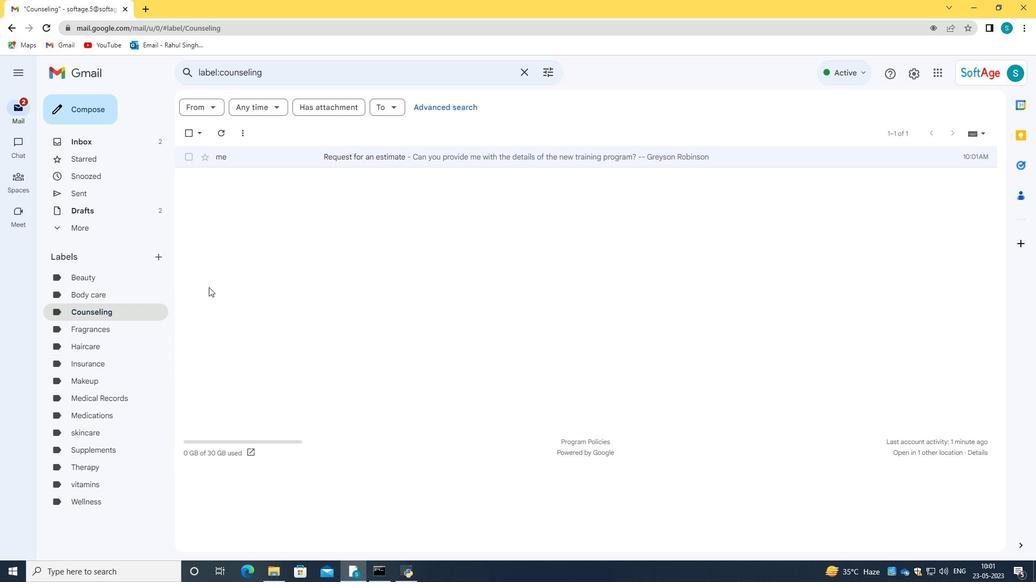 
Action: Mouse pressed left at (257, 269)
Screenshot: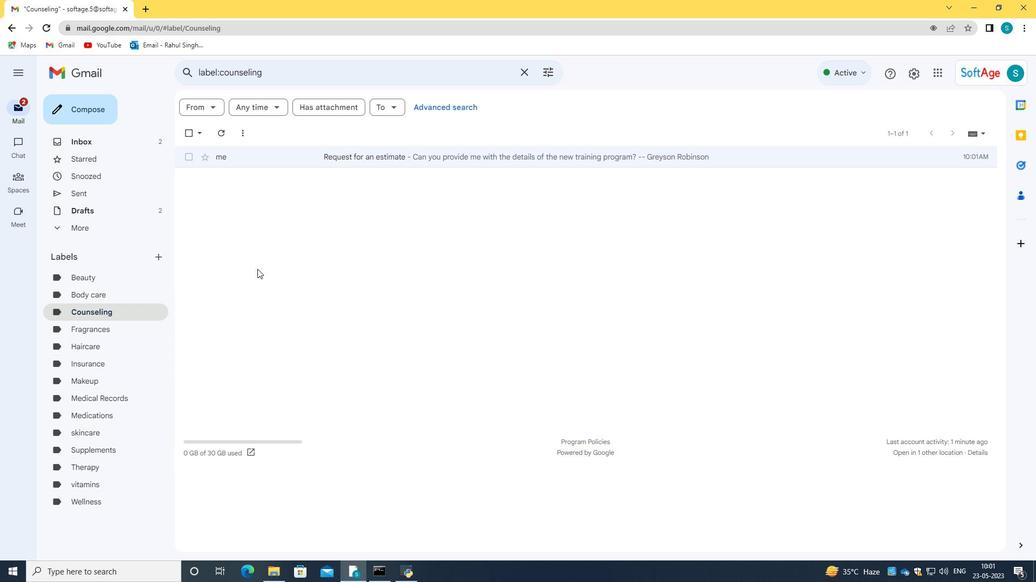 
Action: Mouse moved to (273, 157)
Screenshot: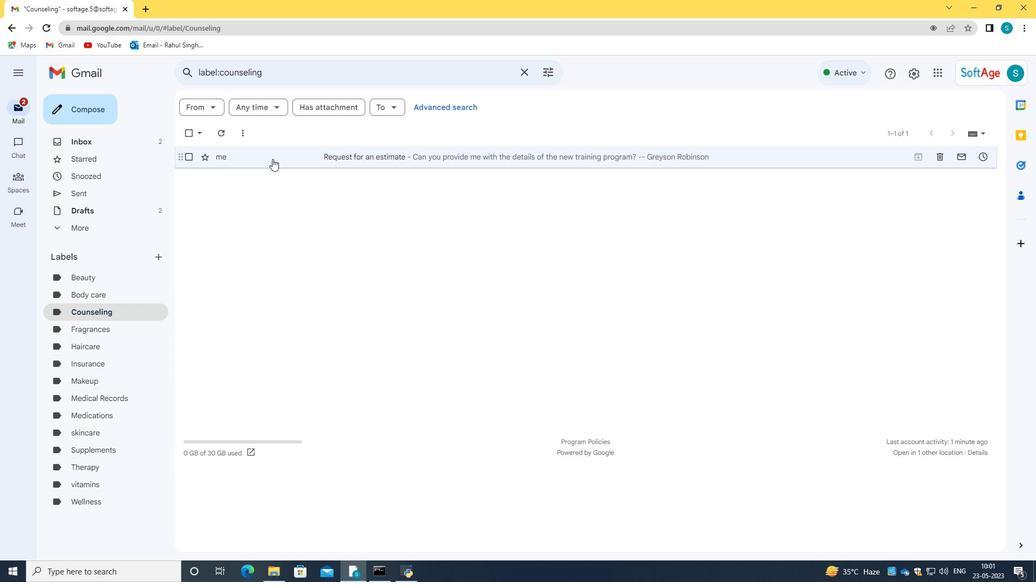 
Action: Mouse pressed left at (273, 157)
Screenshot: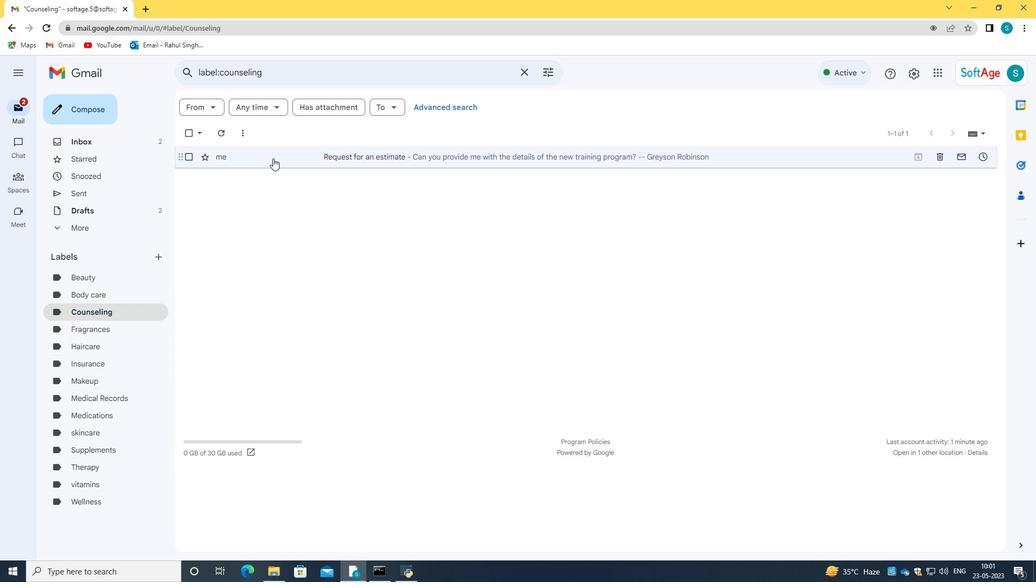 
Action: Mouse moved to (376, 273)
Screenshot: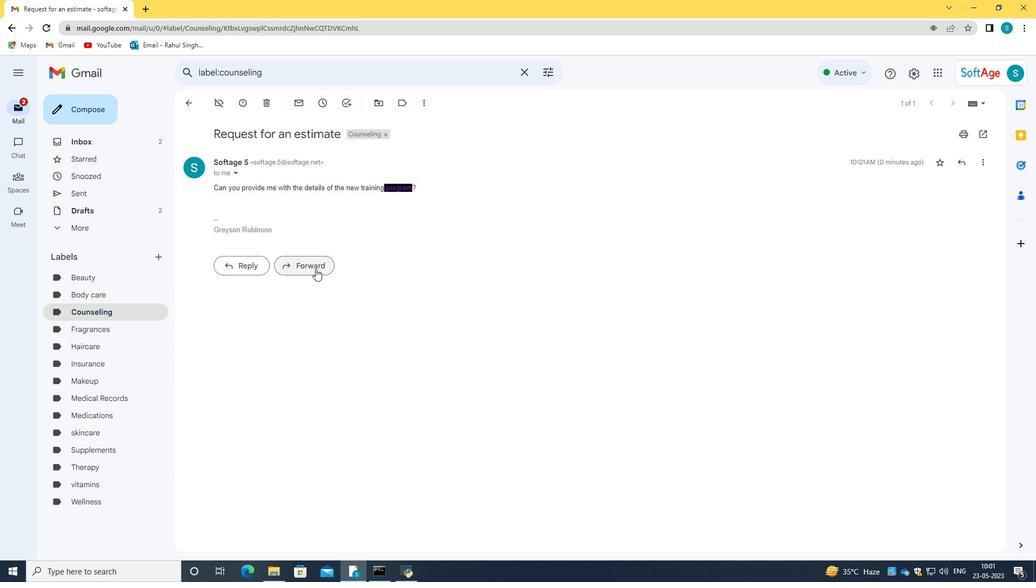 
